 Task: Go to Program & Features. Select Whole Food Market. Add to cart Organic Bagels-2. Place order for Joel Lee, _x000D_
80 Blair Hollow Rd_x000D_
Dillsburg, Pennsylvania(PA), 17019, Cell Number (717) 432-9341
Action: Mouse moved to (273, 229)
Screenshot: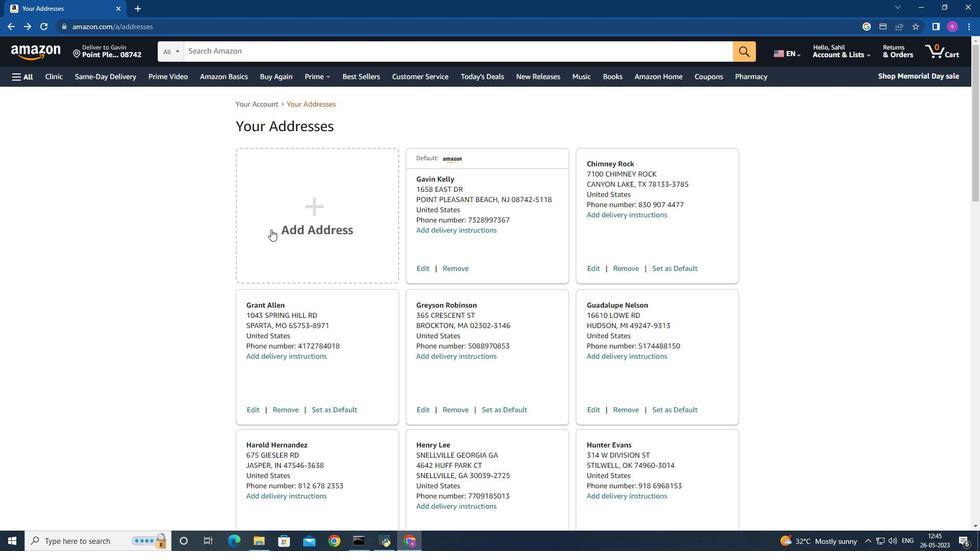 
Action: Mouse pressed left at (273, 229)
Screenshot: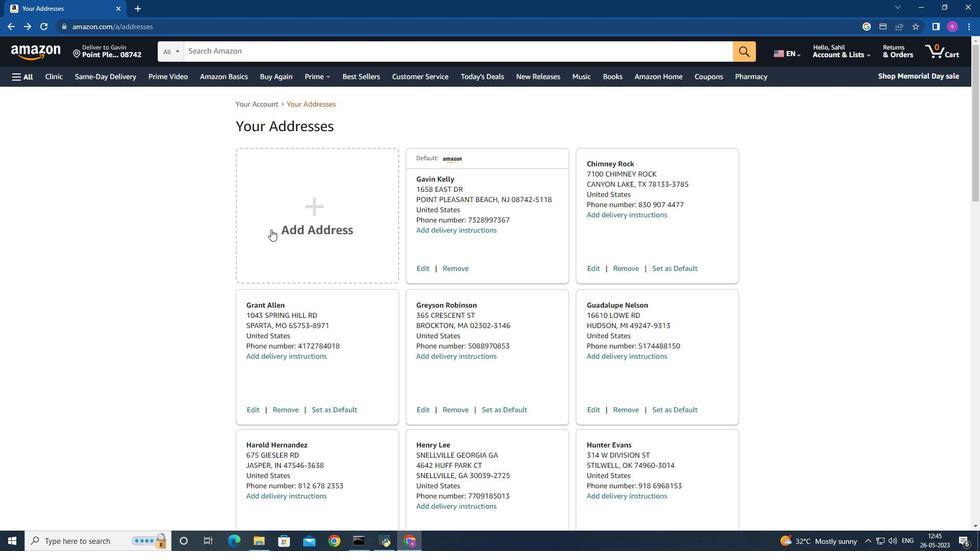
Action: Mouse moved to (426, 251)
Screenshot: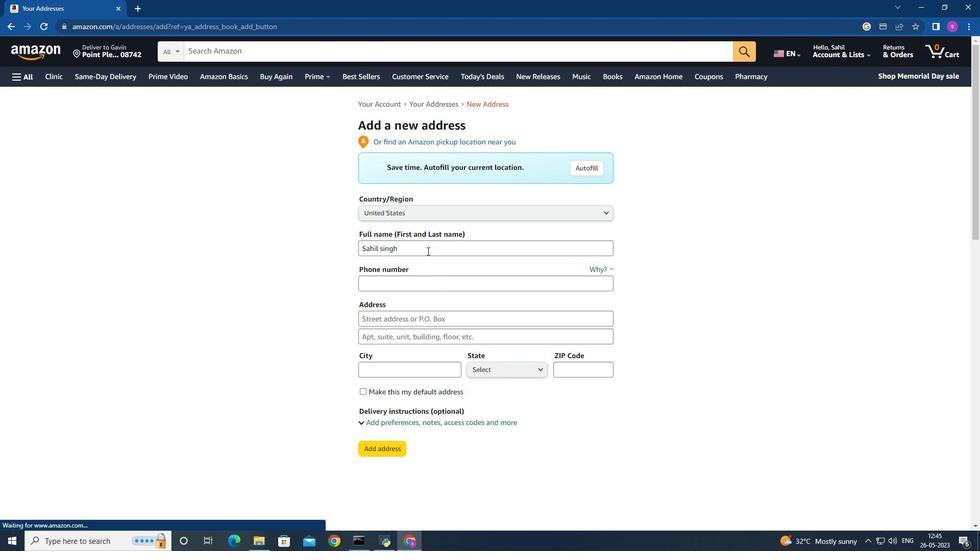 
Action: Mouse pressed left at (426, 251)
Screenshot: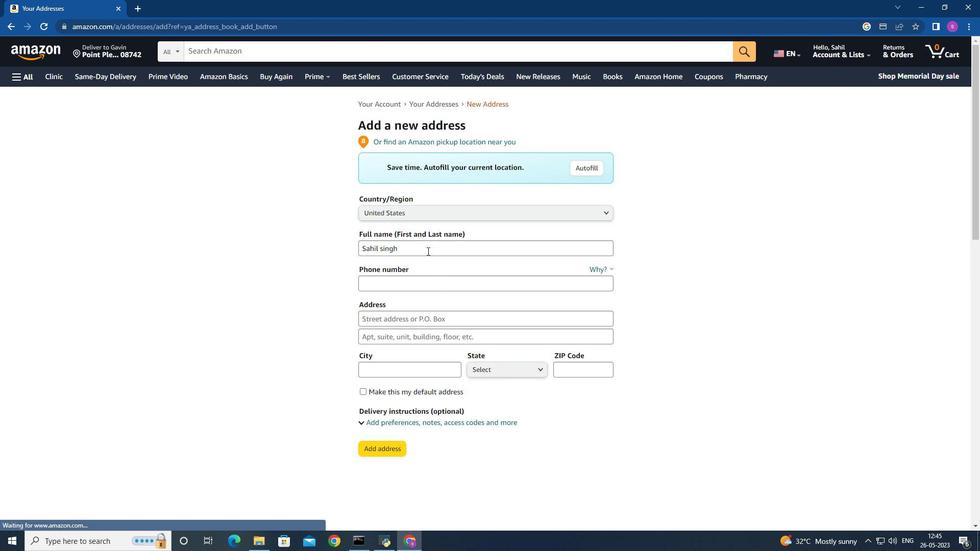 
Action: Mouse moved to (297, 252)
Screenshot: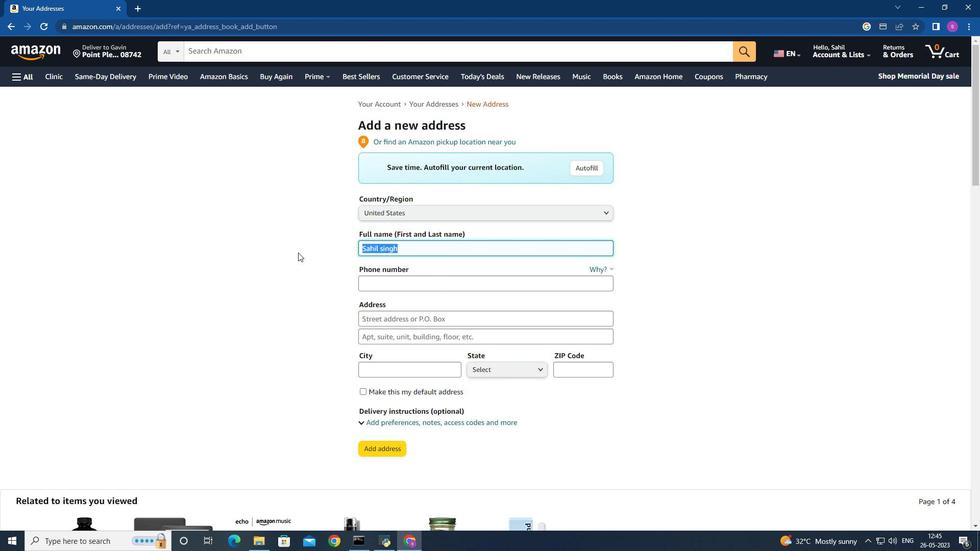 
Action: Key pressed <Key.shift>Jio<Key.backspace><Key.backspace>oel<Key.space><Key.shift>Lee
Screenshot: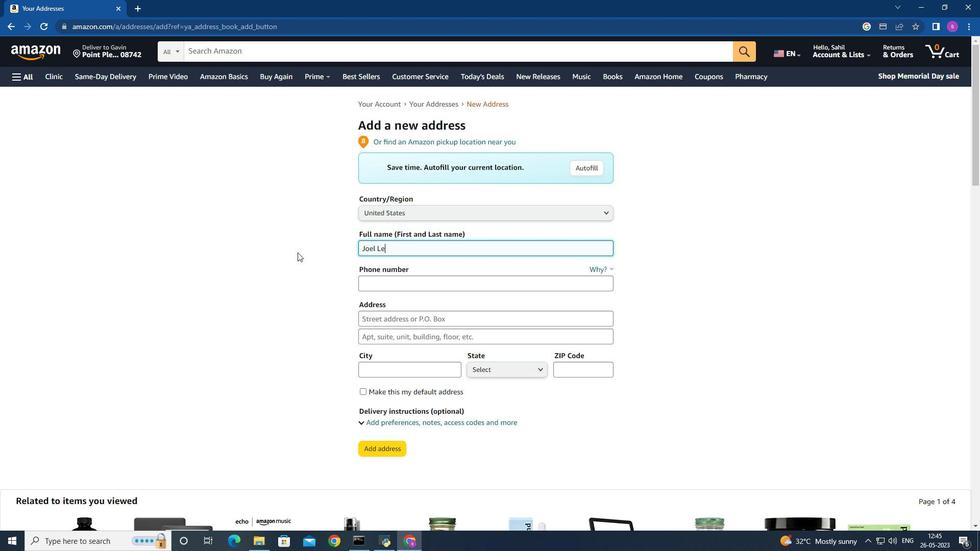 
Action: Mouse moved to (382, 284)
Screenshot: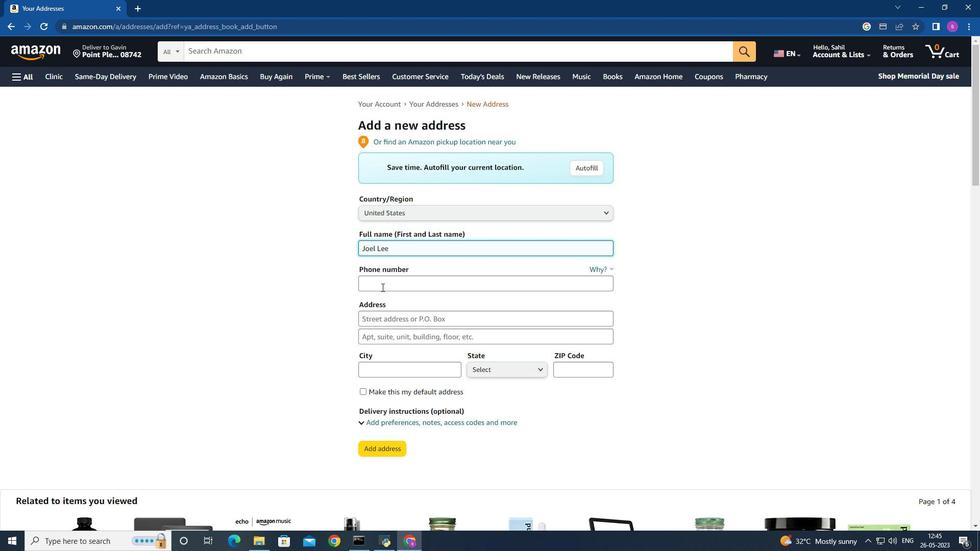 
Action: Mouse pressed left at (382, 284)
Screenshot: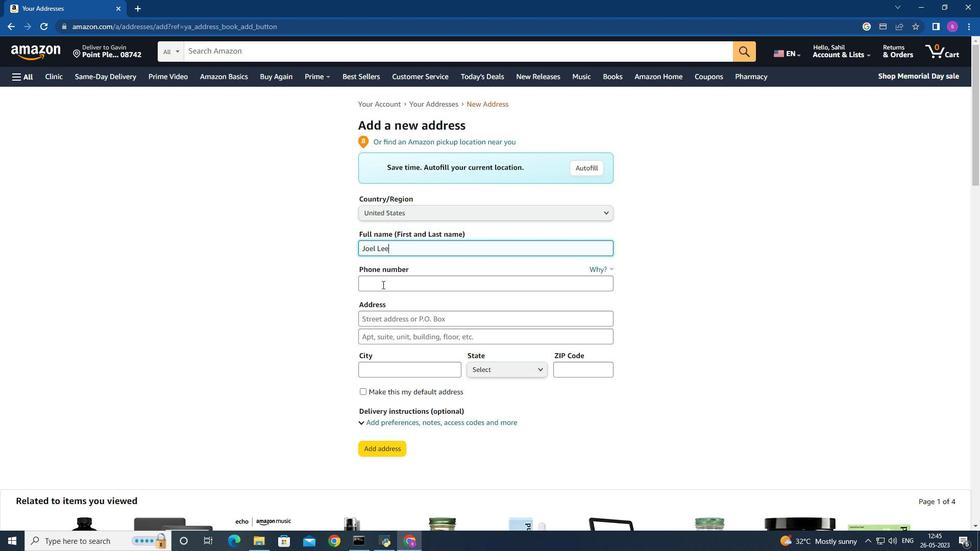 
Action: Key pressed 7174329341
Screenshot: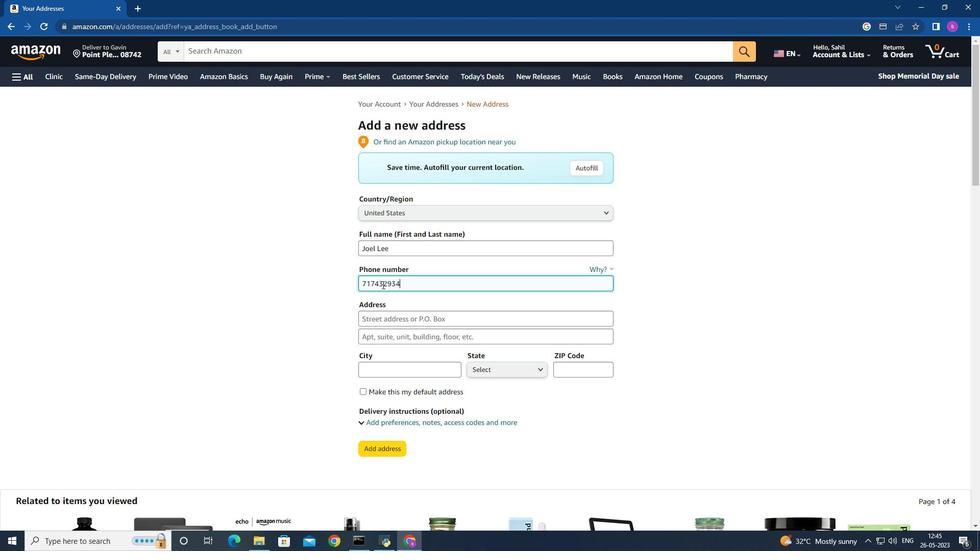 
Action: Mouse moved to (380, 320)
Screenshot: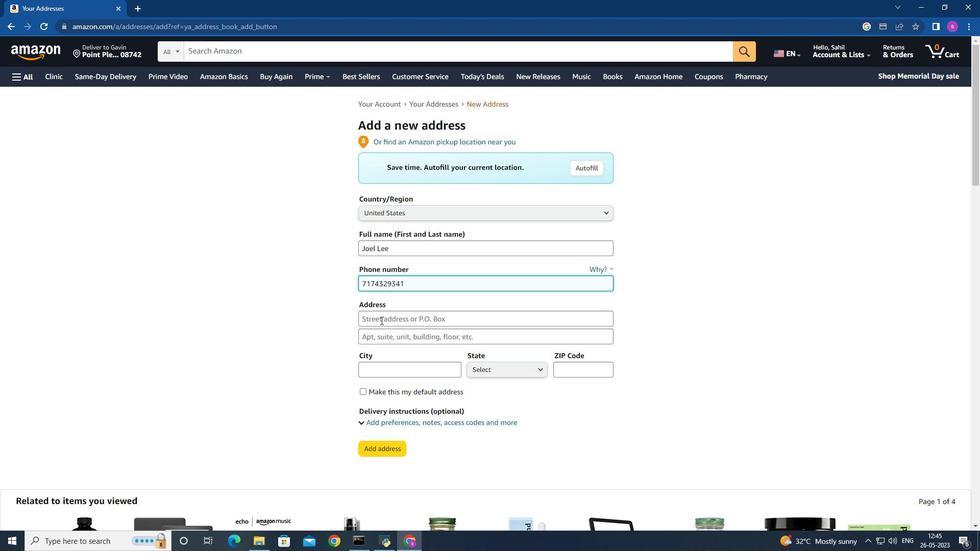 
Action: Mouse pressed left at (380, 320)
Screenshot: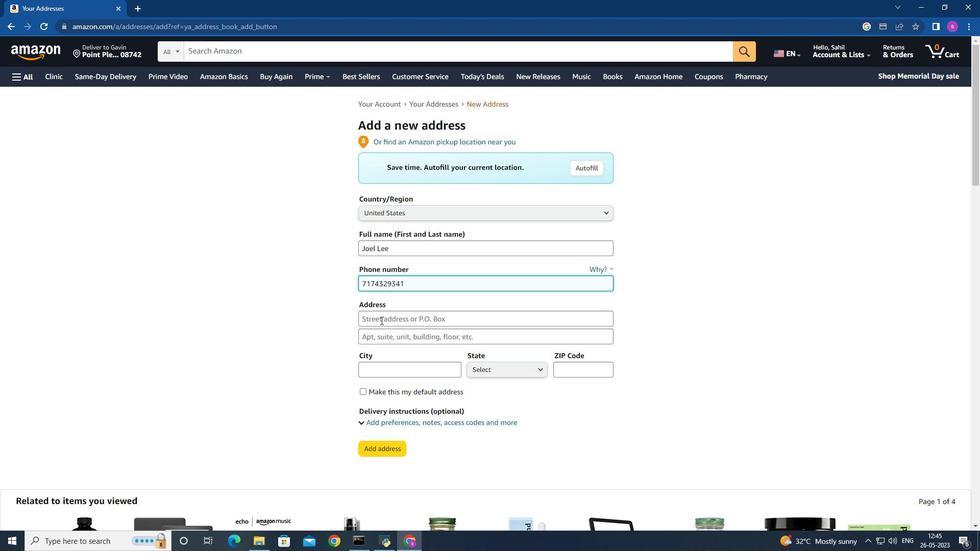 
Action: Mouse moved to (380, 320)
Screenshot: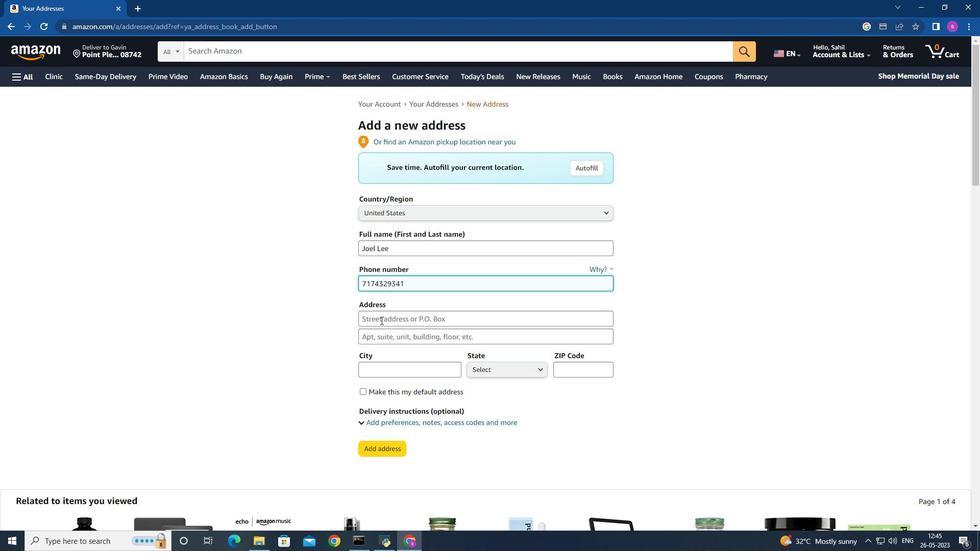 
Action: Key pressed 80<Key.space><Key.shift>Blair<Key.space><Key.shift>H
Screenshot: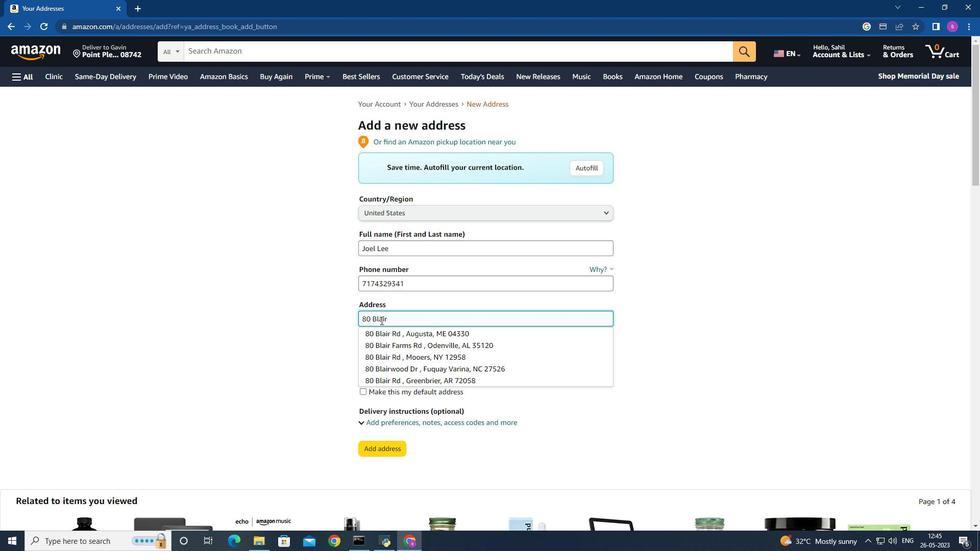 
Action: Mouse moved to (387, 343)
Screenshot: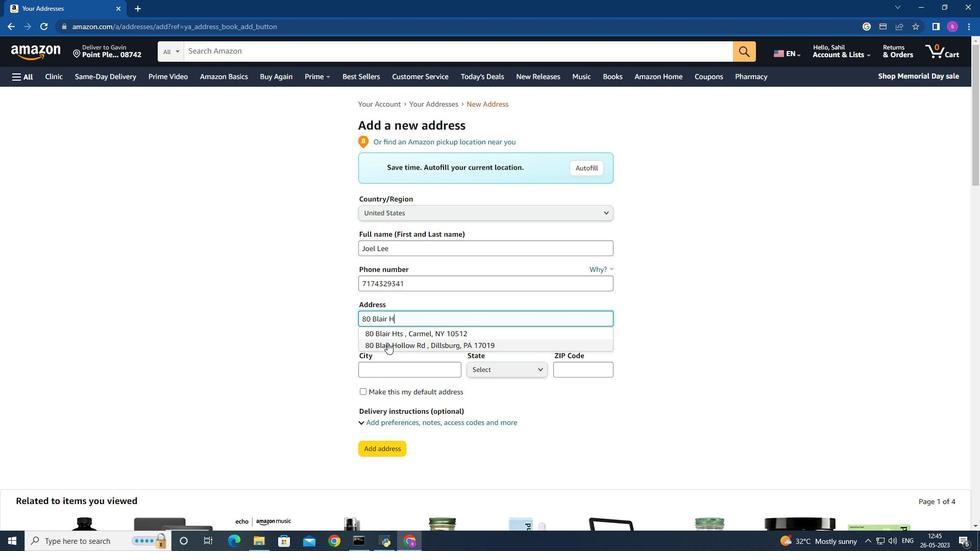 
Action: Mouse pressed left at (387, 343)
Screenshot: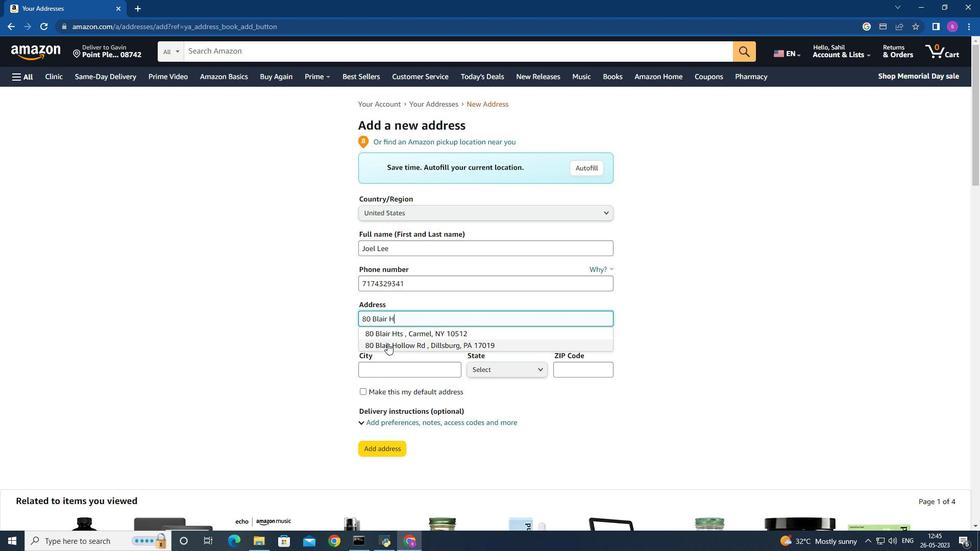 
Action: Mouse moved to (381, 450)
Screenshot: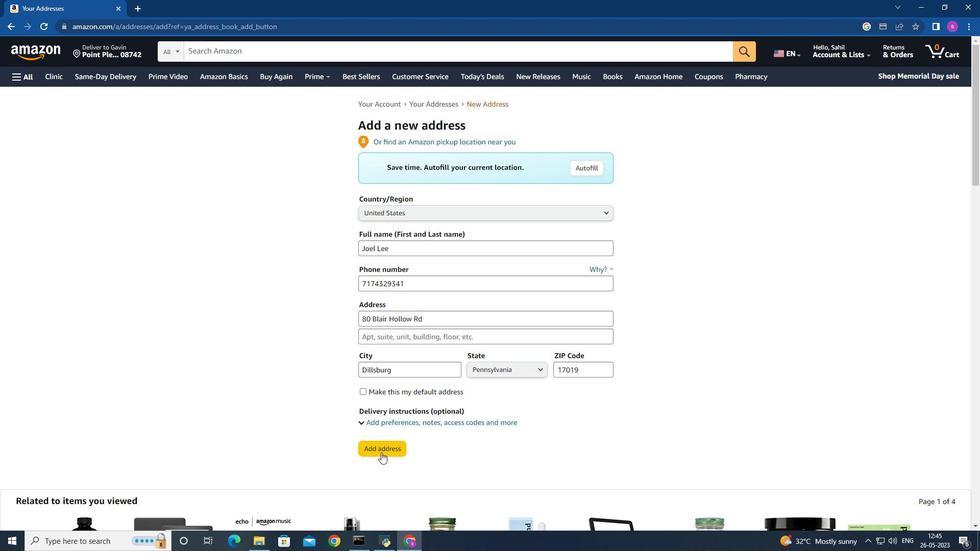 
Action: Mouse pressed left at (381, 450)
Screenshot: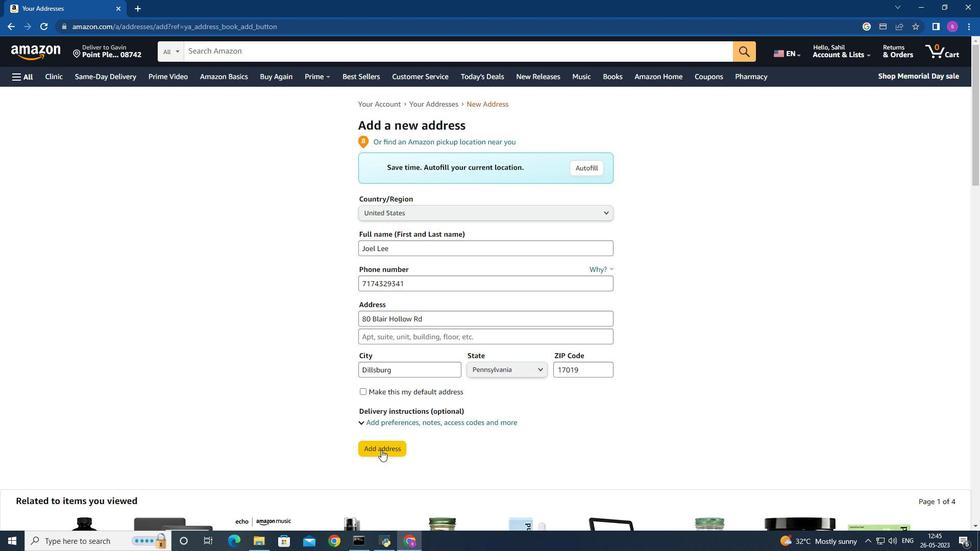 
Action: Mouse moved to (112, 51)
Screenshot: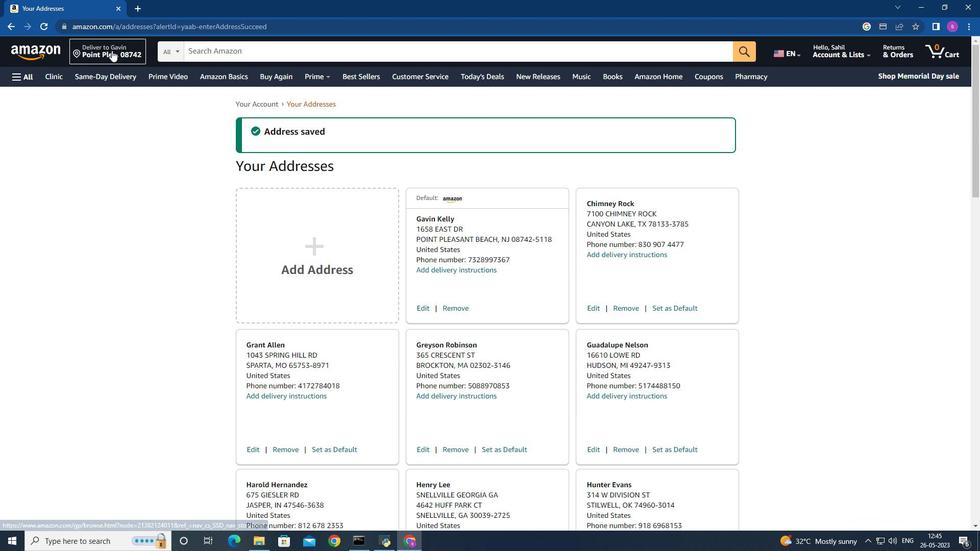 
Action: Mouse pressed left at (112, 51)
Screenshot: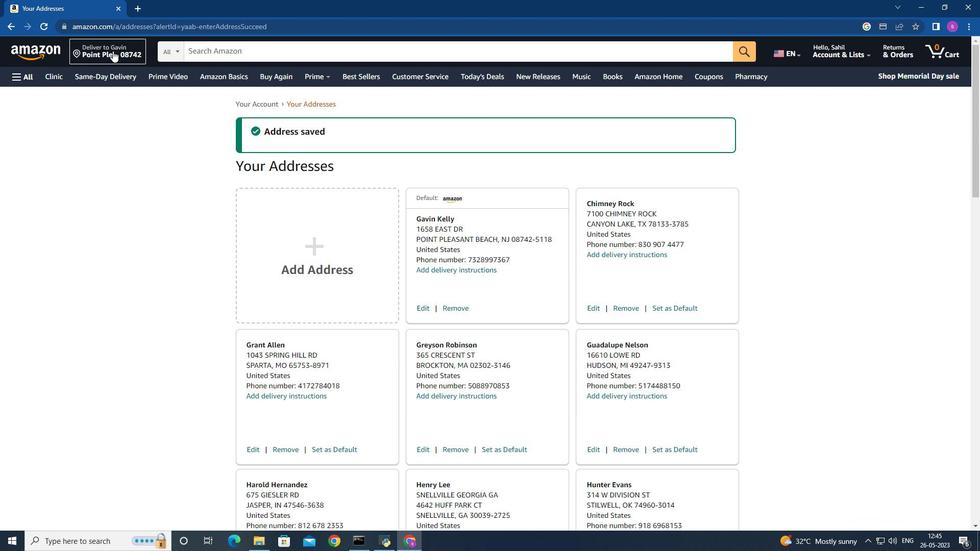 
Action: Mouse moved to (418, 317)
Screenshot: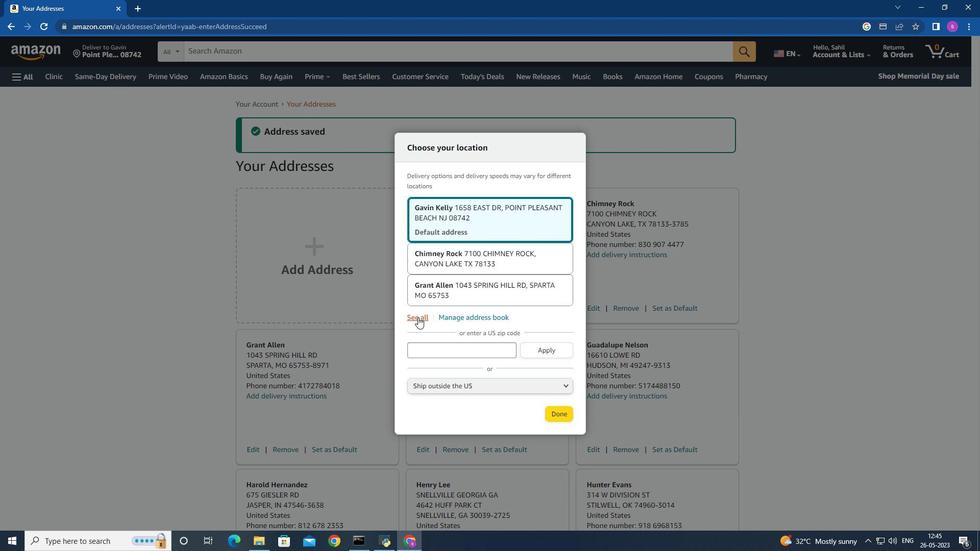 
Action: Mouse pressed left at (418, 317)
Screenshot: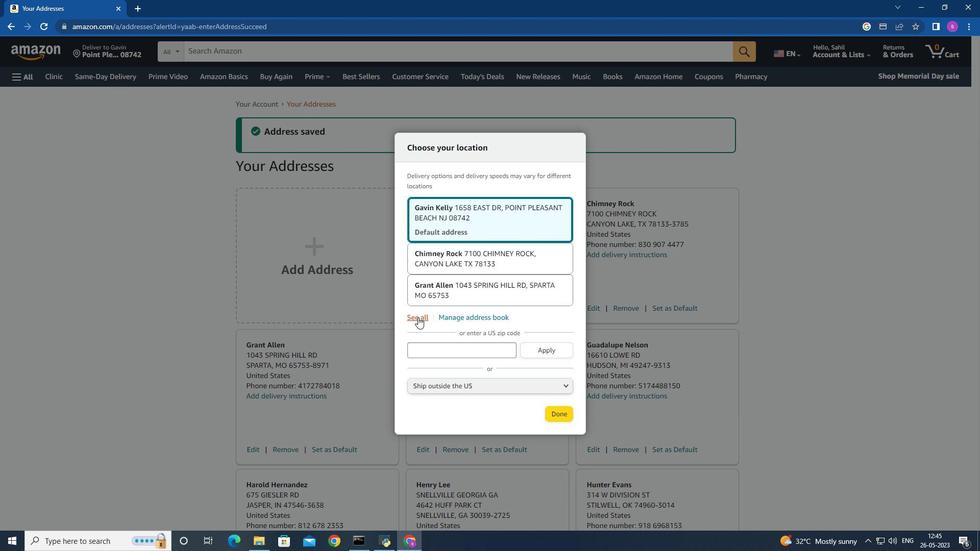 
Action: Mouse moved to (489, 330)
Screenshot: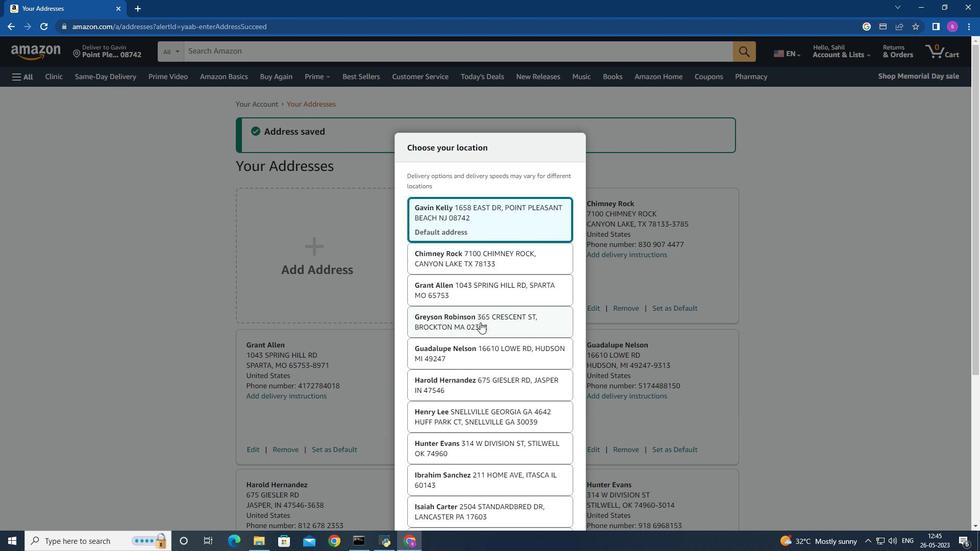 
Action: Mouse scrolled (489, 330) with delta (0, 0)
Screenshot: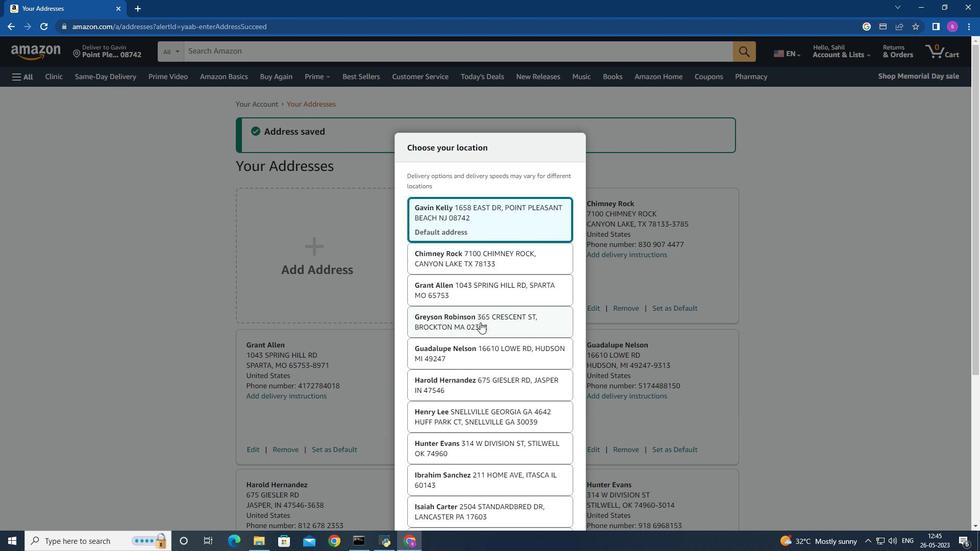 
Action: Mouse moved to (490, 333)
Screenshot: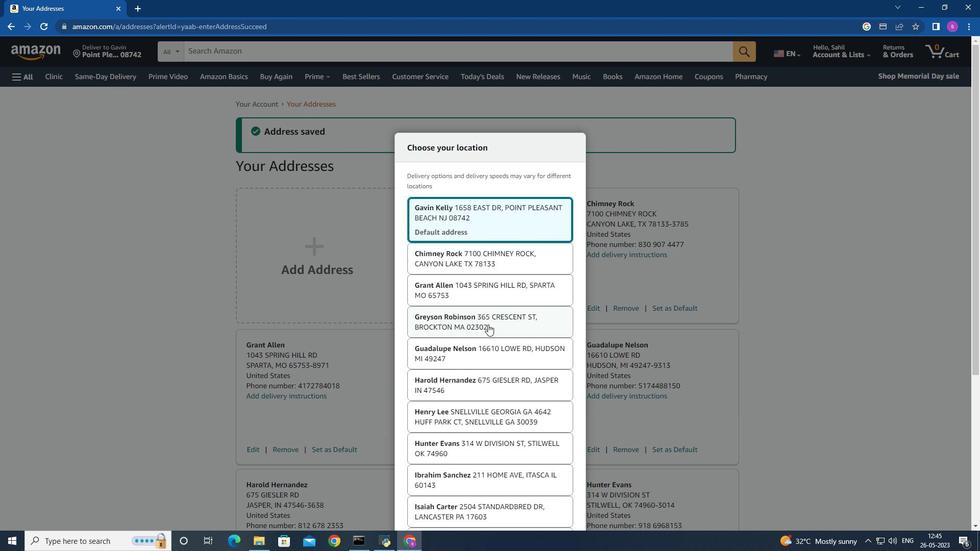 
Action: Mouse scrolled (490, 332) with delta (0, 0)
Screenshot: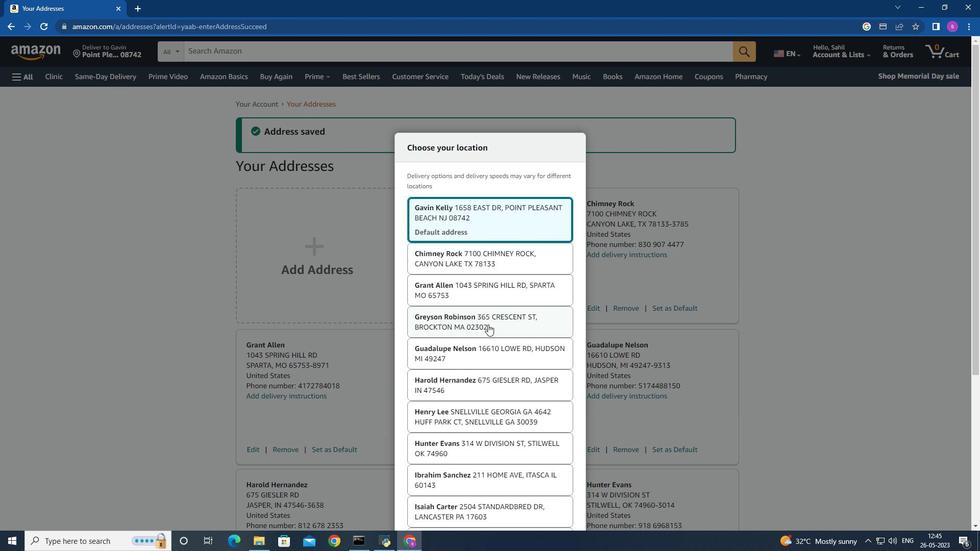 
Action: Mouse moved to (490, 334)
Screenshot: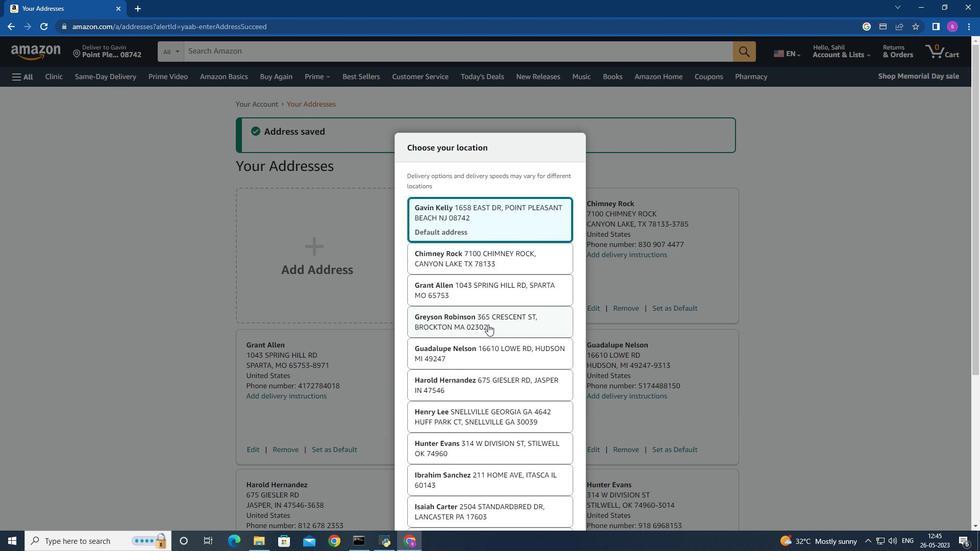 
Action: Mouse scrolled (490, 333) with delta (0, 0)
Screenshot: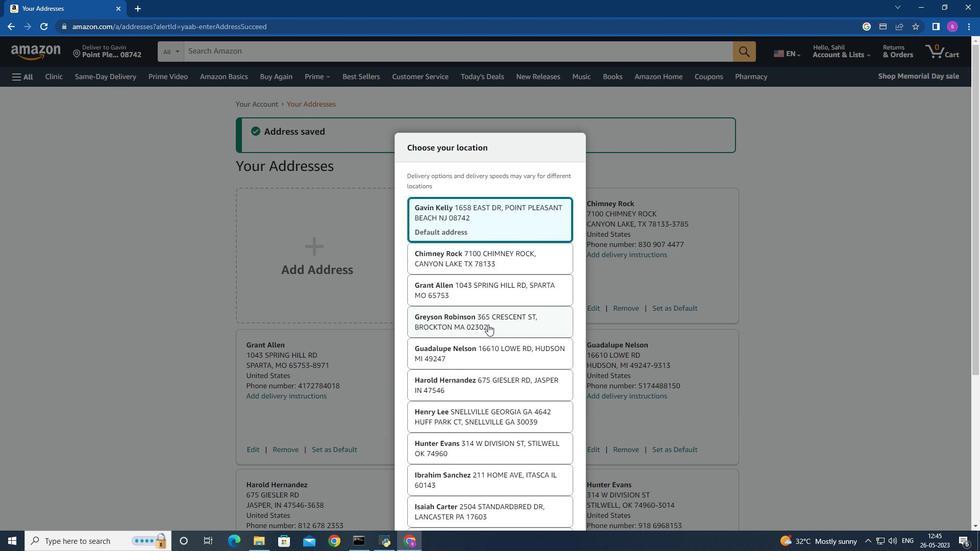 
Action: Mouse moved to (491, 335)
Screenshot: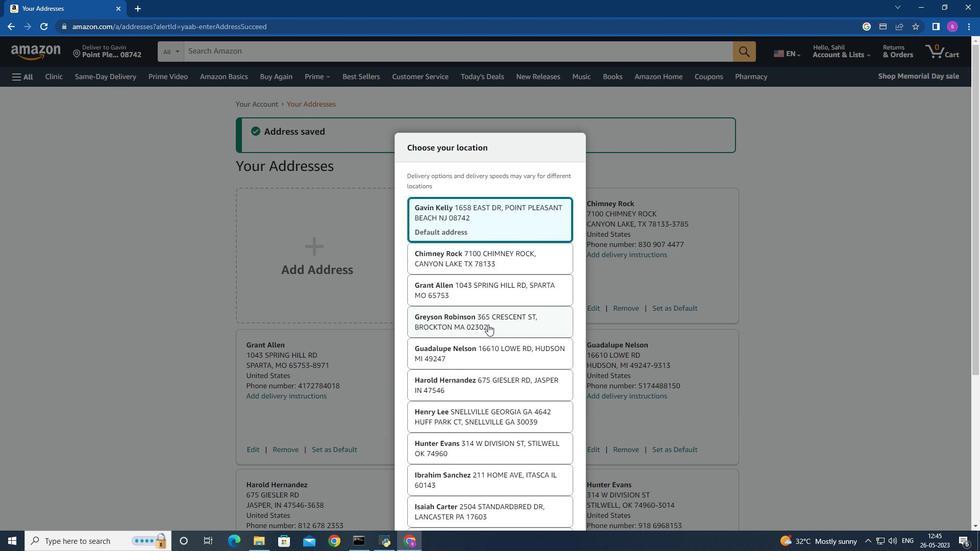 
Action: Mouse scrolled (491, 334) with delta (0, 0)
Screenshot: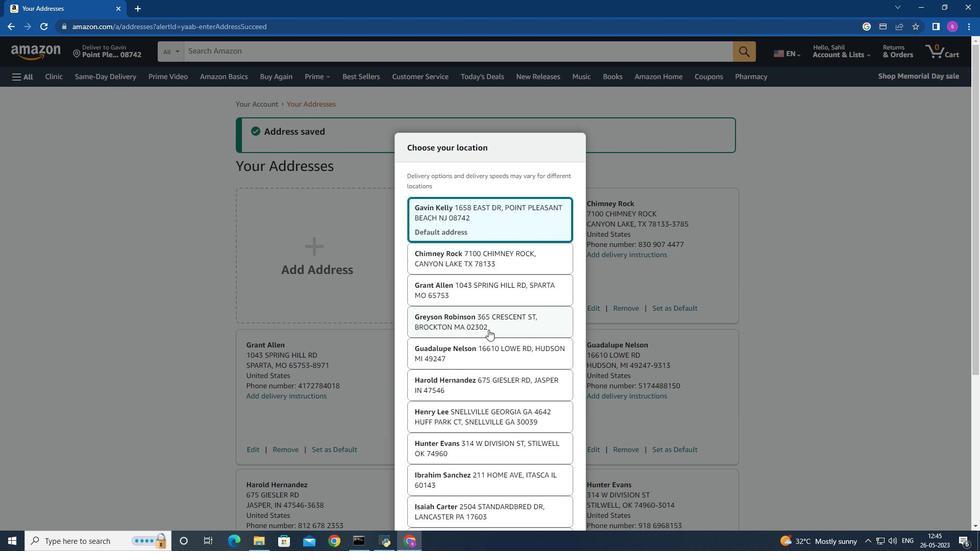 
Action: Mouse moved to (491, 335)
Screenshot: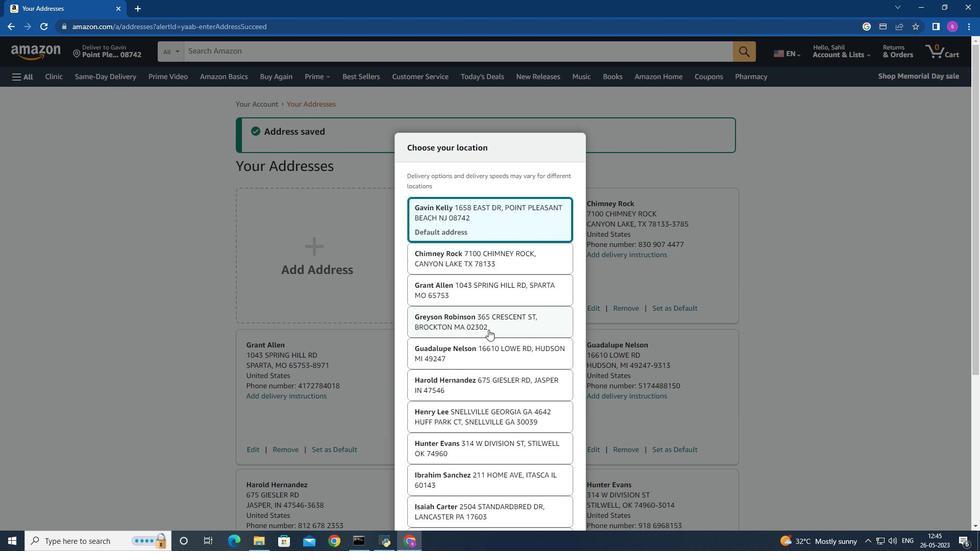
Action: Mouse scrolled (491, 334) with delta (0, 0)
Screenshot: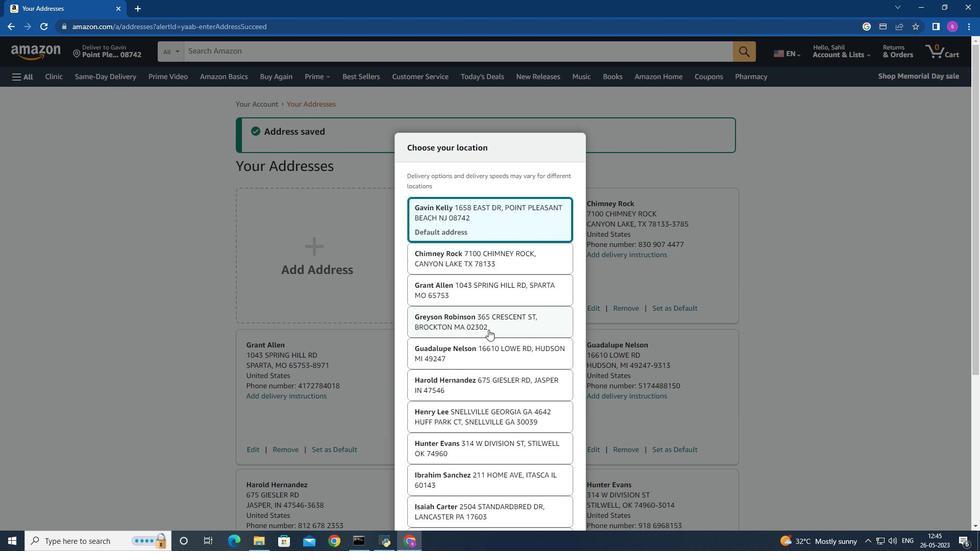 
Action: Mouse scrolled (491, 334) with delta (0, 0)
Screenshot: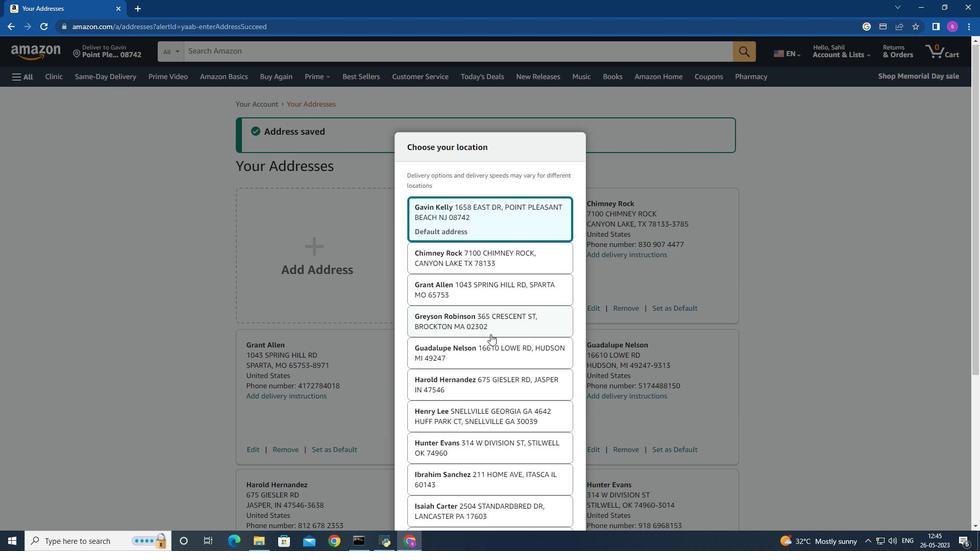 
Action: Mouse scrolled (491, 334) with delta (0, 0)
Screenshot: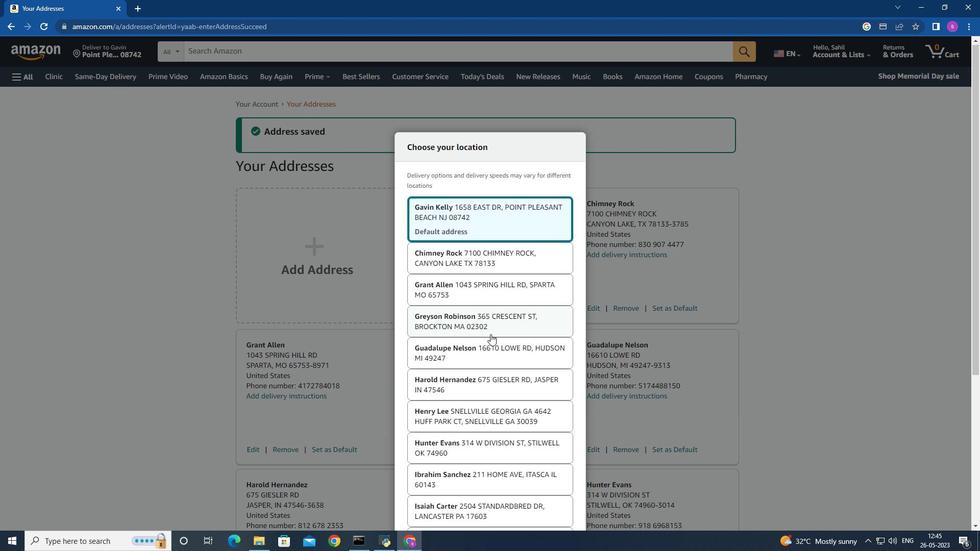 
Action: Mouse moved to (439, 380)
Screenshot: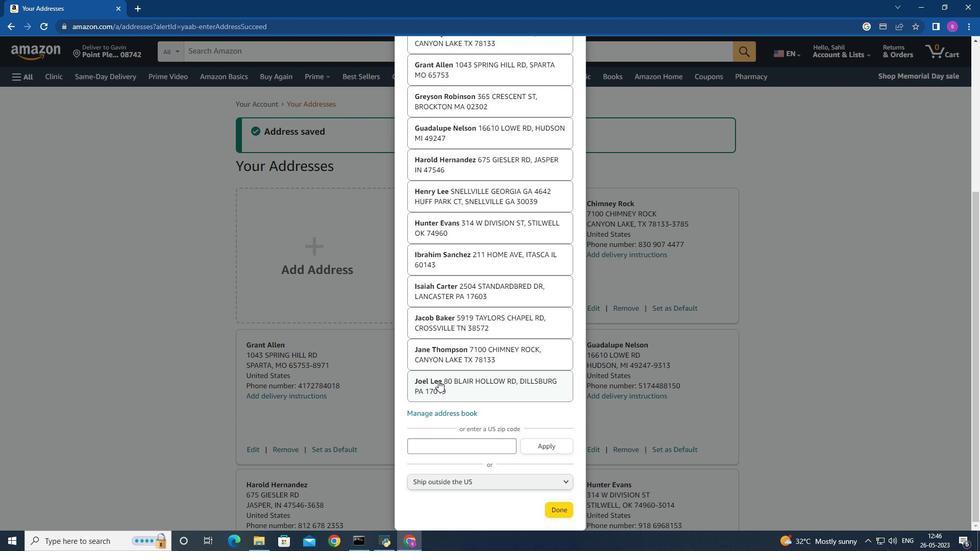 
Action: Mouse pressed left at (439, 380)
Screenshot: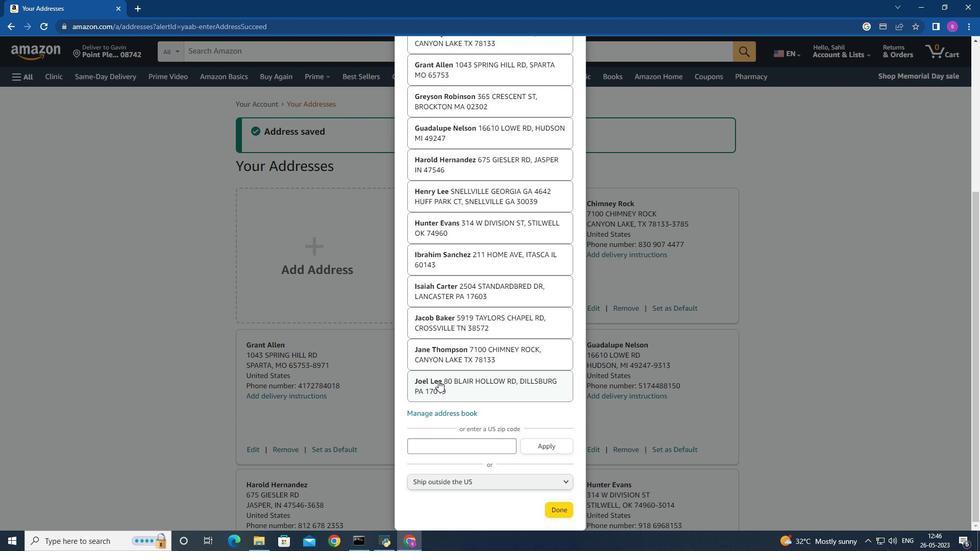
Action: Mouse moved to (552, 507)
Screenshot: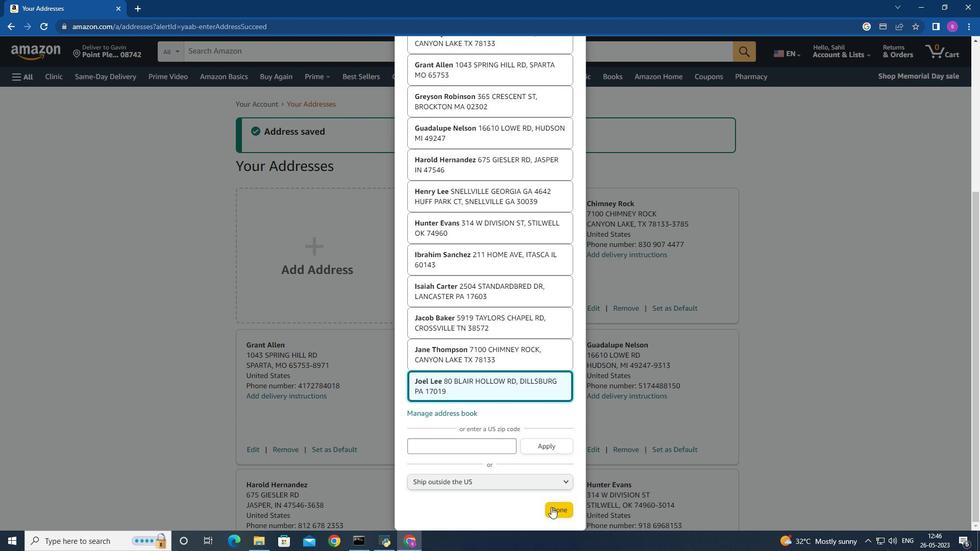 
Action: Mouse pressed left at (552, 507)
Screenshot: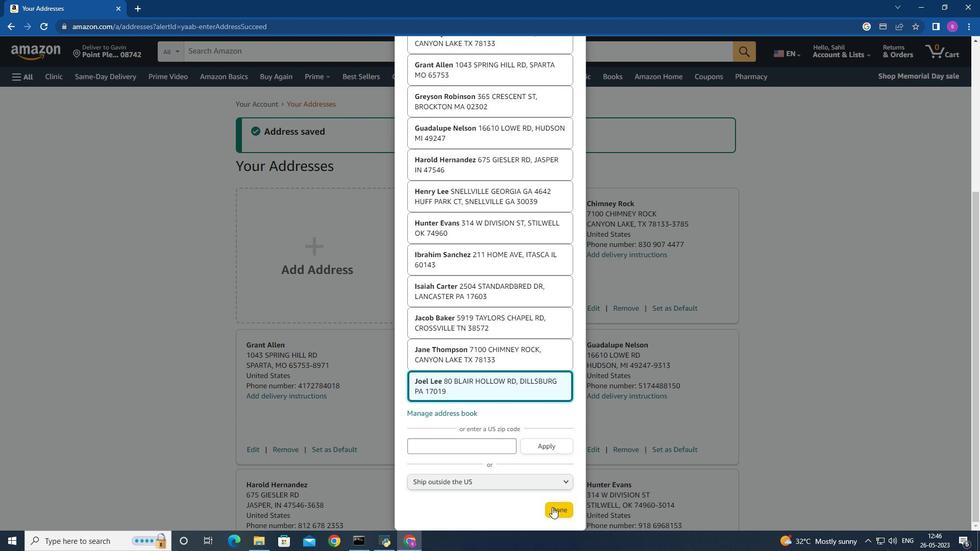 
Action: Mouse moved to (16, 75)
Screenshot: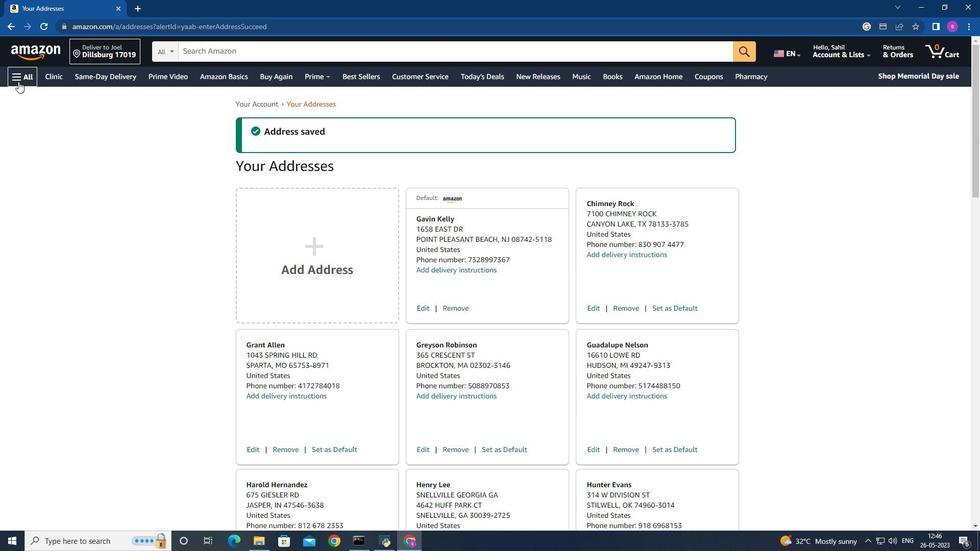 
Action: Mouse pressed left at (16, 75)
Screenshot: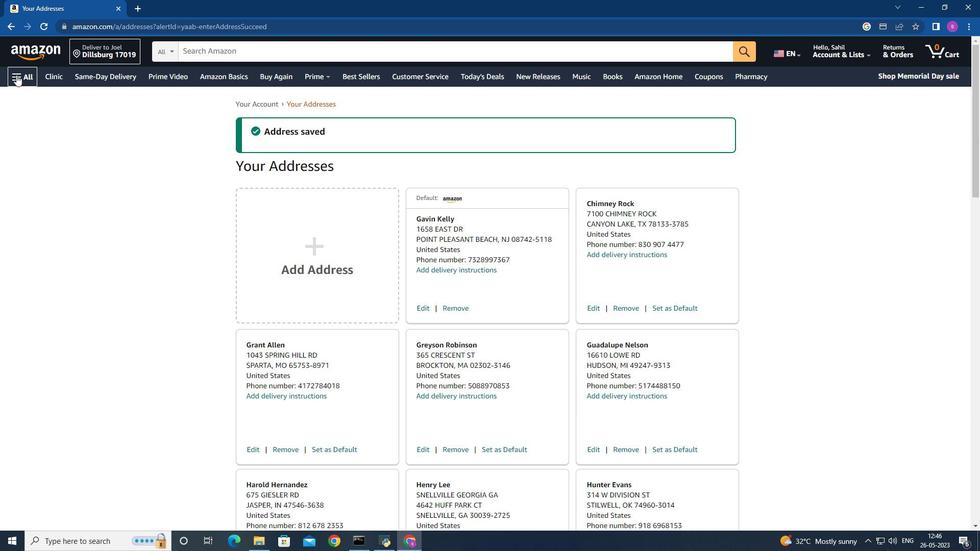 
Action: Mouse moved to (139, 320)
Screenshot: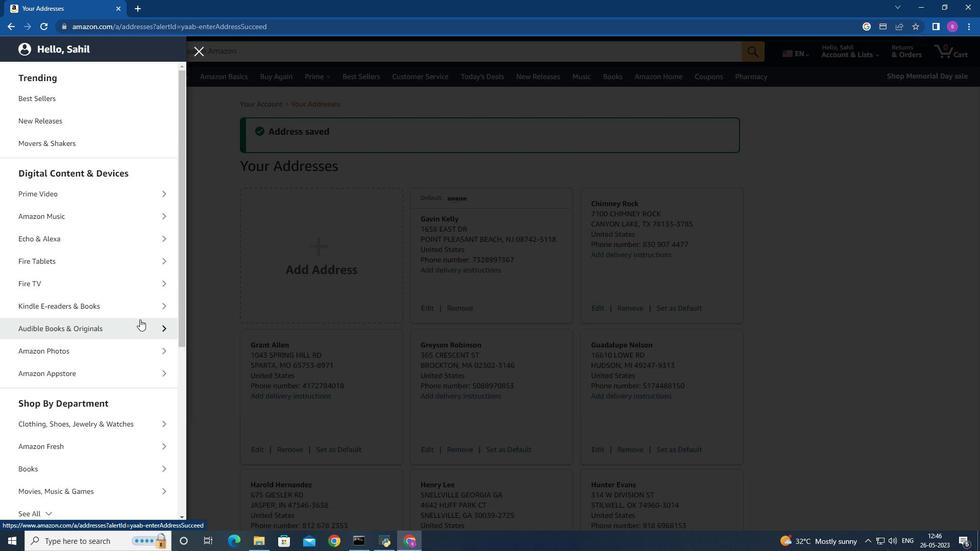 
Action: Mouse scrolled (139, 319) with delta (0, 0)
Screenshot: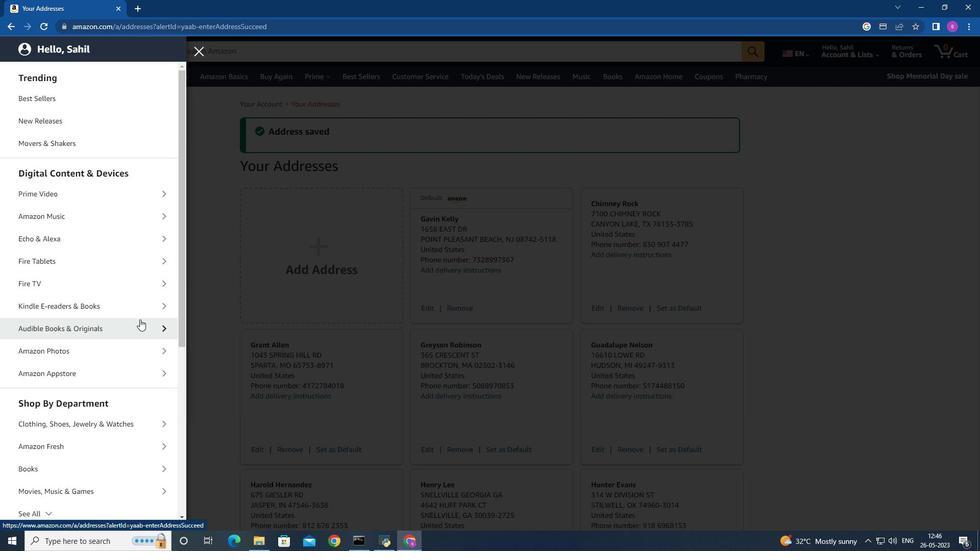 
Action: Mouse scrolled (139, 319) with delta (0, 0)
Screenshot: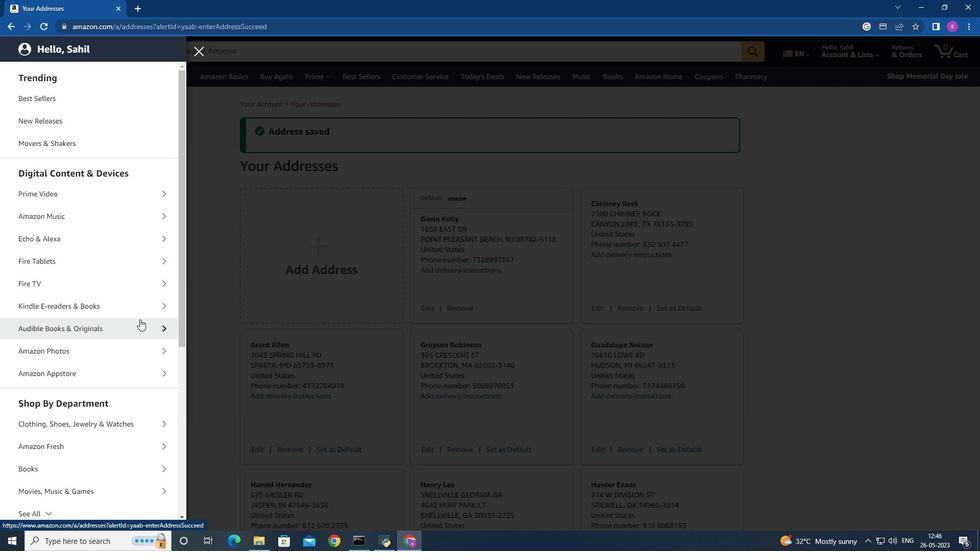 
Action: Mouse moved to (138, 320)
Screenshot: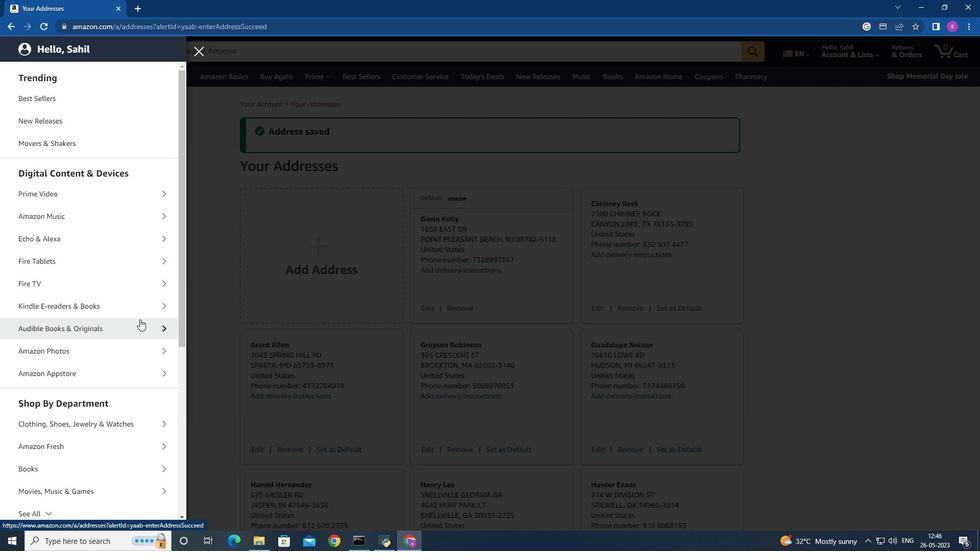 
Action: Mouse scrolled (138, 319) with delta (0, 0)
Screenshot: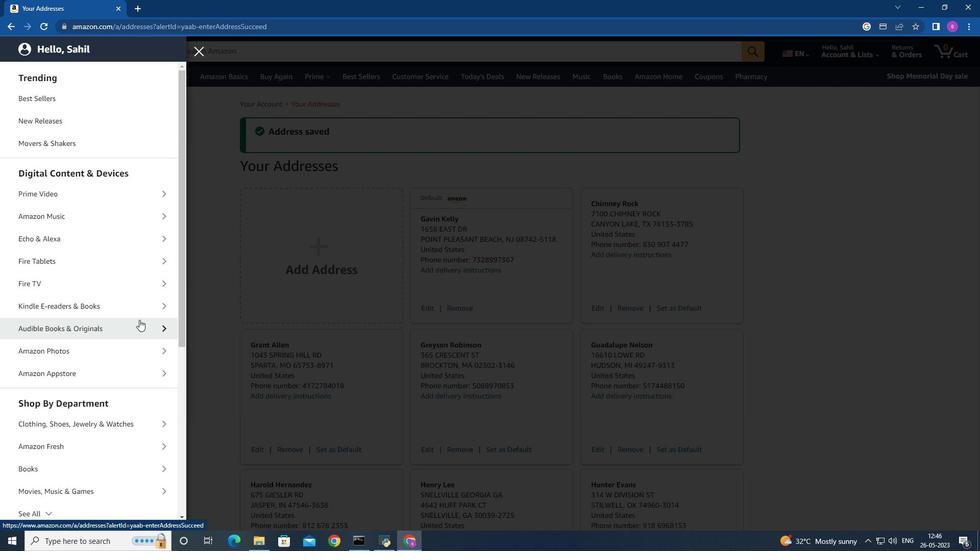 
Action: Mouse moved to (136, 318)
Screenshot: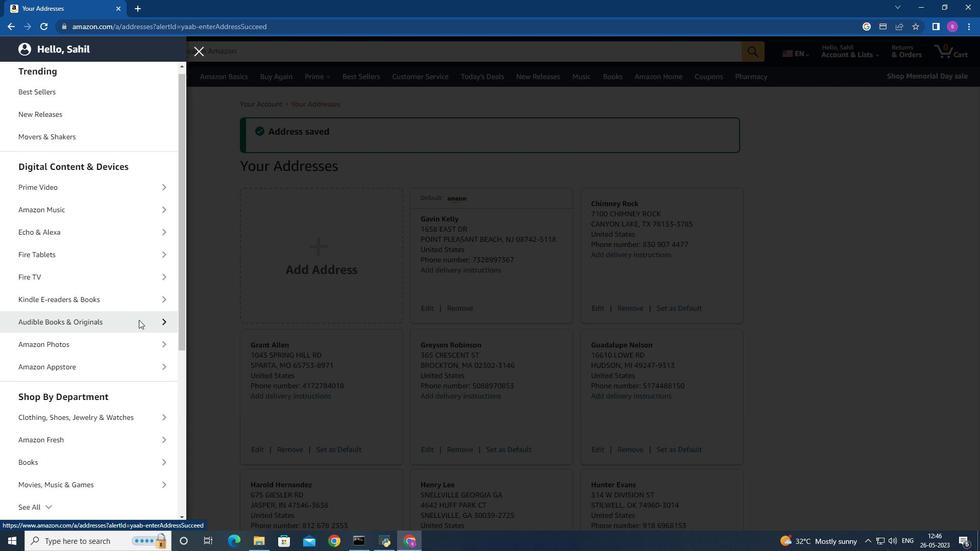 
Action: Mouse scrolled (136, 318) with delta (0, 0)
Screenshot: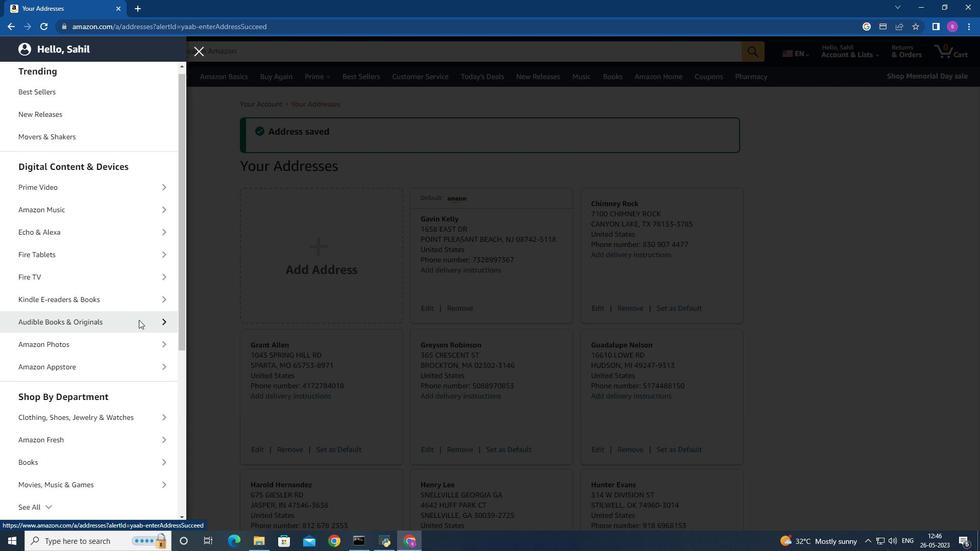 
Action: Mouse moved to (87, 386)
Screenshot: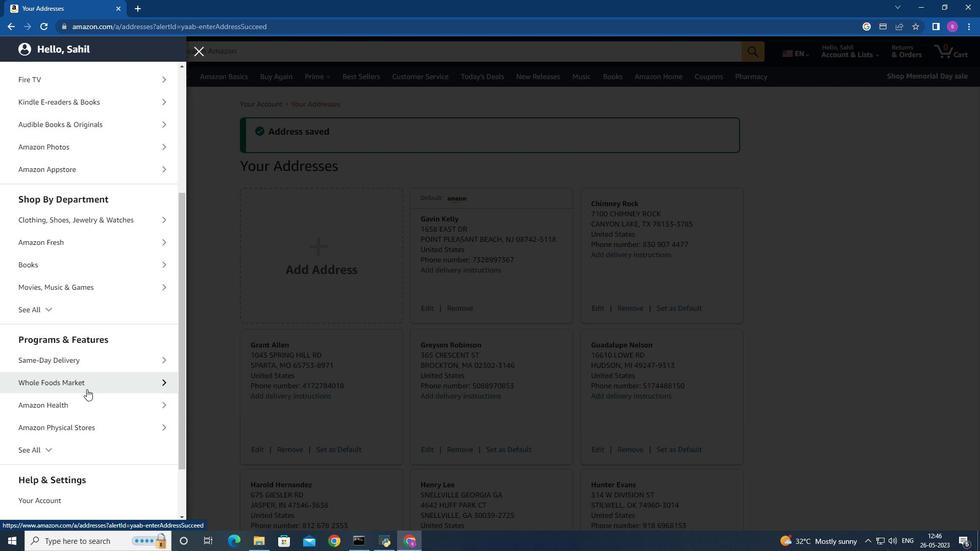 
Action: Mouse pressed left at (87, 386)
Screenshot: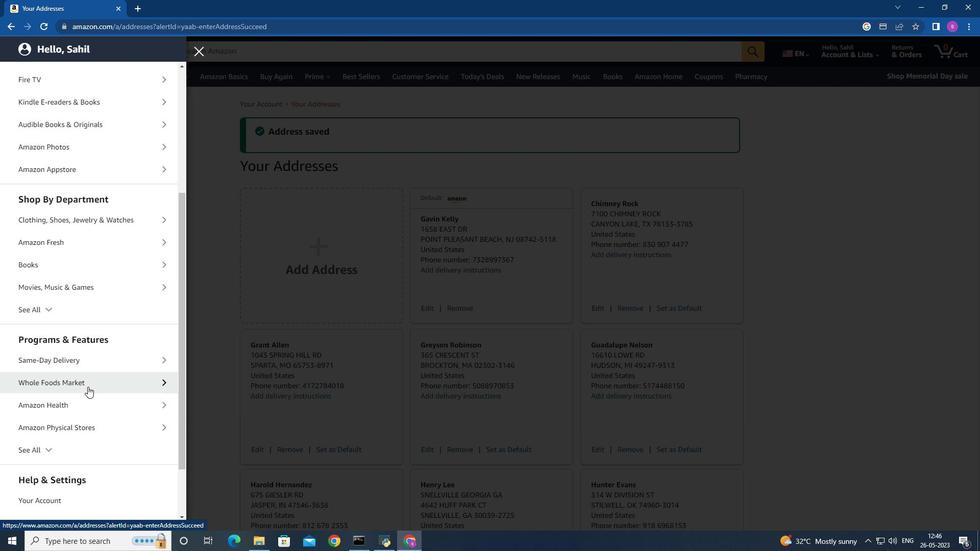 
Action: Mouse moved to (94, 122)
Screenshot: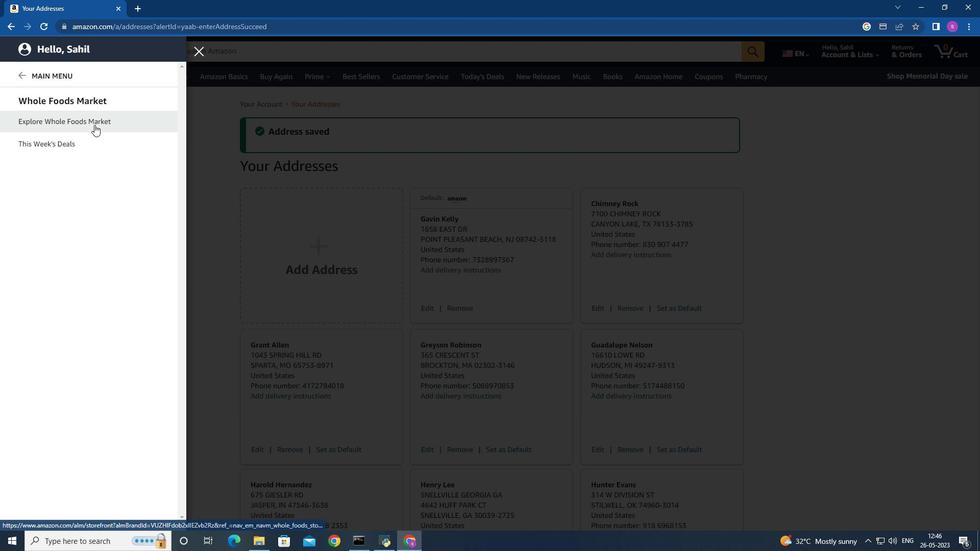 
Action: Mouse pressed left at (94, 122)
Screenshot: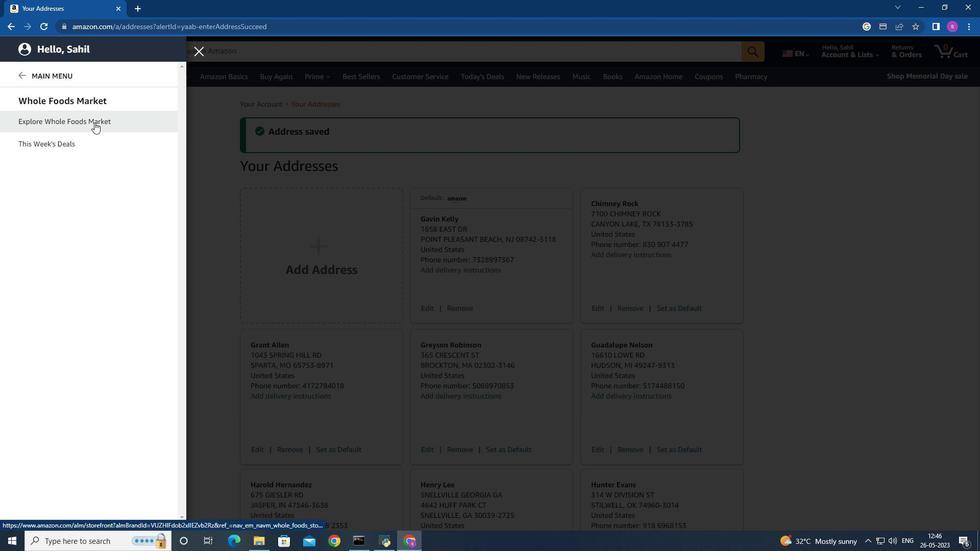 
Action: Mouse moved to (293, 50)
Screenshot: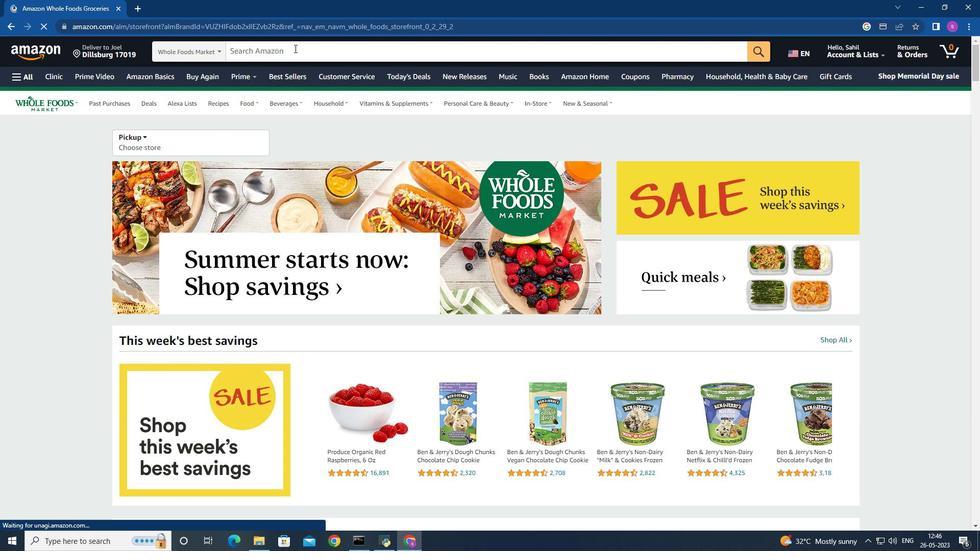 
Action: Mouse pressed left at (293, 50)
Screenshot: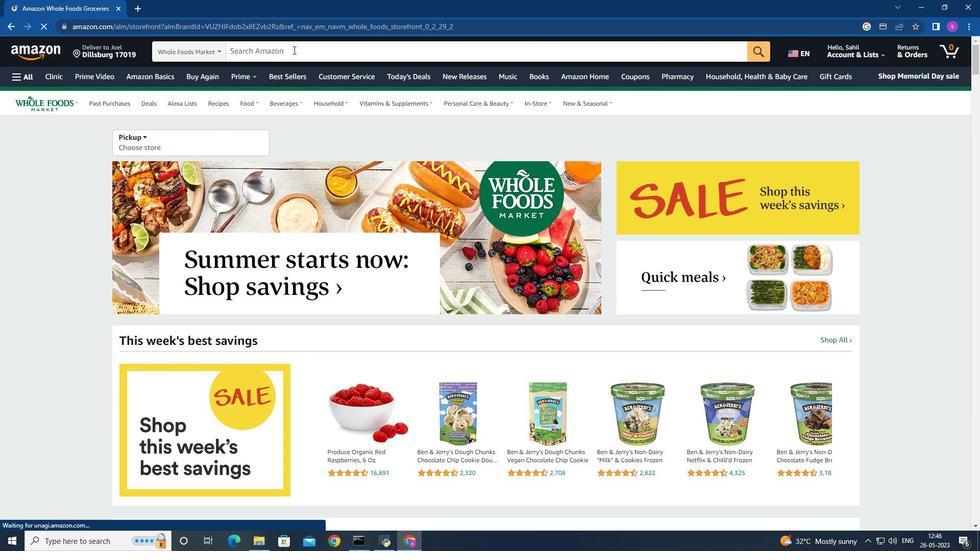 
Action: Key pressed <Key.shift>Organic<Key.space><Key.shift>Bagels<Key.space><Key.enter>
Screenshot: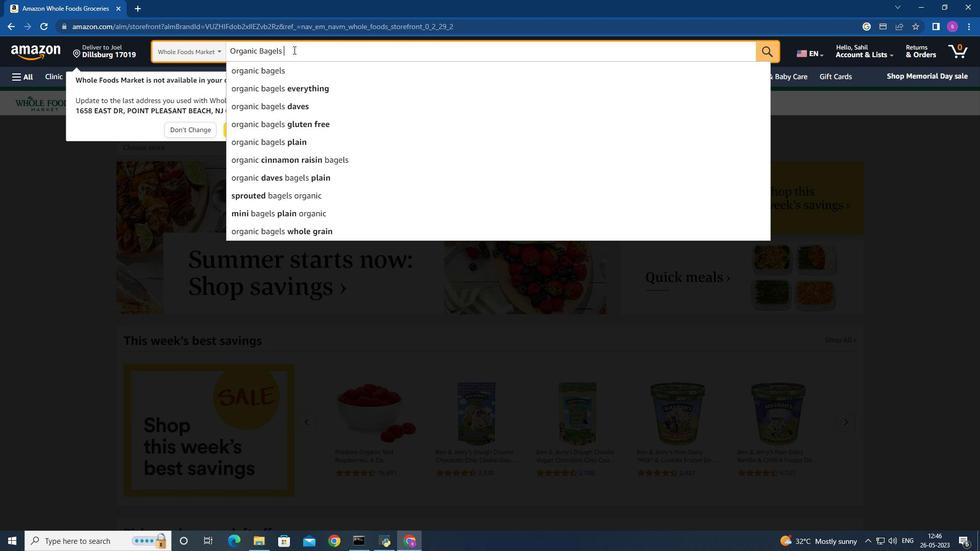 
Action: Mouse moved to (157, 213)
Screenshot: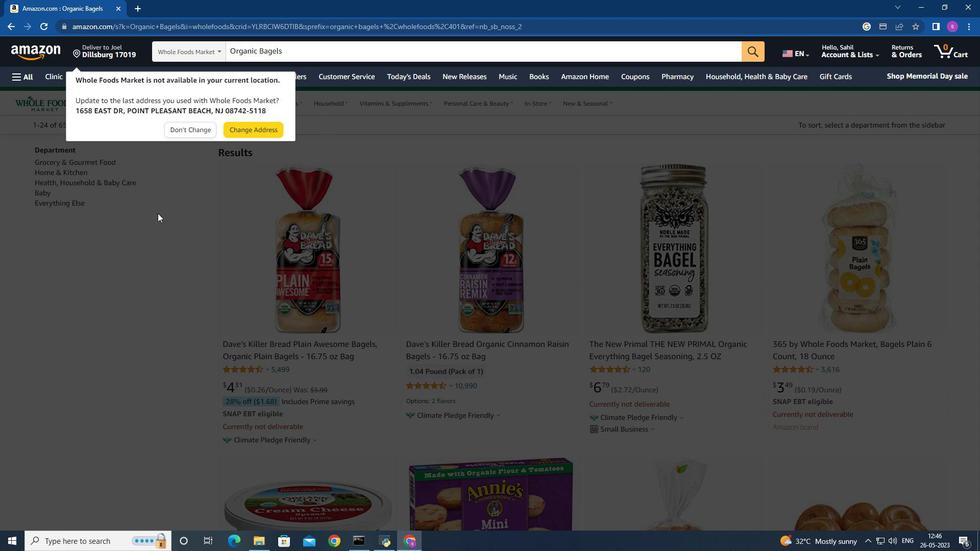 
Action: Mouse pressed left at (157, 213)
Screenshot: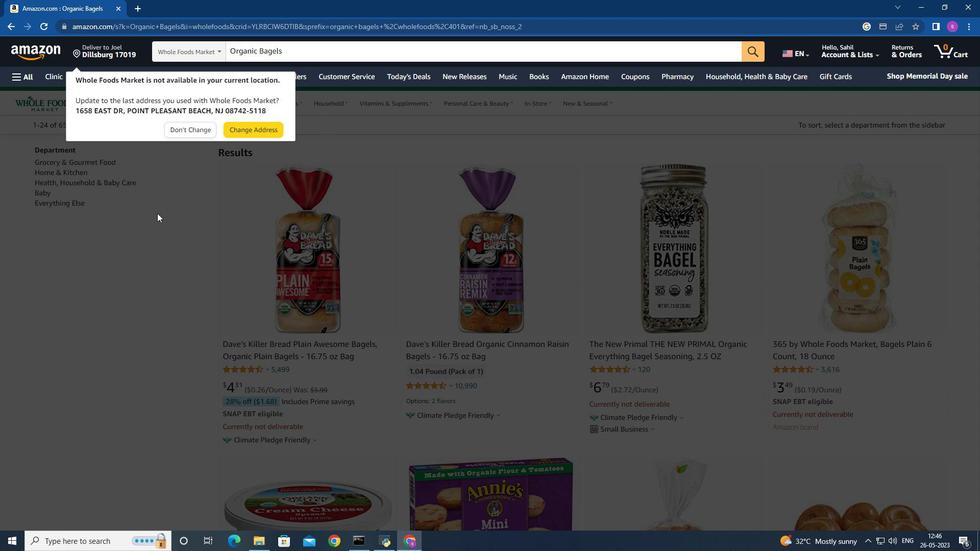 
Action: Mouse moved to (76, 54)
Screenshot: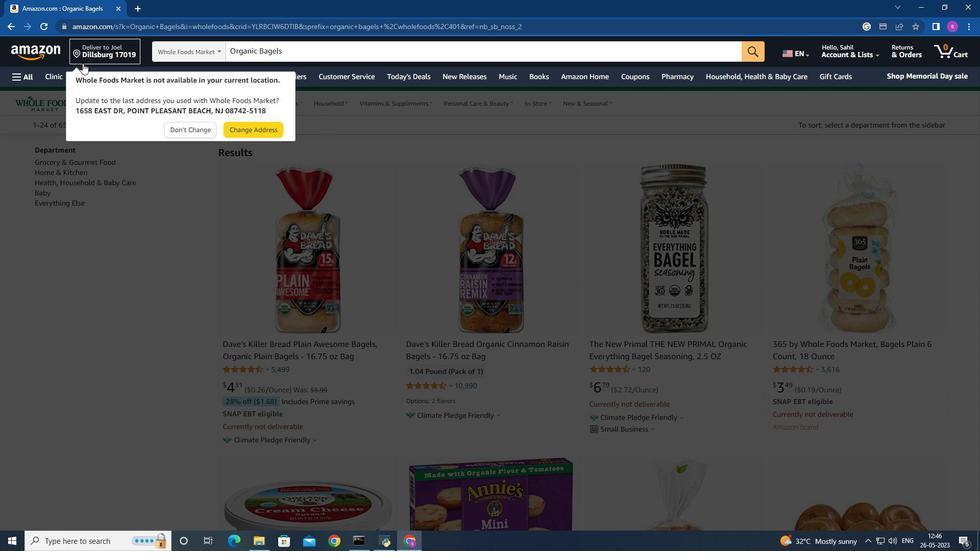 
Action: Mouse pressed left at (76, 54)
Screenshot: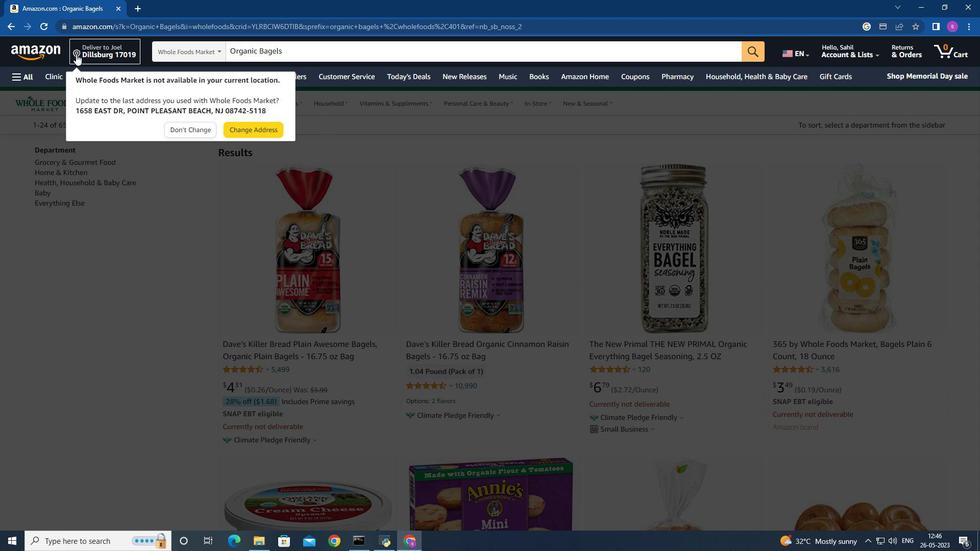 
Action: Mouse moved to (129, 284)
Screenshot: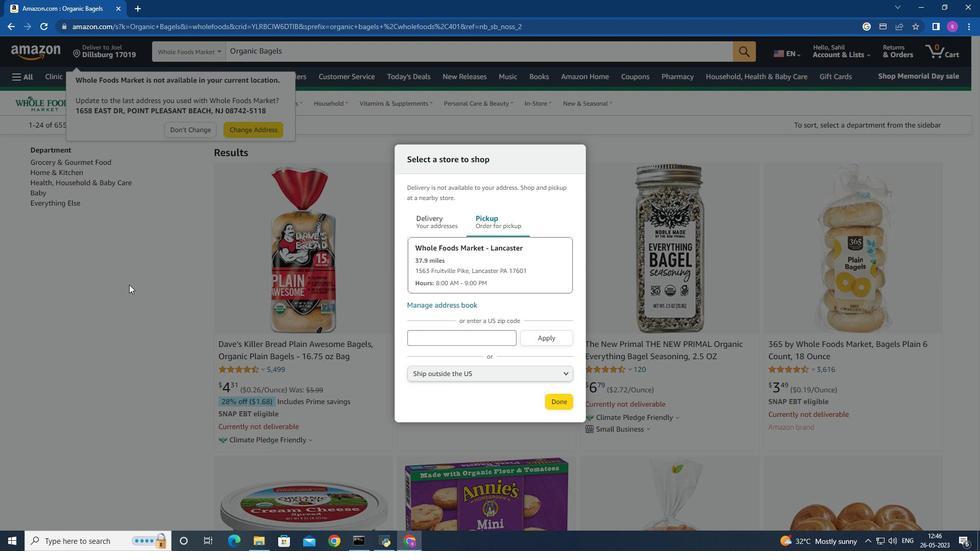 
Action: Mouse pressed left at (129, 284)
Screenshot: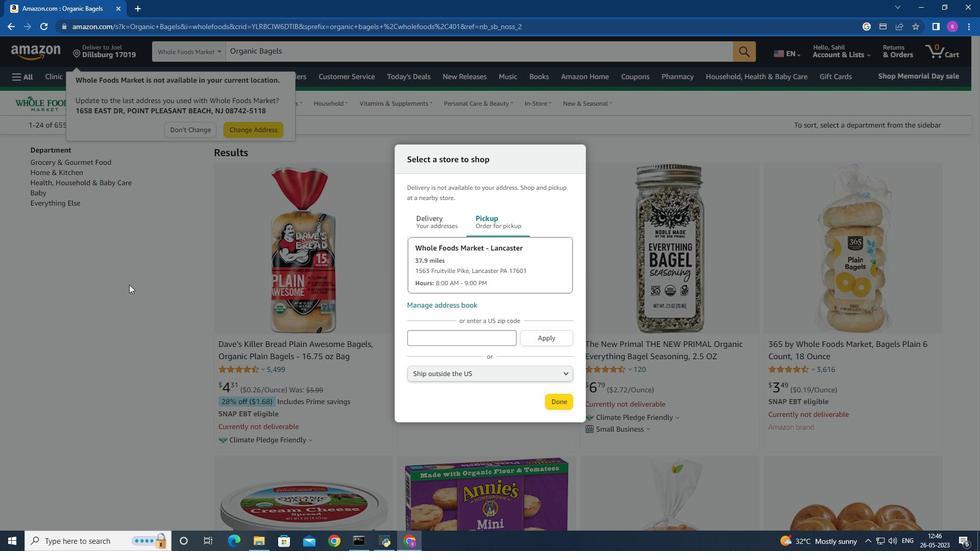 
Action: Mouse moved to (76, 54)
Screenshot: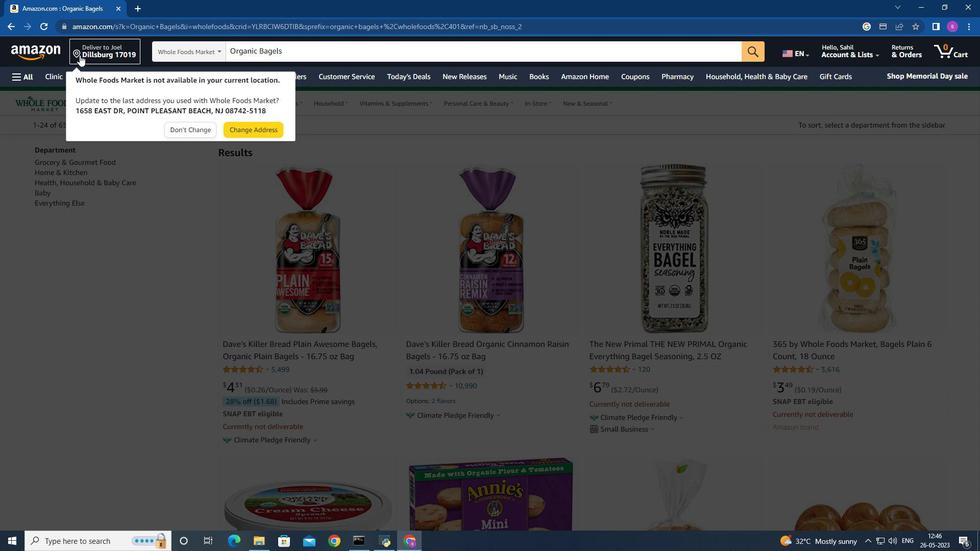 
Action: Mouse pressed left at (76, 54)
Screenshot: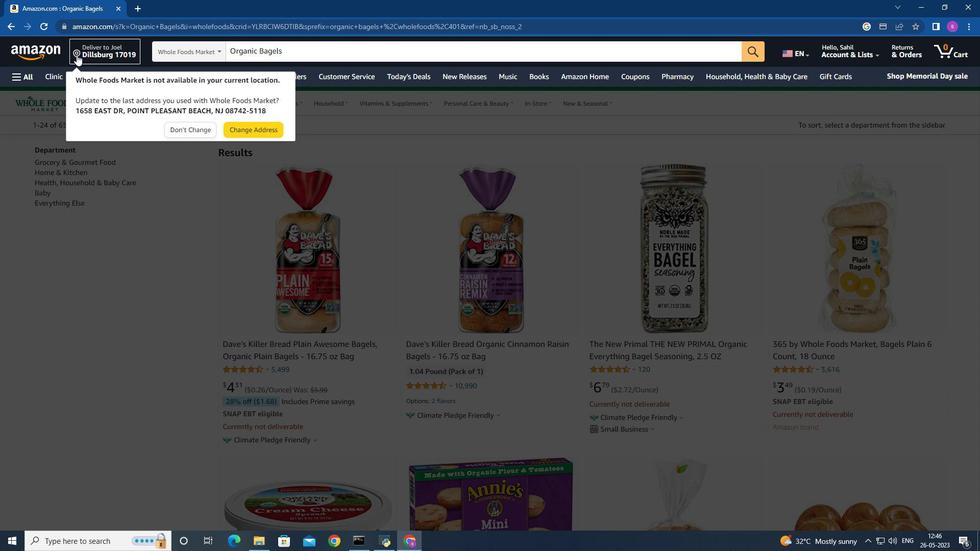 
Action: Mouse moved to (551, 403)
Screenshot: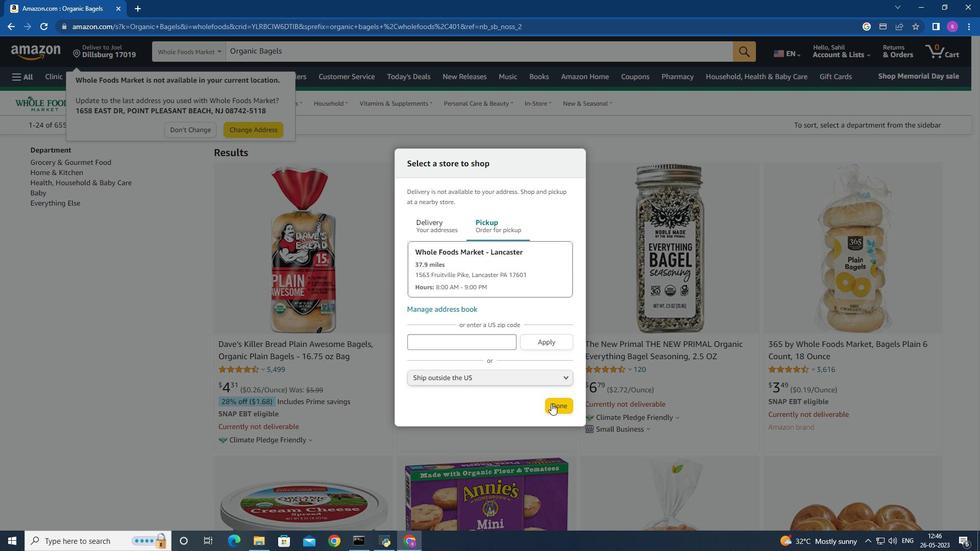 
Action: Mouse pressed left at (551, 403)
Screenshot: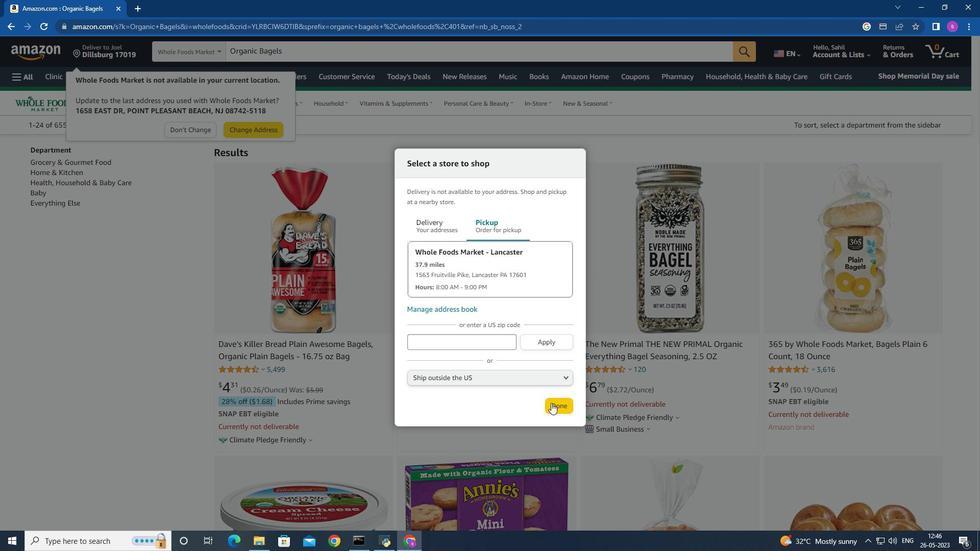 
Action: Mouse moved to (174, 131)
Screenshot: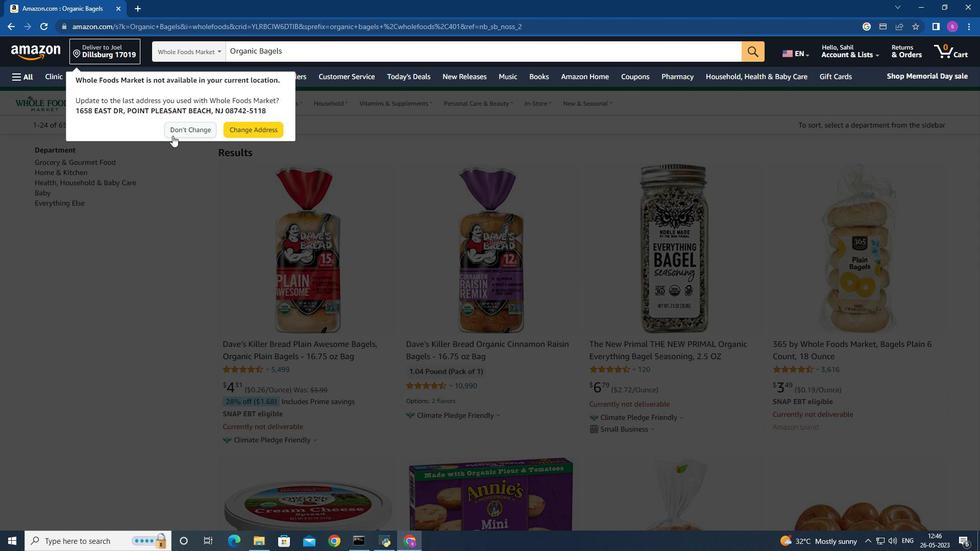 
Action: Mouse pressed left at (174, 131)
Screenshot: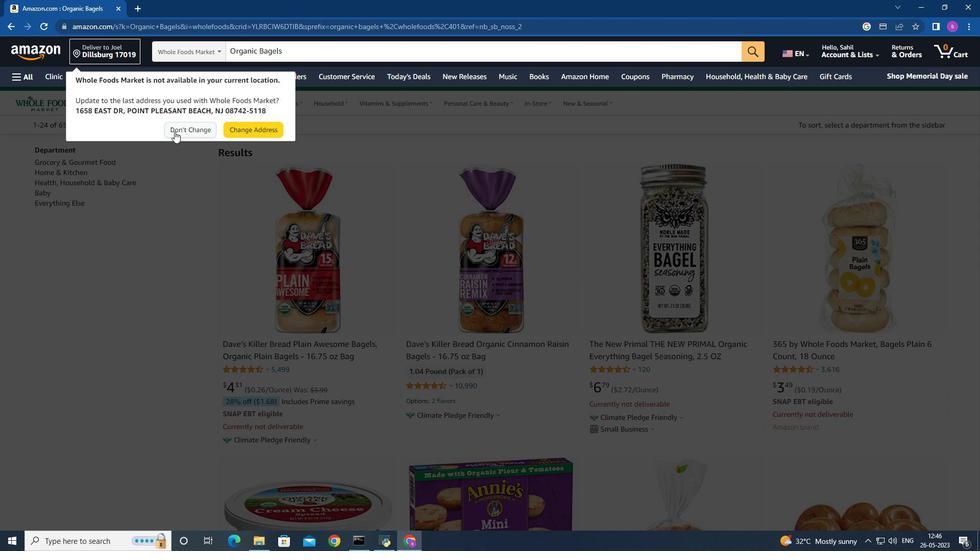 
Action: Mouse moved to (263, 243)
Screenshot: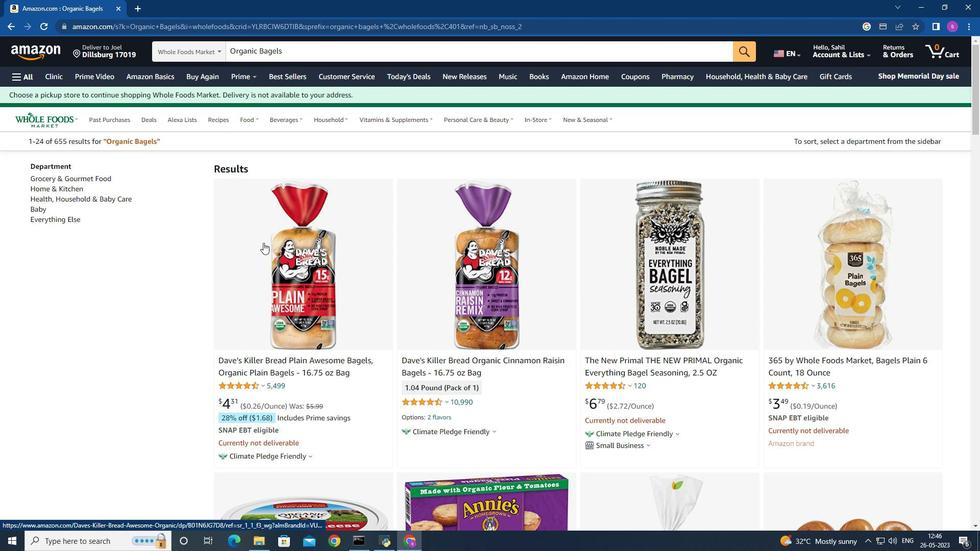 
Action: Mouse scrolled (263, 242) with delta (0, 0)
Screenshot: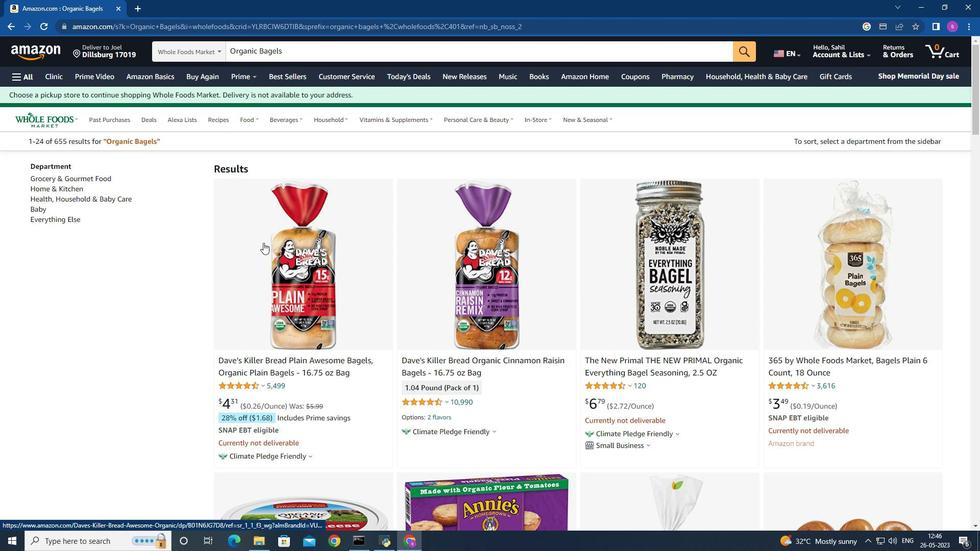 
Action: Mouse moved to (263, 244)
Screenshot: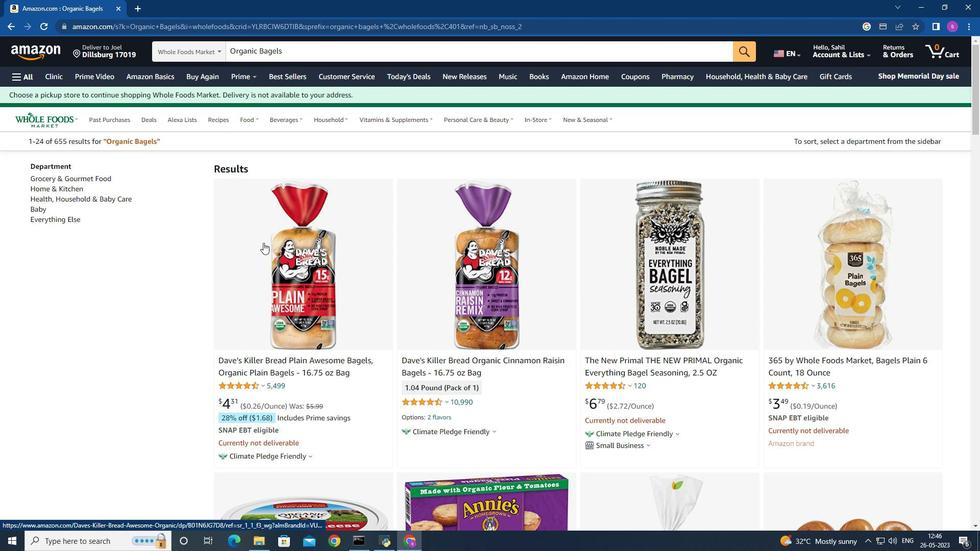 
Action: Mouse scrolled (263, 244) with delta (0, 0)
Screenshot: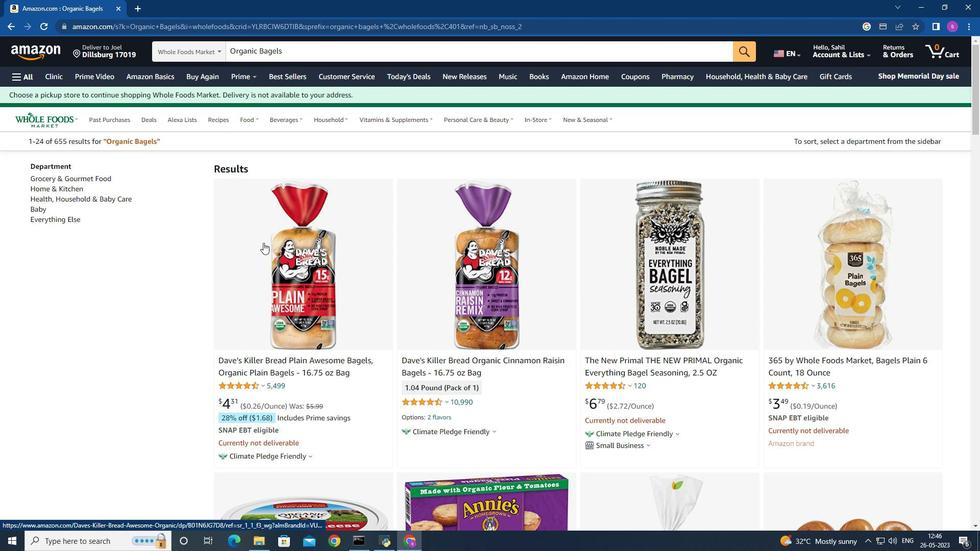 
Action: Mouse moved to (263, 244)
Screenshot: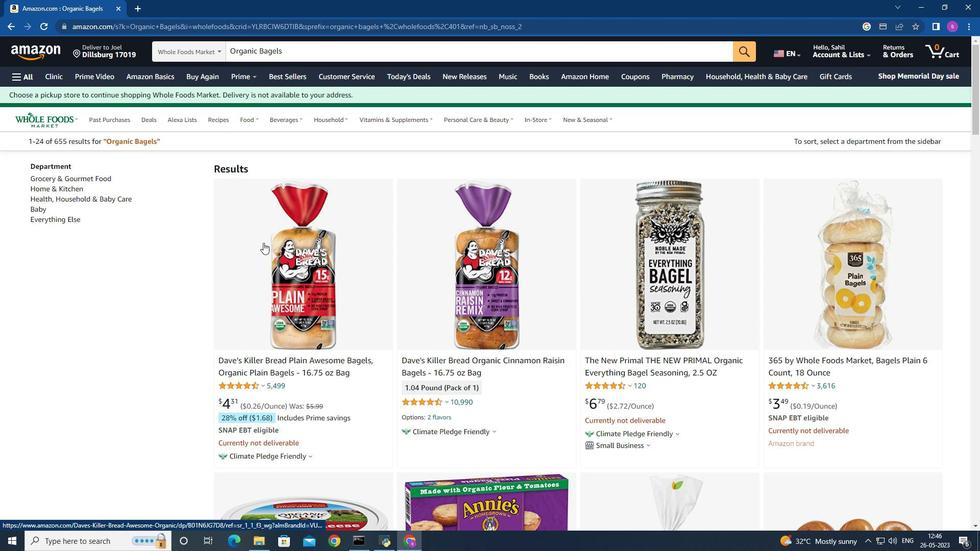 
Action: Mouse scrolled (263, 244) with delta (0, 0)
Screenshot: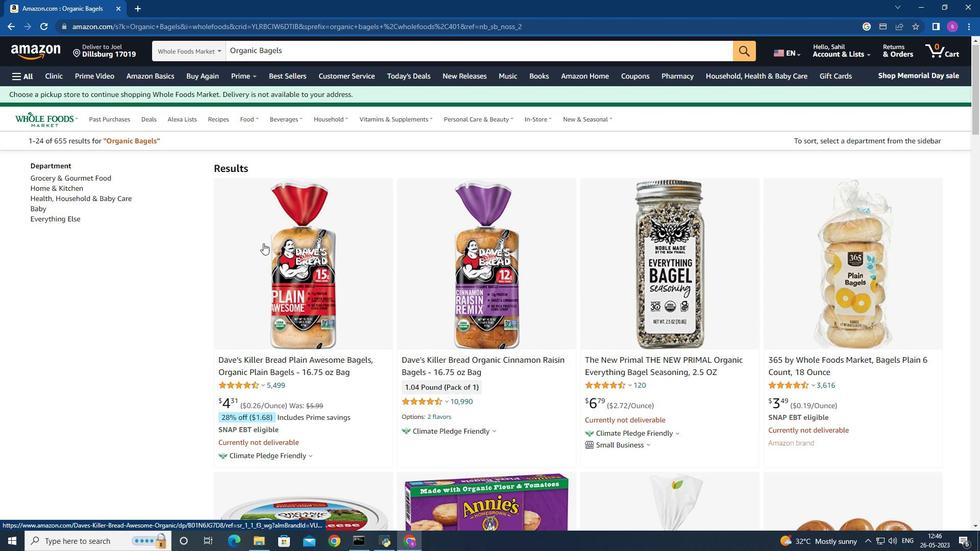 
Action: Mouse scrolled (263, 244) with delta (0, 0)
Screenshot: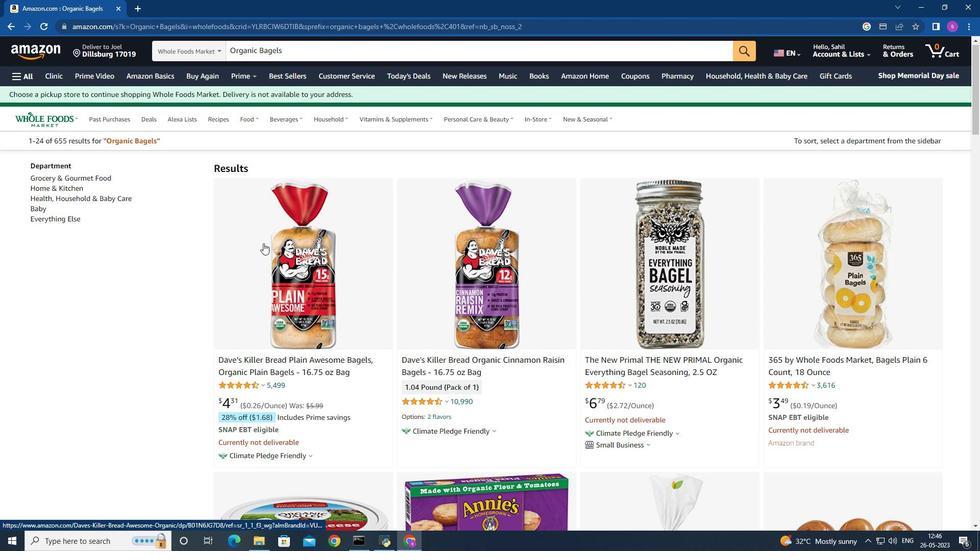 
Action: Mouse moved to (302, 228)
Screenshot: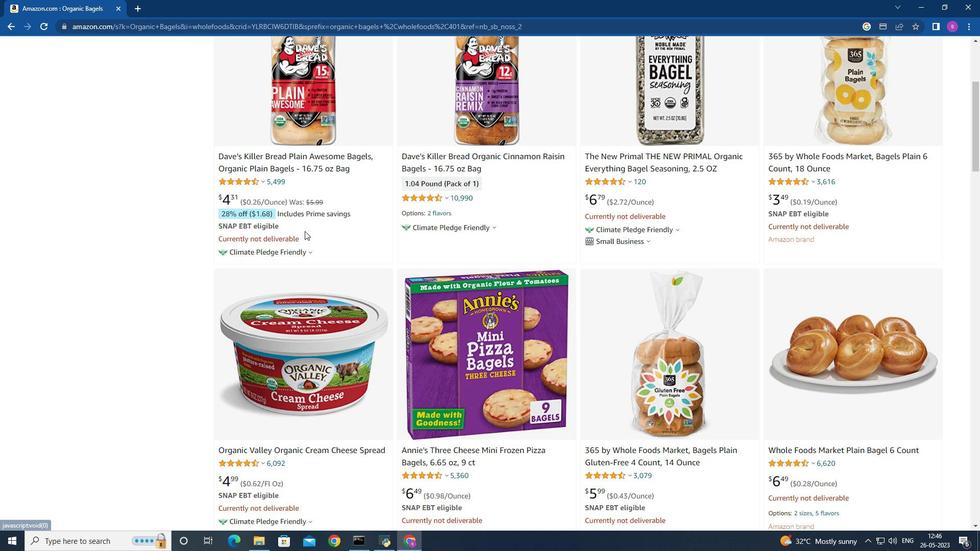 
Action: Mouse scrolled (302, 228) with delta (0, 0)
Screenshot: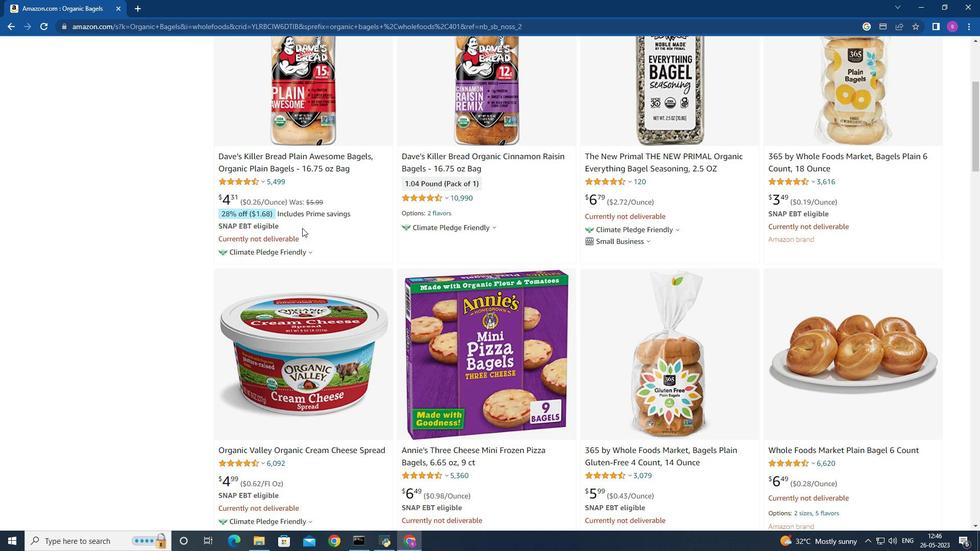 
Action: Mouse scrolled (302, 228) with delta (0, 0)
Screenshot: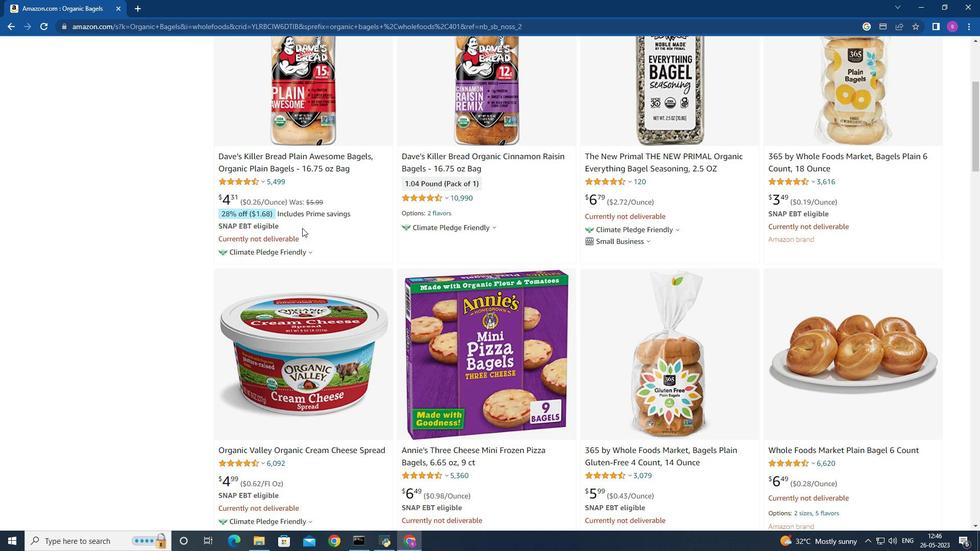 
Action: Mouse moved to (286, 190)
Screenshot: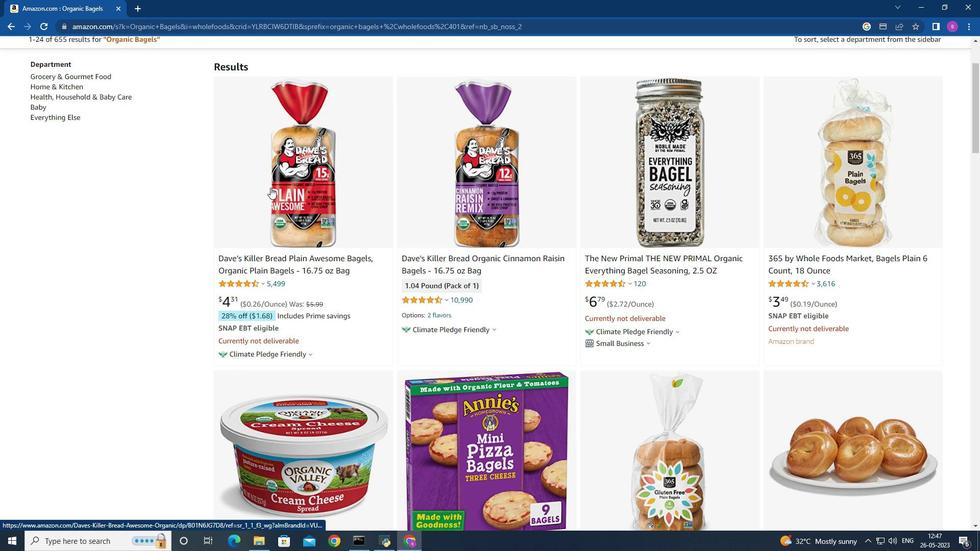 
Action: Mouse pressed left at (286, 190)
Screenshot: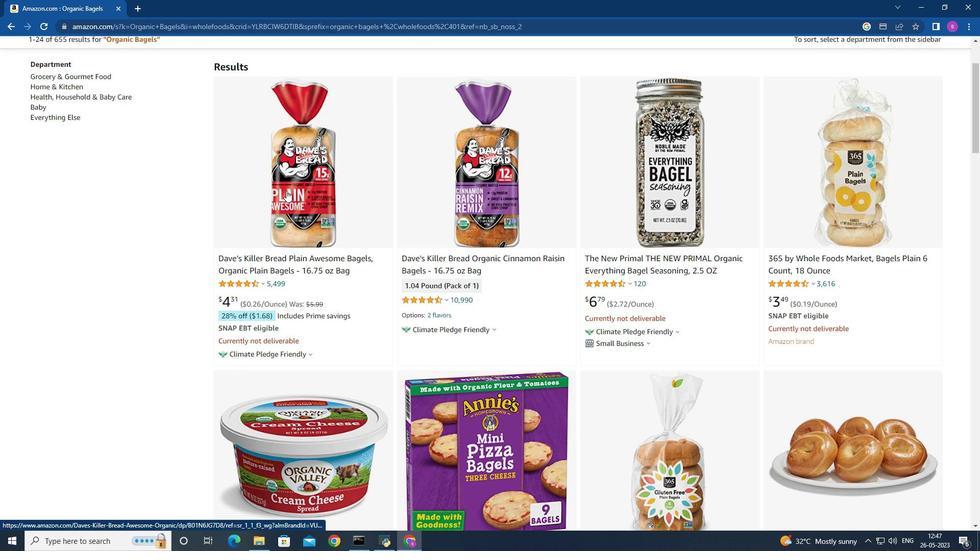 
Action: Mouse moved to (641, 287)
Screenshot: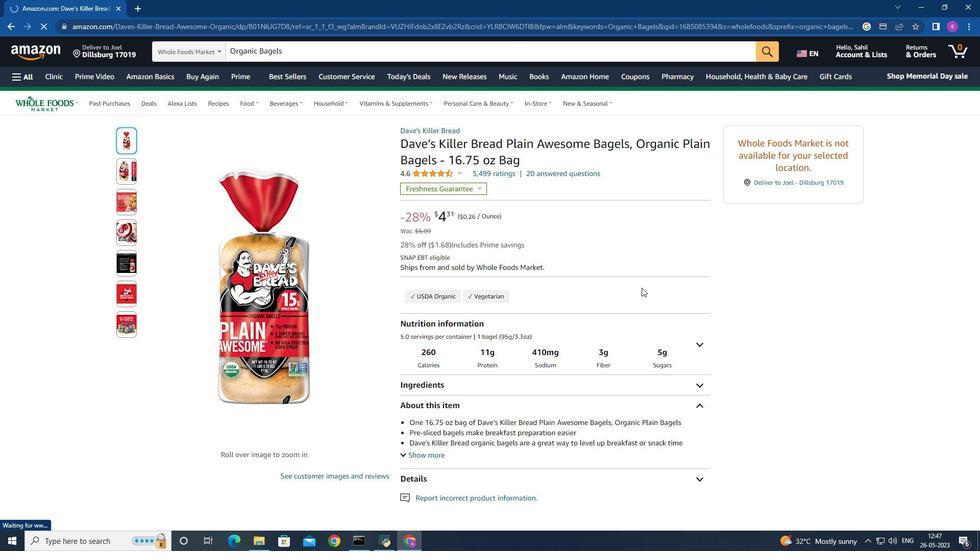 
Action: Mouse scrolled (641, 287) with delta (0, 0)
Screenshot: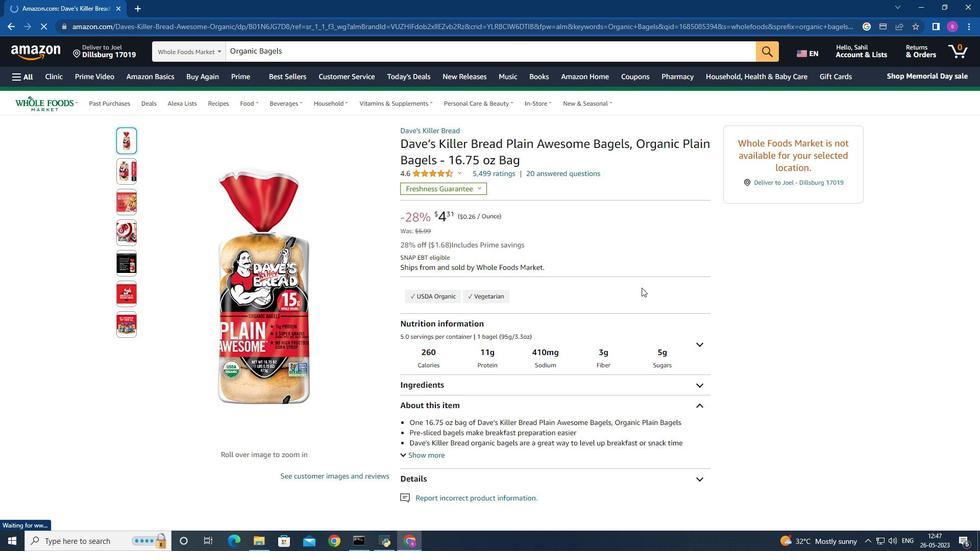
Action: Mouse scrolled (641, 287) with delta (0, 0)
Screenshot: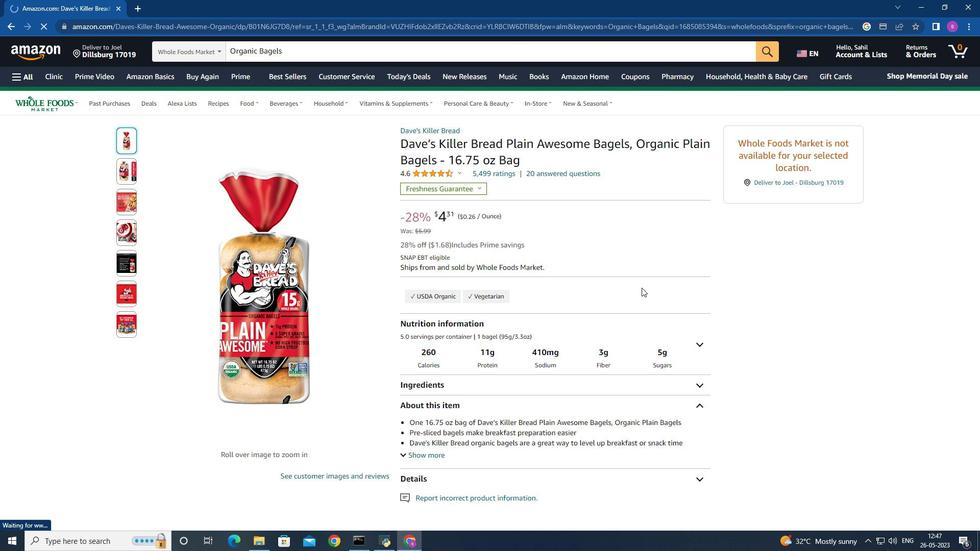 
Action: Mouse scrolled (641, 287) with delta (0, 0)
Screenshot: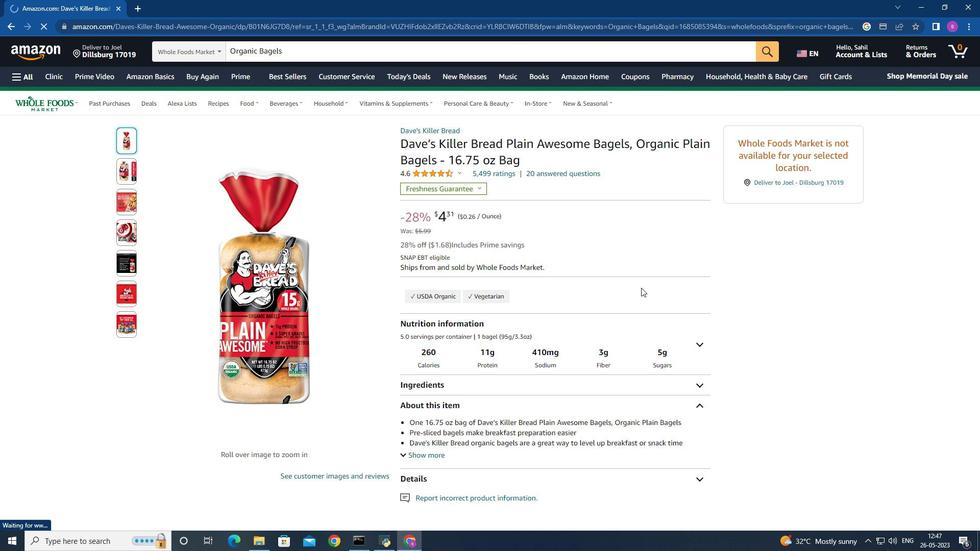
Action: Mouse scrolled (641, 287) with delta (0, 0)
Screenshot: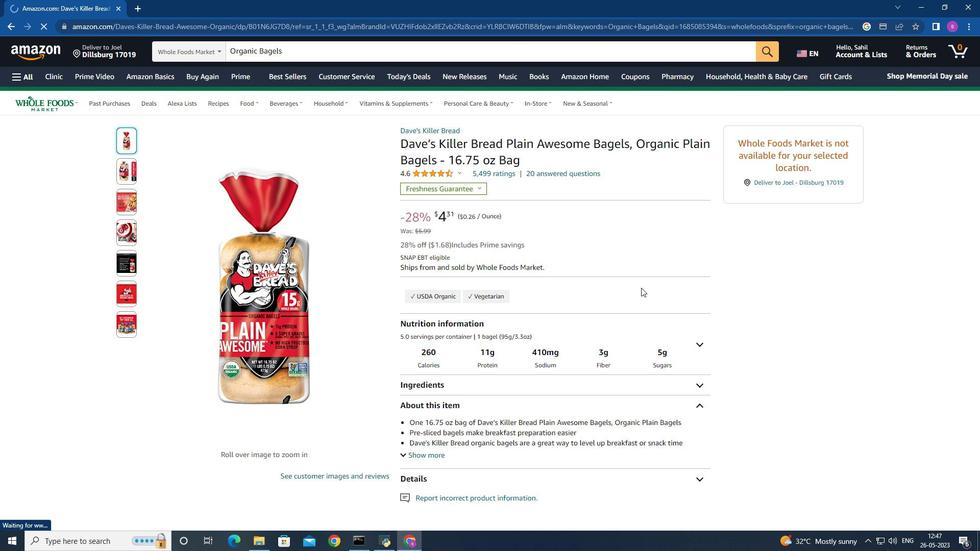
Action: Mouse moved to (721, 284)
Screenshot: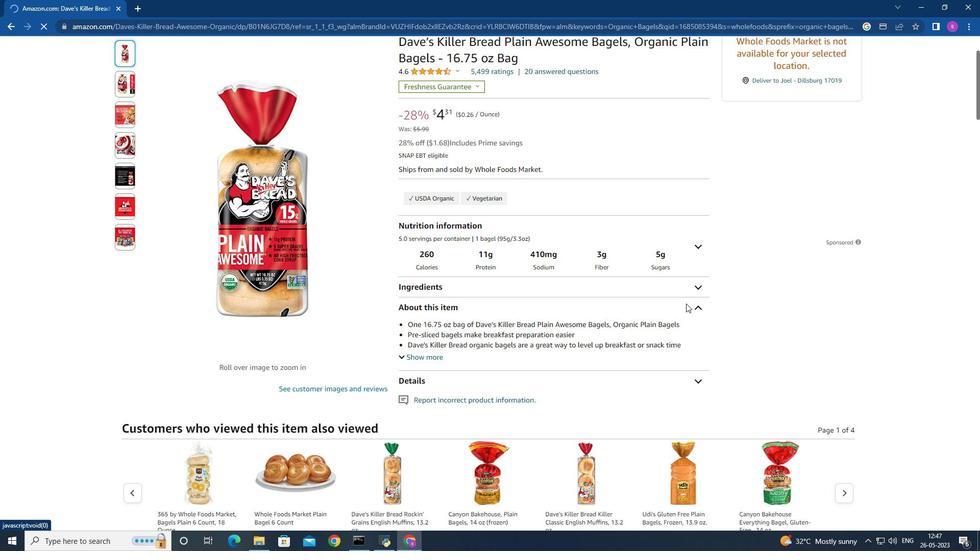 
Action: Mouse scrolled (721, 284) with delta (0, 0)
Screenshot: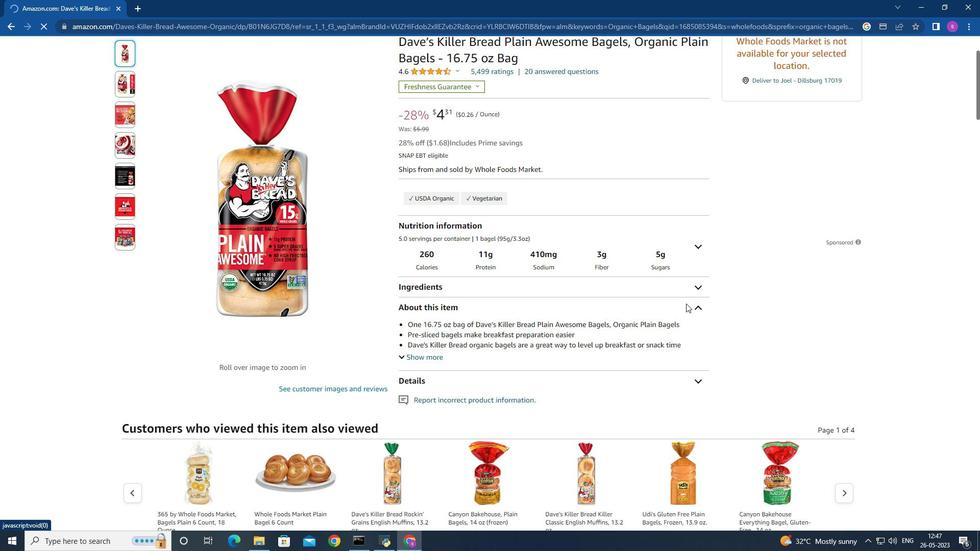 
Action: Mouse moved to (722, 284)
Screenshot: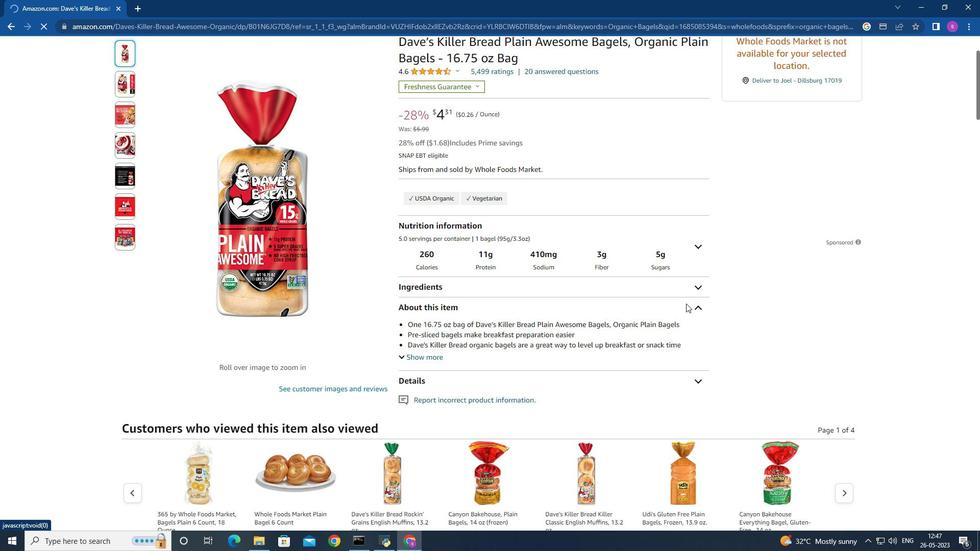 
Action: Mouse scrolled (722, 284) with delta (0, 0)
Screenshot: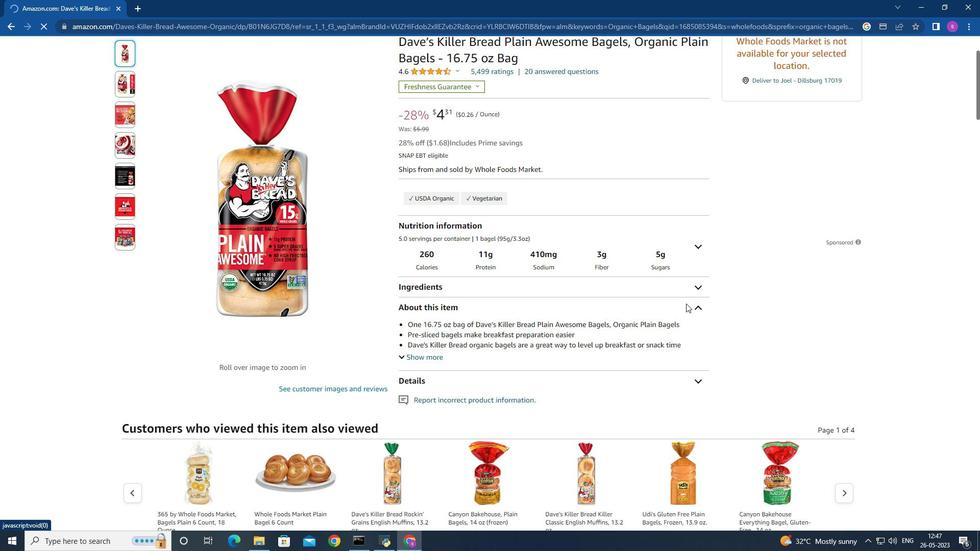 
Action: Mouse scrolled (722, 284) with delta (0, 0)
Screenshot: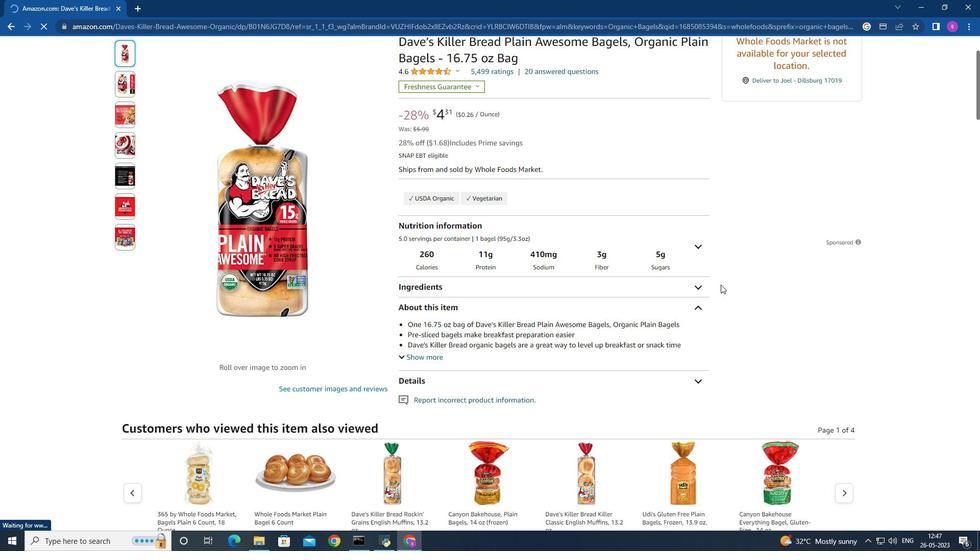 
Action: Mouse scrolled (722, 284) with delta (0, 0)
Screenshot: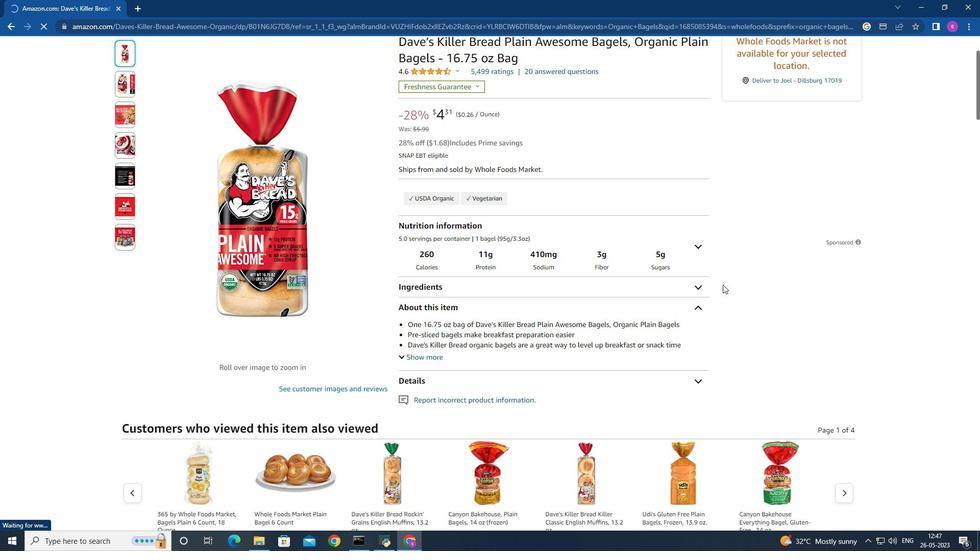 
Action: Mouse scrolled (722, 284) with delta (0, 0)
Screenshot: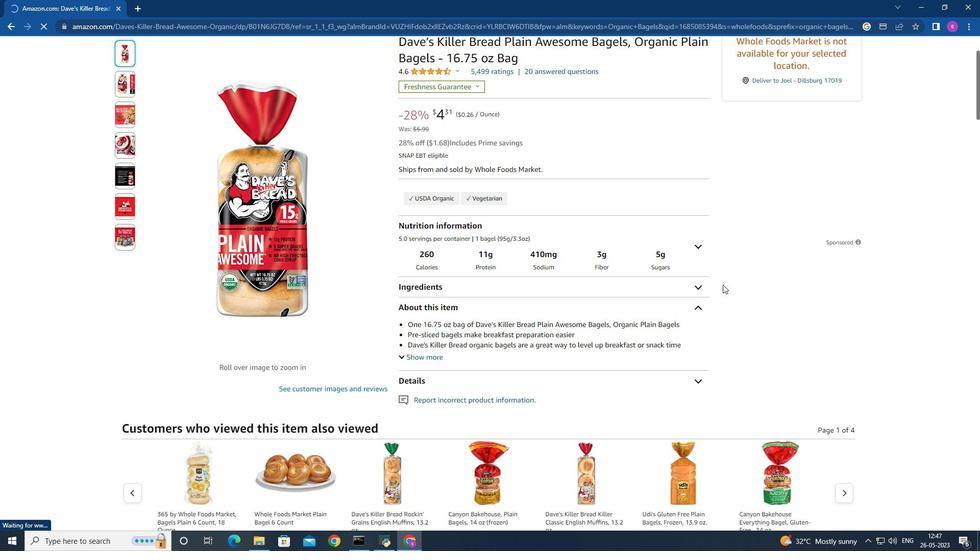 
Action: Mouse moved to (440, 283)
Screenshot: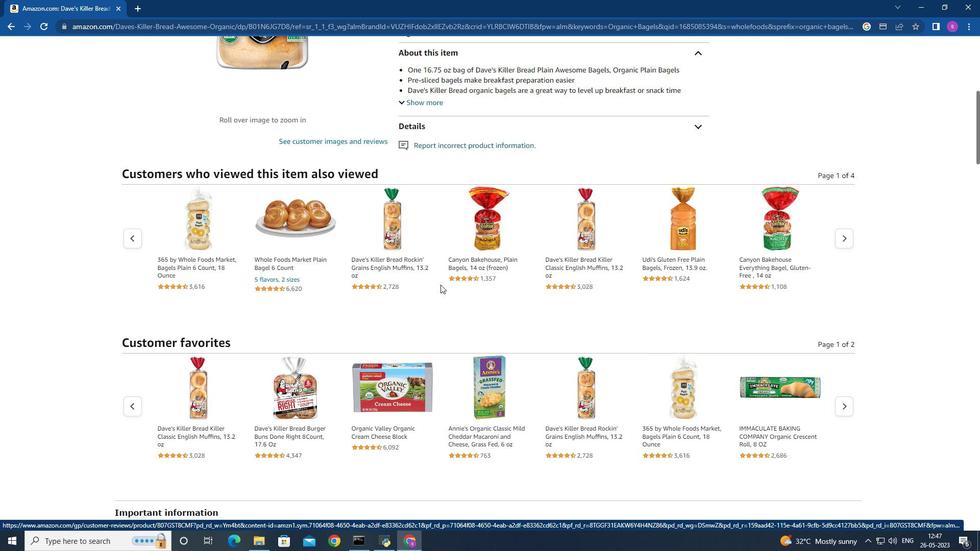 
Action: Mouse scrolled (440, 283) with delta (0, 0)
Screenshot: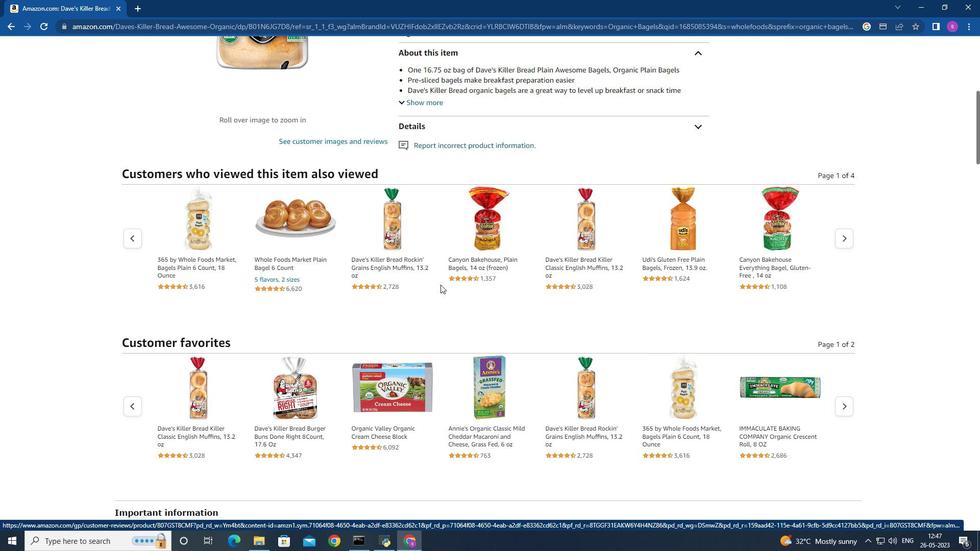 
Action: Mouse moved to (440, 283)
Screenshot: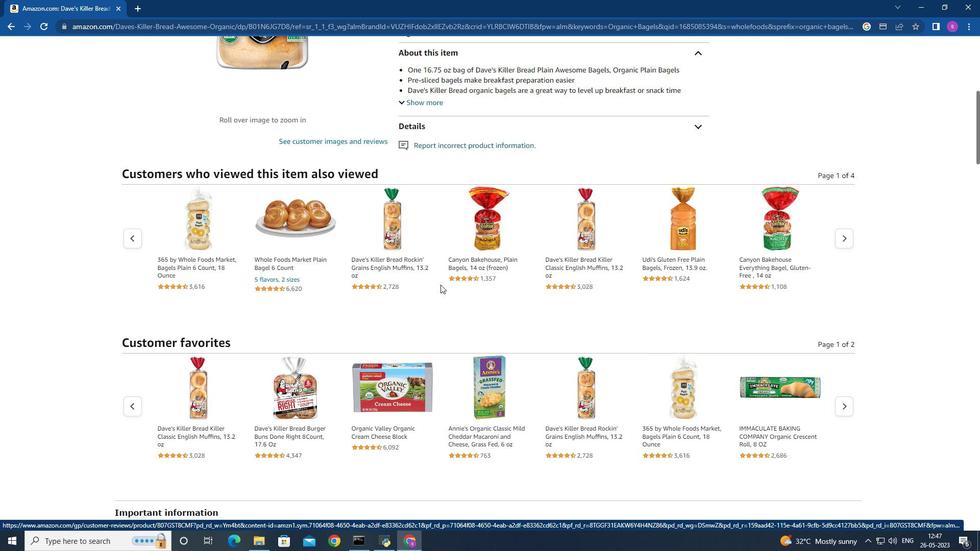 
Action: Mouse scrolled (440, 283) with delta (0, 0)
Screenshot: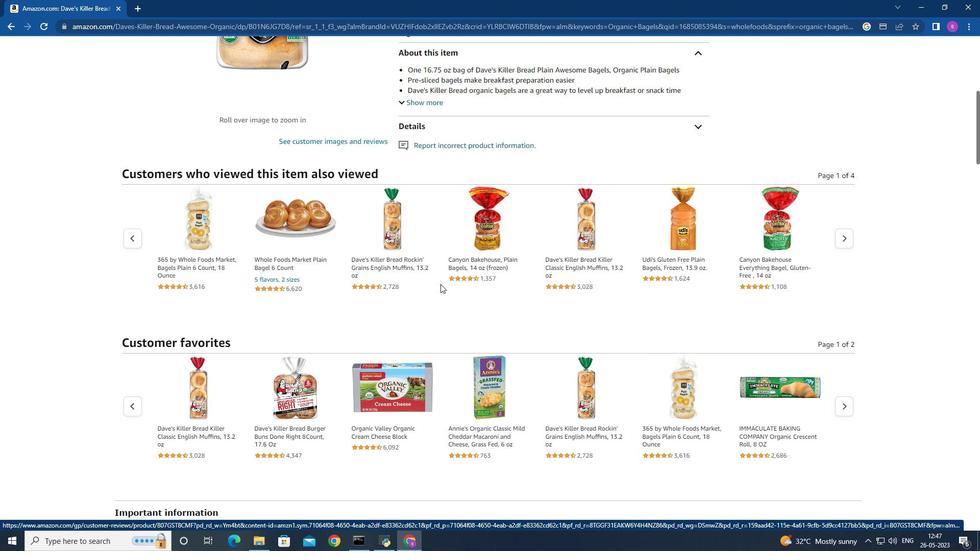 
Action: Mouse scrolled (440, 283) with delta (0, 0)
Screenshot: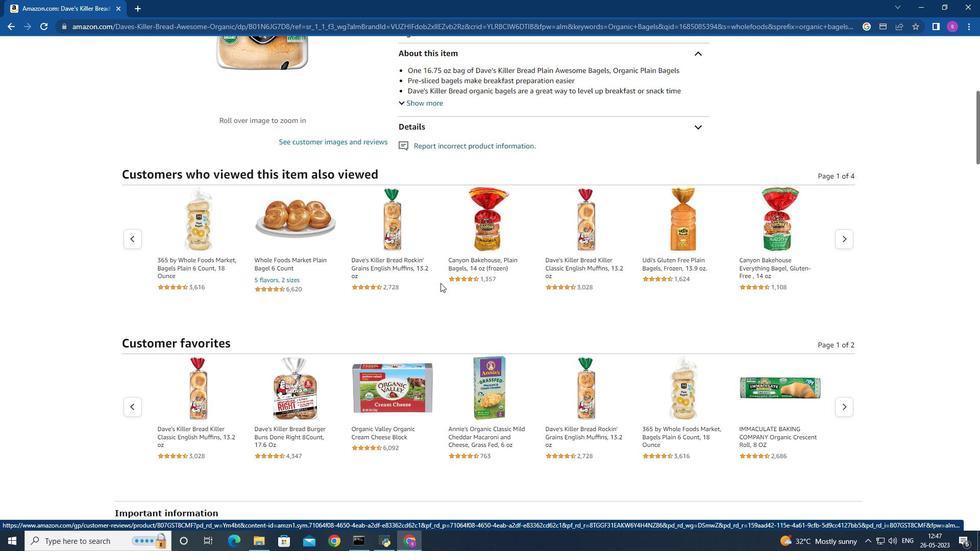 
Action: Mouse scrolled (440, 283) with delta (0, 0)
Screenshot: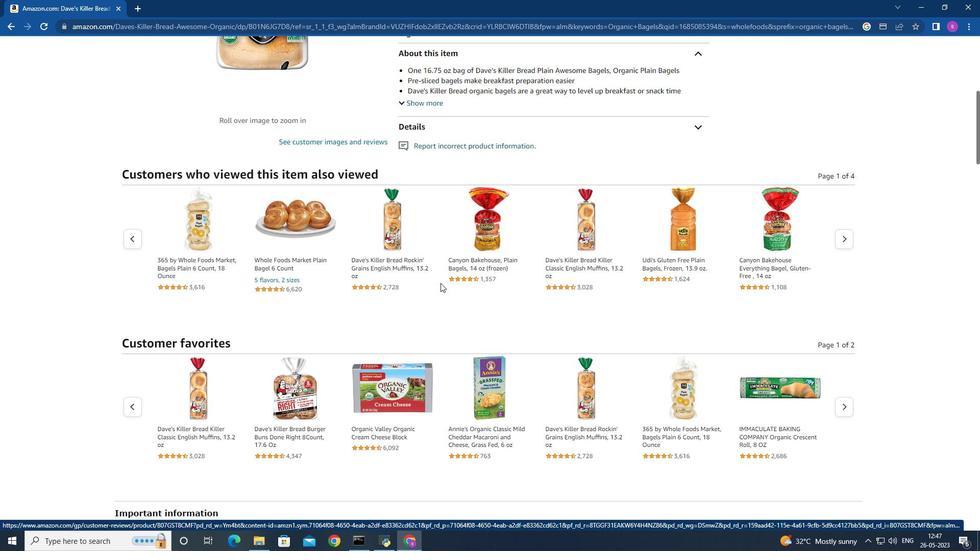 
Action: Mouse moved to (423, 319)
Screenshot: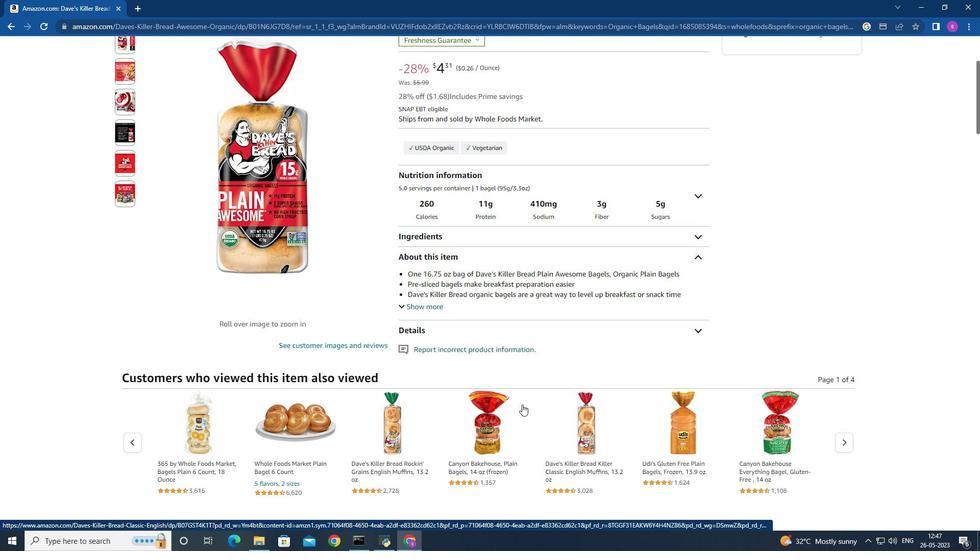 
Action: Mouse scrolled (423, 319) with delta (0, 0)
Screenshot: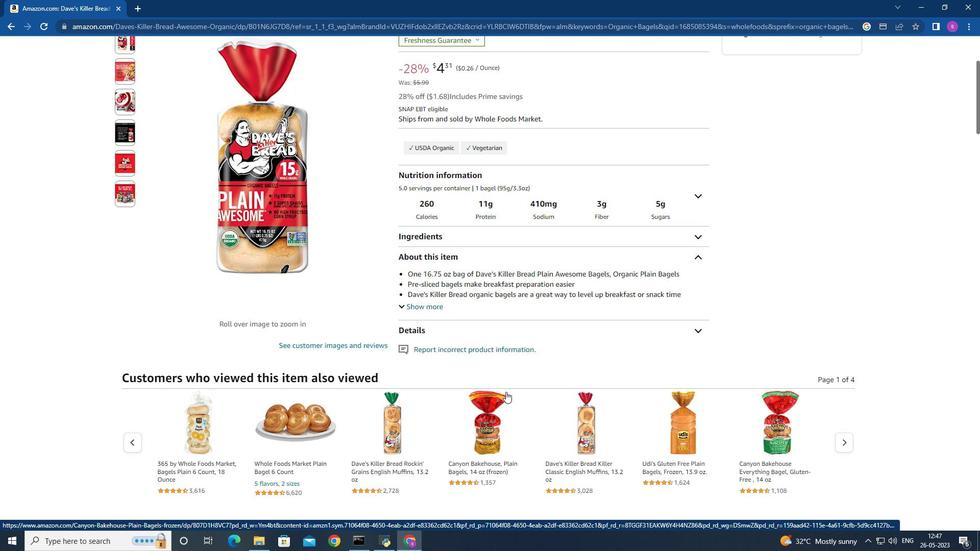 
Action: Mouse scrolled (423, 319) with delta (0, 0)
Screenshot: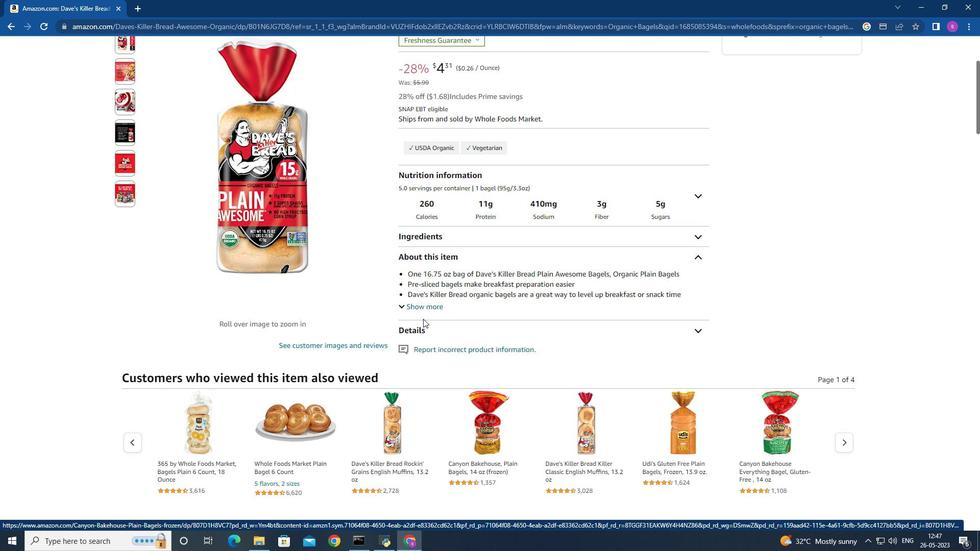 
Action: Mouse moved to (424, 322)
Screenshot: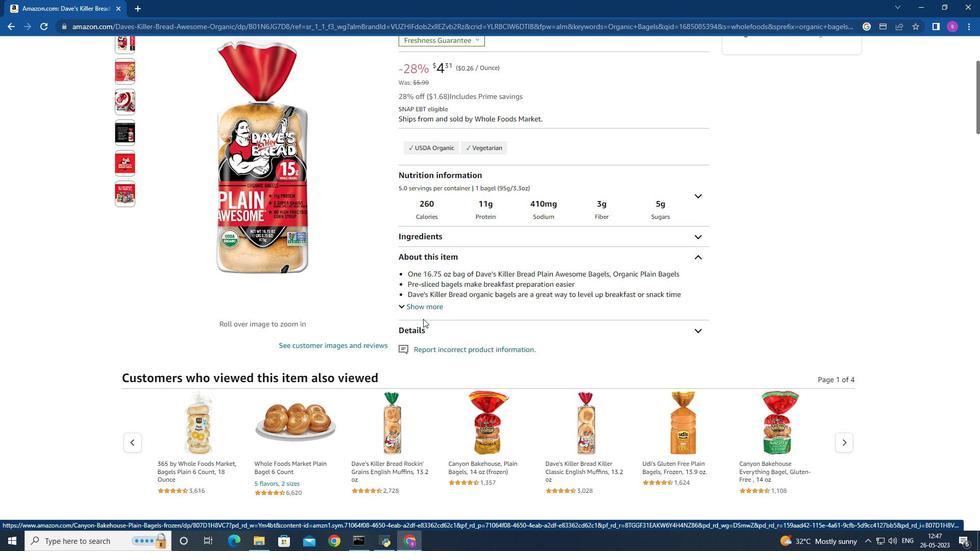 
Action: Mouse scrolled (424, 323) with delta (0, 0)
Screenshot: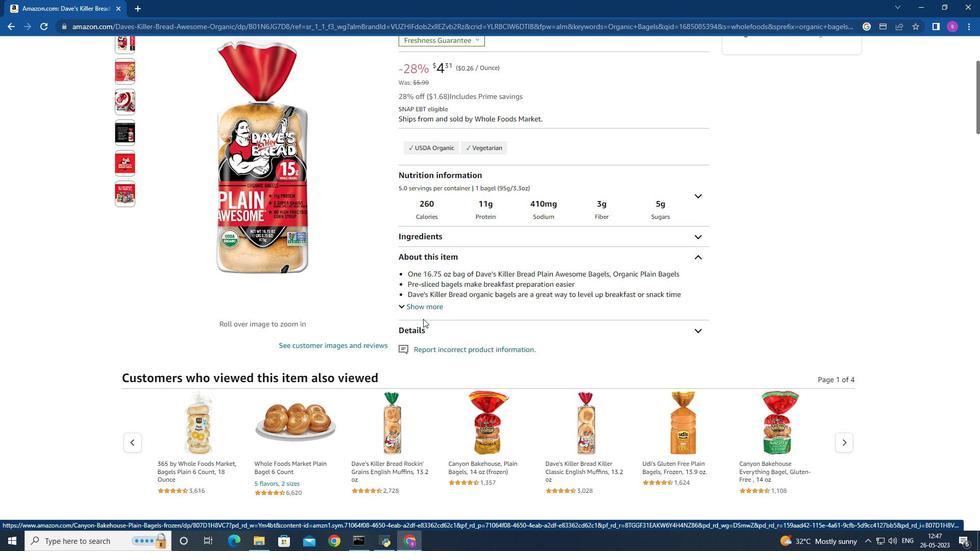 
Action: Mouse moved to (427, 331)
Screenshot: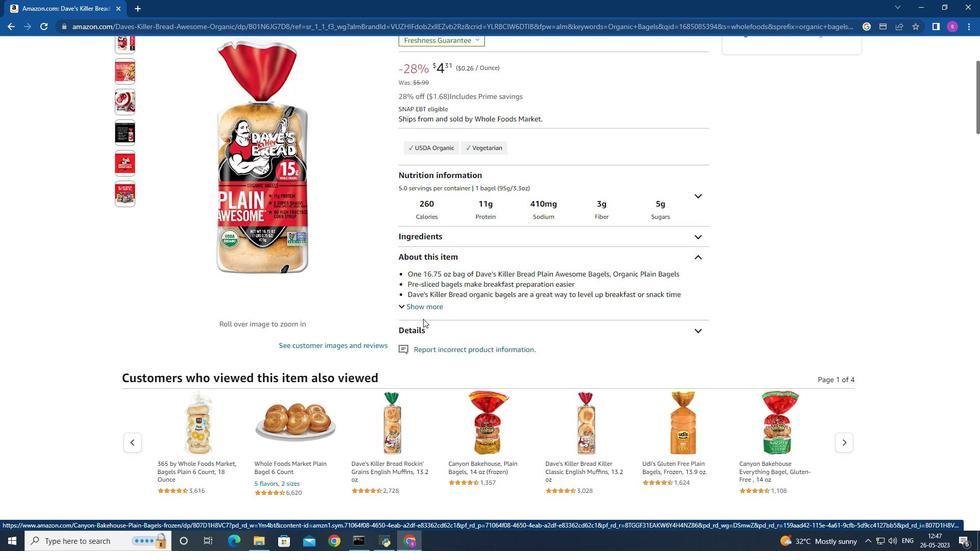 
Action: Mouse scrolled (427, 332) with delta (0, 0)
Screenshot: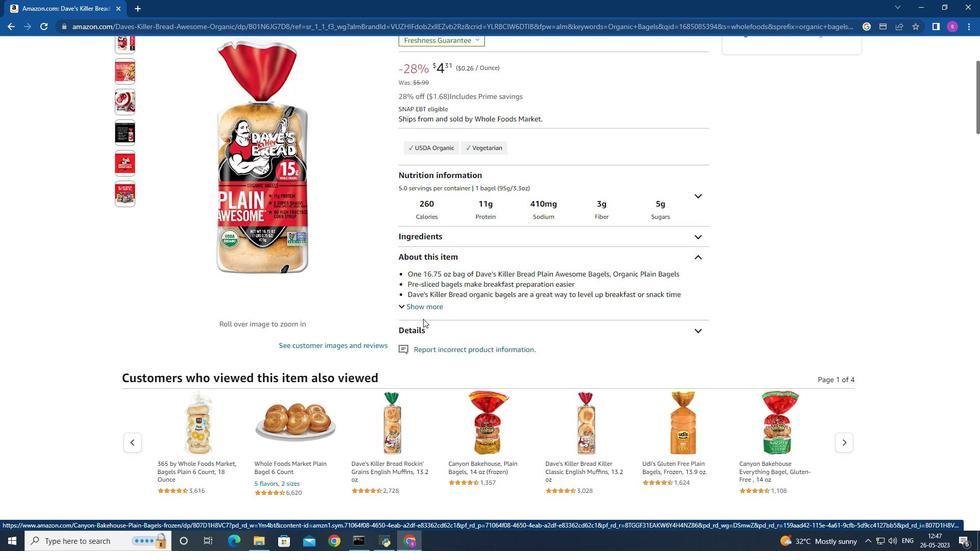 
Action: Mouse moved to (9, 28)
Screenshot: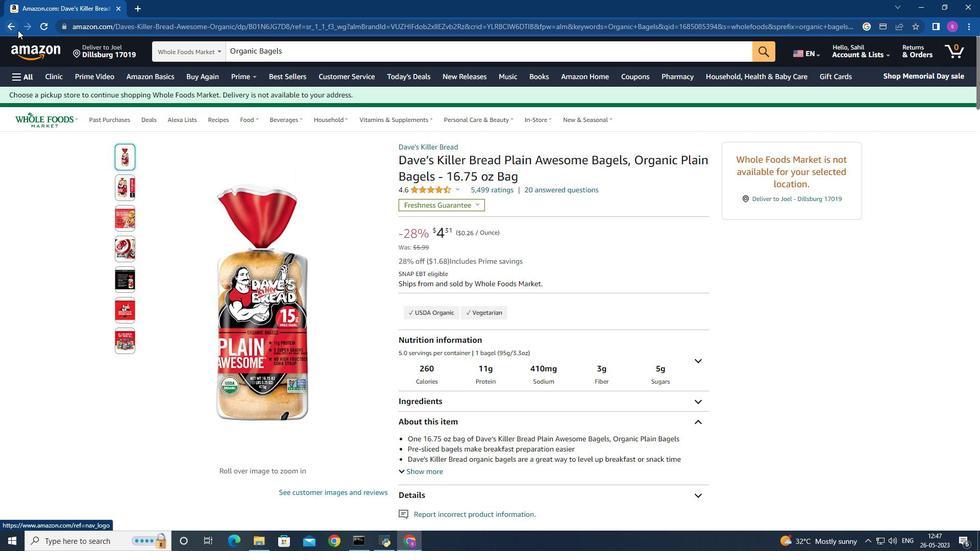 
Action: Mouse pressed left at (9, 28)
Screenshot: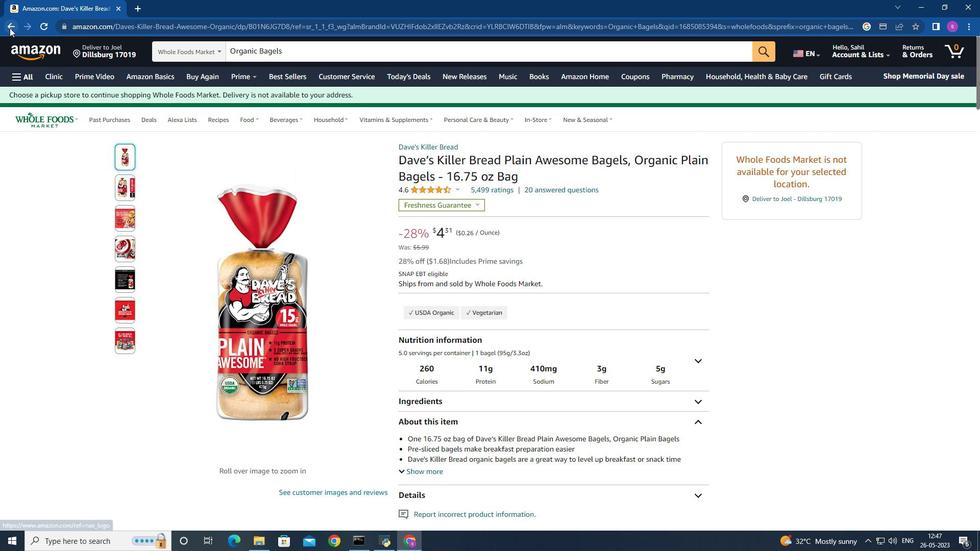 
Action: Mouse moved to (508, 176)
Screenshot: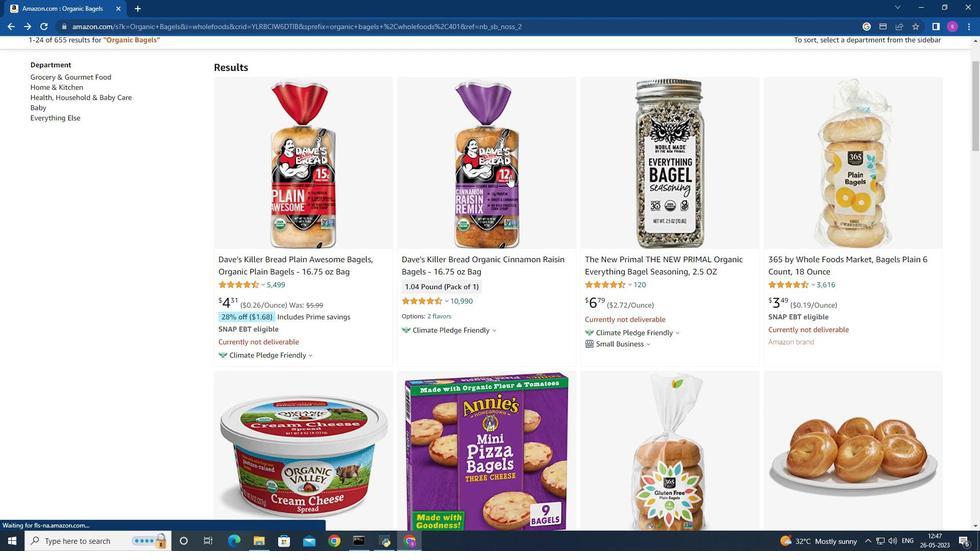 
Action: Mouse pressed left at (508, 176)
Screenshot: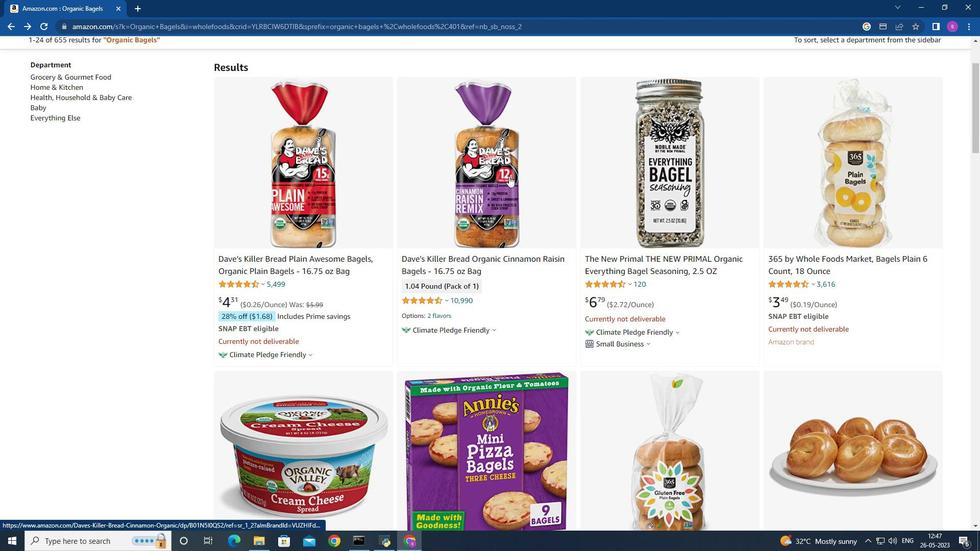 
Action: Mouse moved to (462, 233)
Screenshot: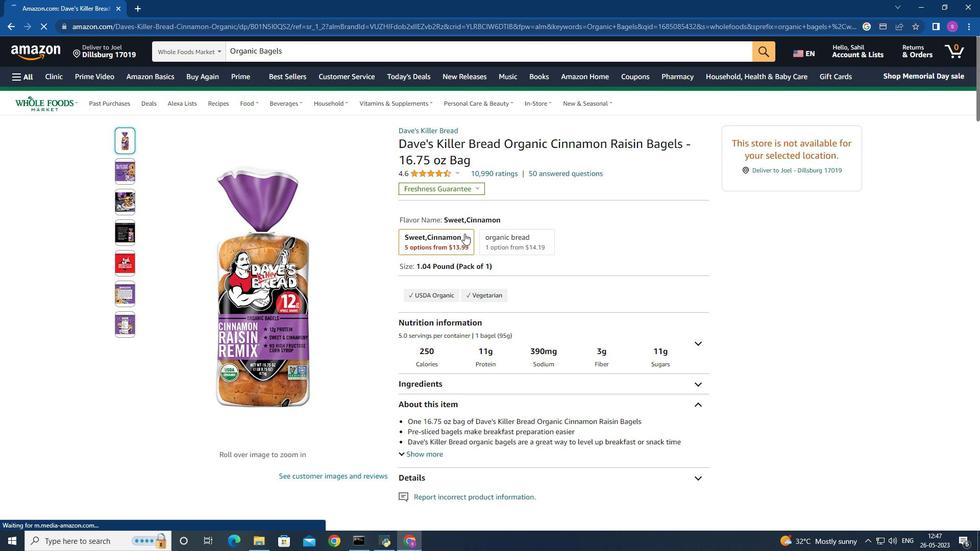 
Action: Mouse scrolled (462, 233) with delta (0, 0)
Screenshot: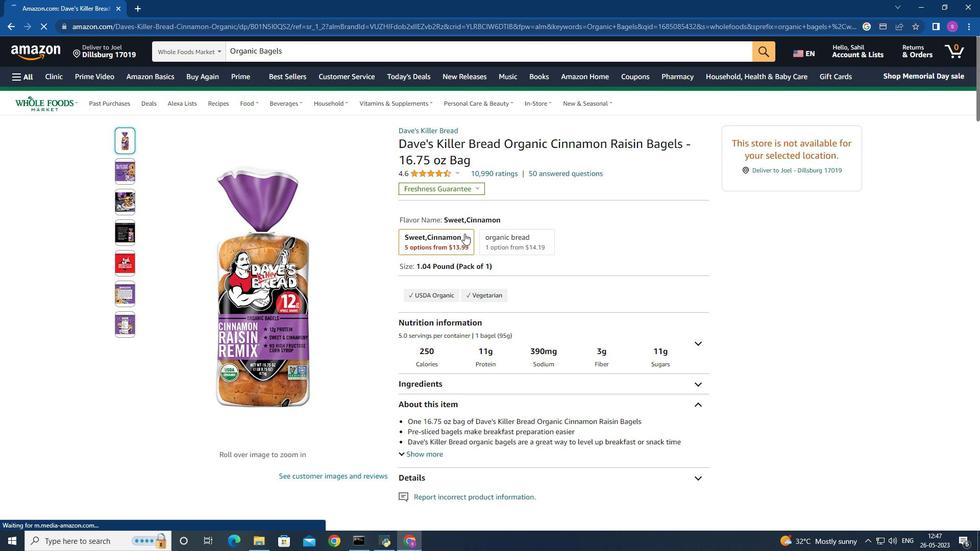 
Action: Mouse moved to (460, 233)
Screenshot: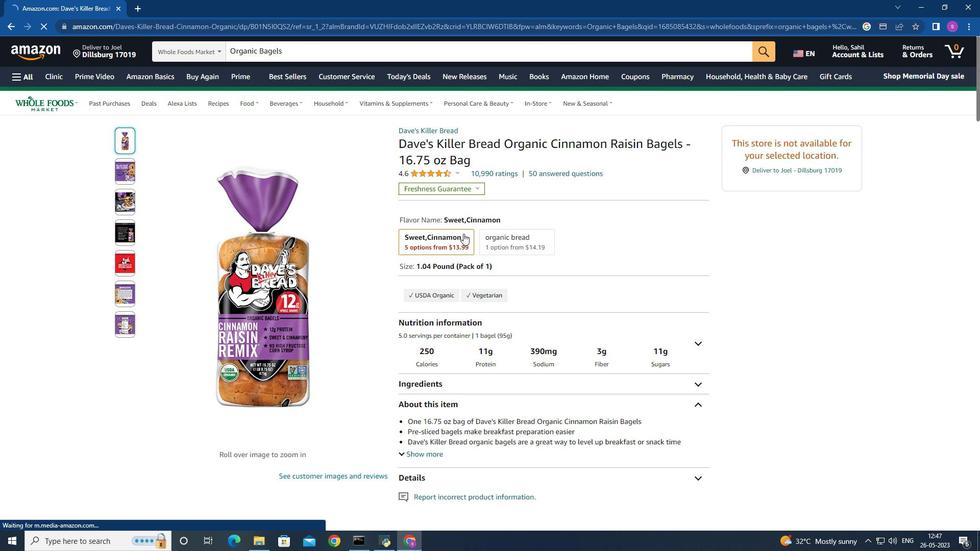 
Action: Mouse scrolled (460, 233) with delta (0, 0)
Screenshot: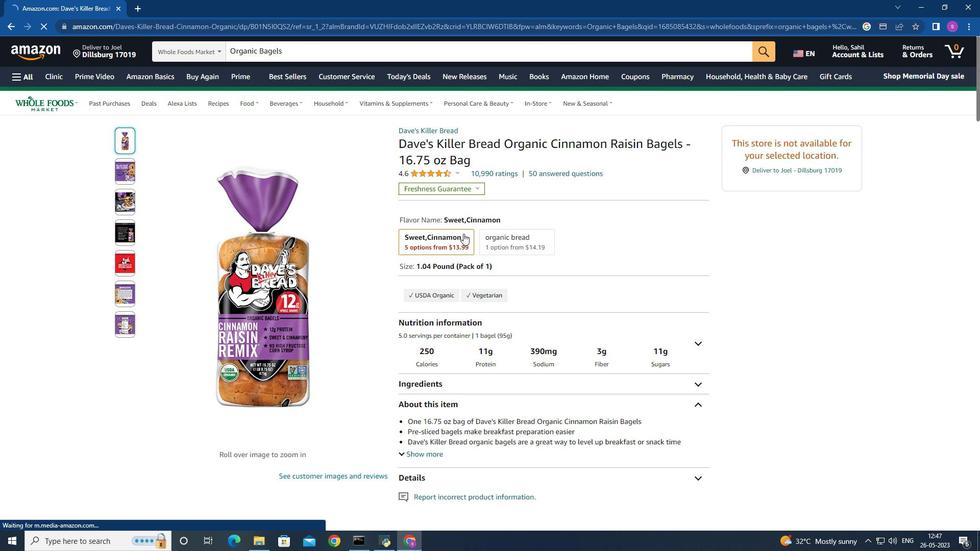 
Action: Mouse moved to (80, 325)
Screenshot: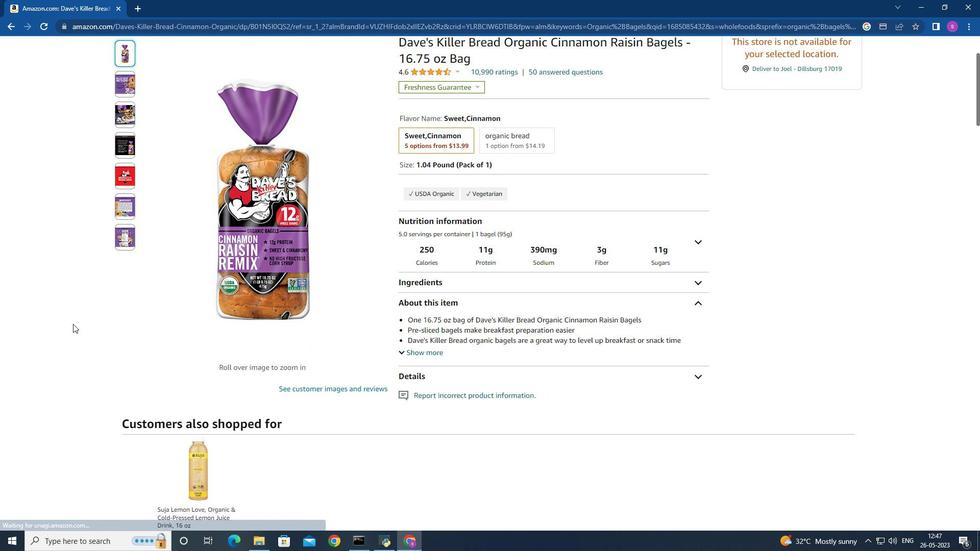
Action: Mouse scrolled (80, 324) with delta (0, 0)
Screenshot: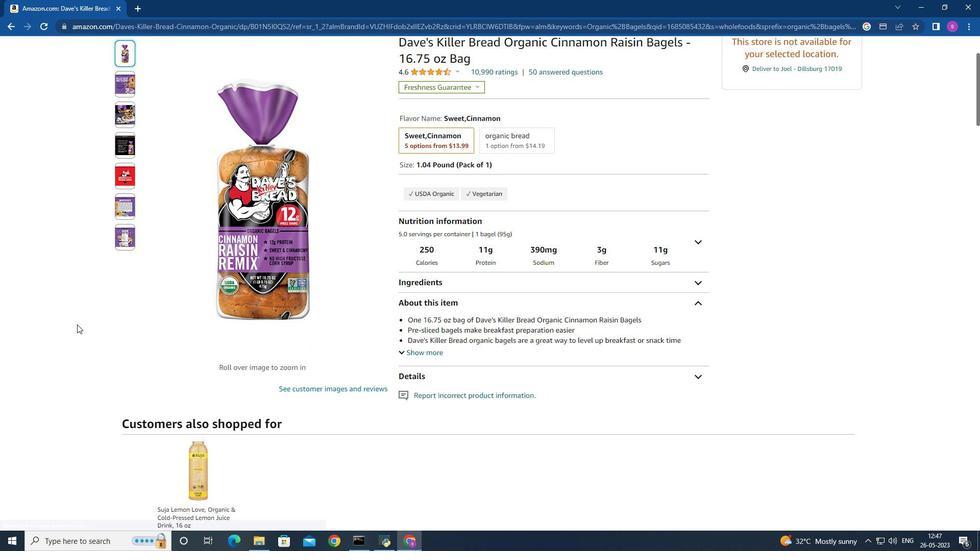 
Action: Mouse scrolled (80, 324) with delta (0, 0)
Screenshot: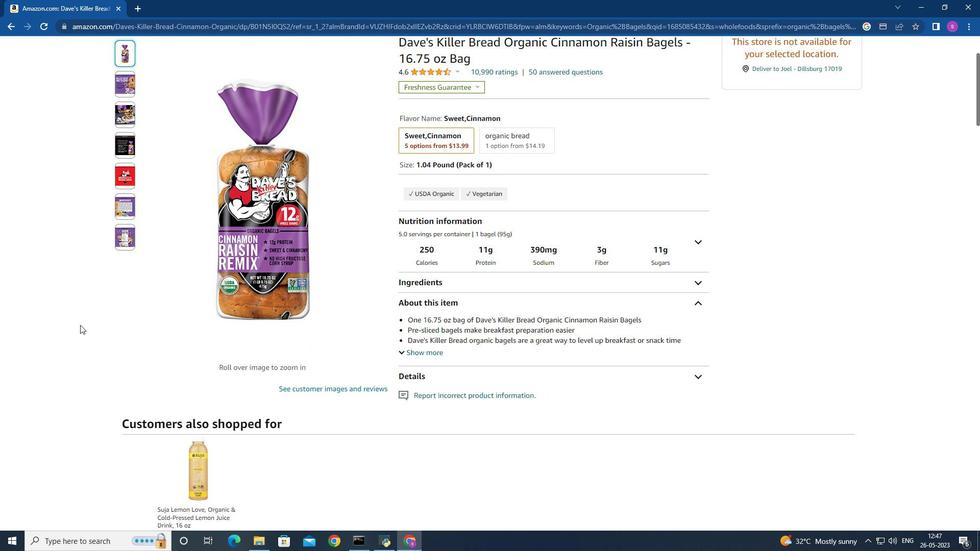 
Action: Mouse scrolled (80, 324) with delta (0, 0)
Screenshot: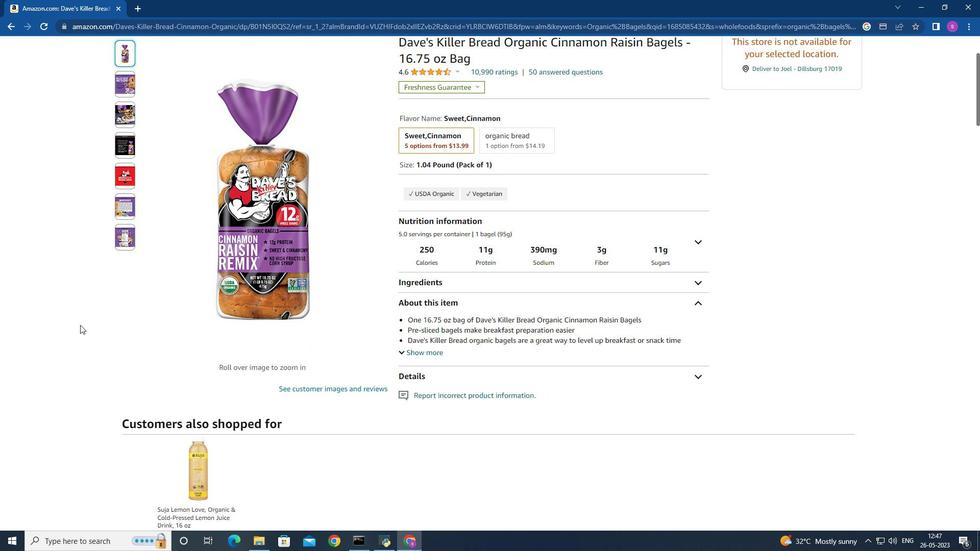 
Action: Mouse moved to (80, 325)
Screenshot: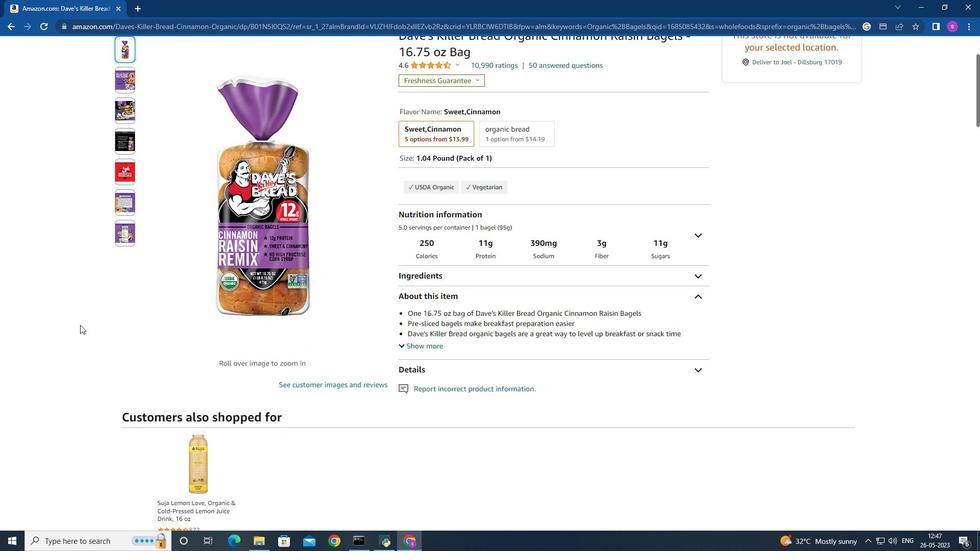 
Action: Mouse scrolled (80, 324) with delta (0, 0)
Screenshot: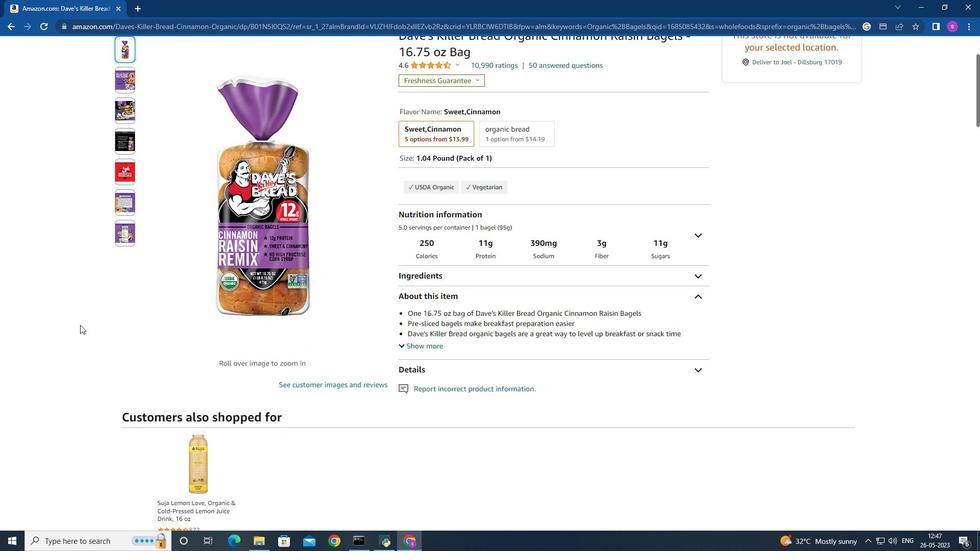 
Action: Mouse moved to (538, 279)
Screenshot: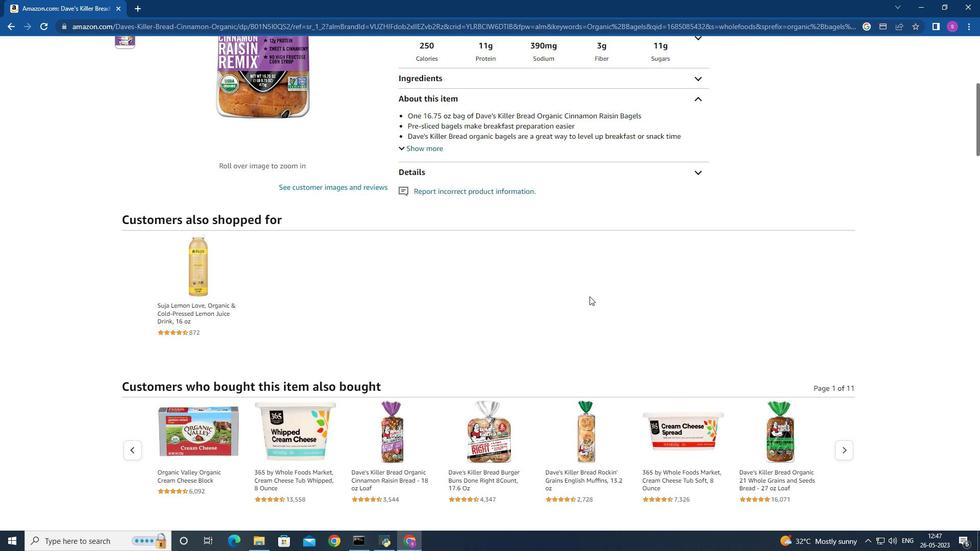 
Action: Mouse scrolled (538, 278) with delta (0, 0)
Screenshot: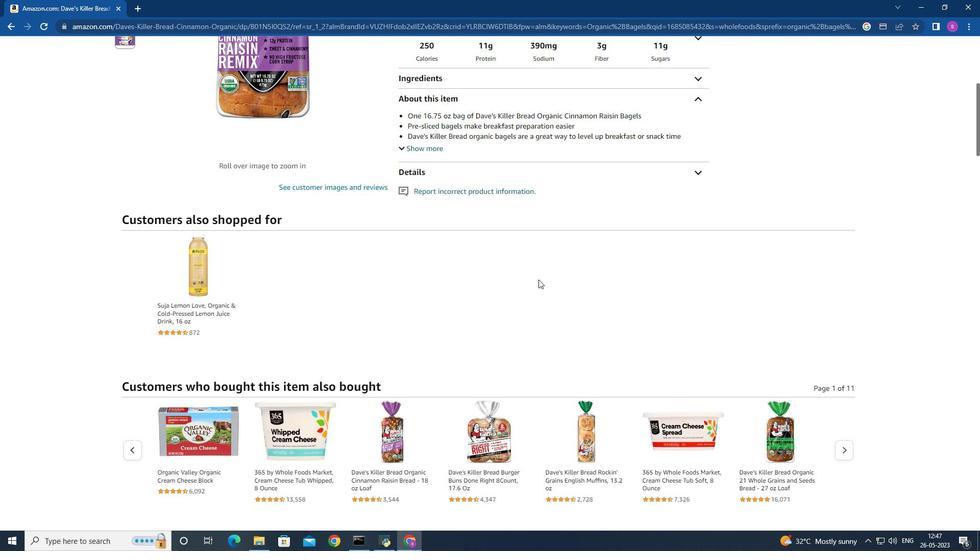 
Action: Mouse scrolled (538, 278) with delta (0, 0)
Screenshot: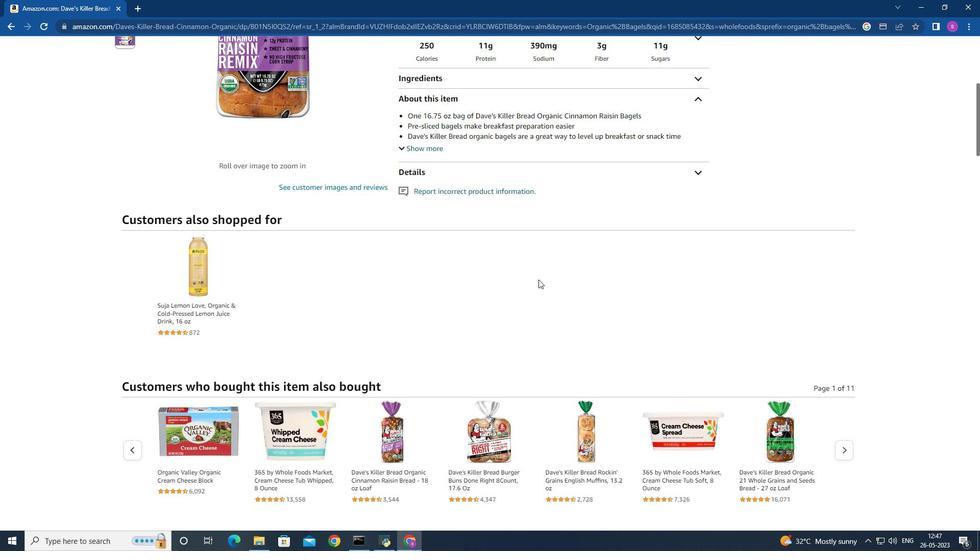 
Action: Mouse scrolled (538, 278) with delta (0, 0)
Screenshot: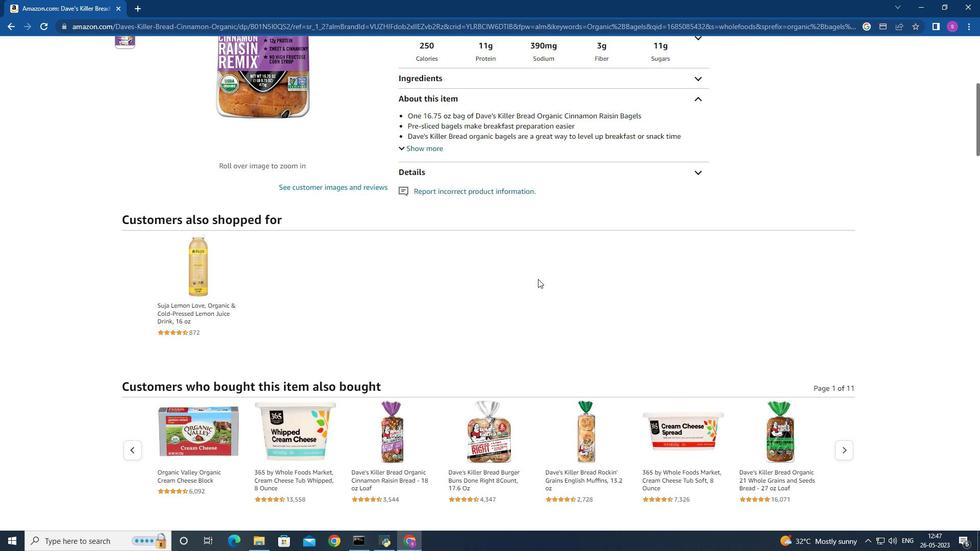 
Action: Mouse moved to (537, 279)
Screenshot: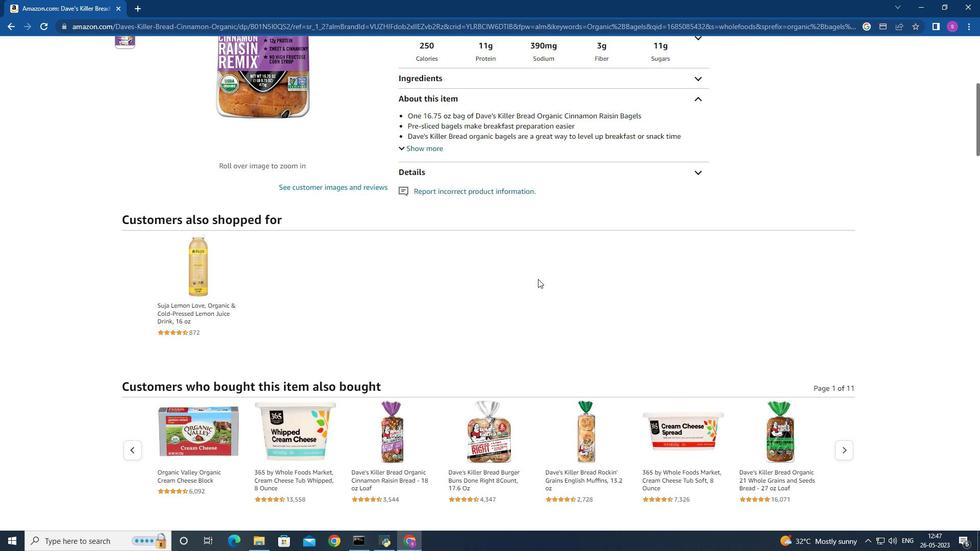 
Action: Mouse scrolled (537, 278) with delta (0, 0)
Screenshot: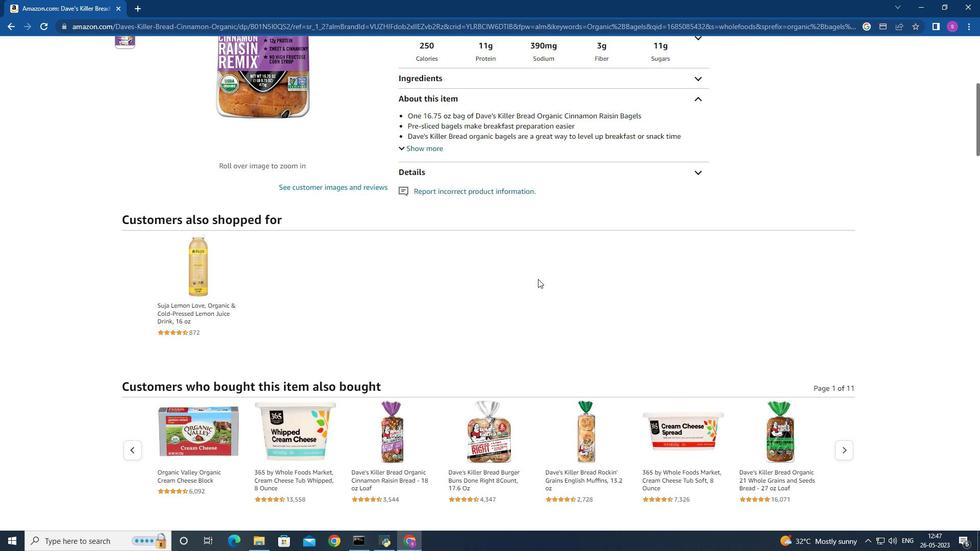 
Action: Mouse moved to (524, 264)
Screenshot: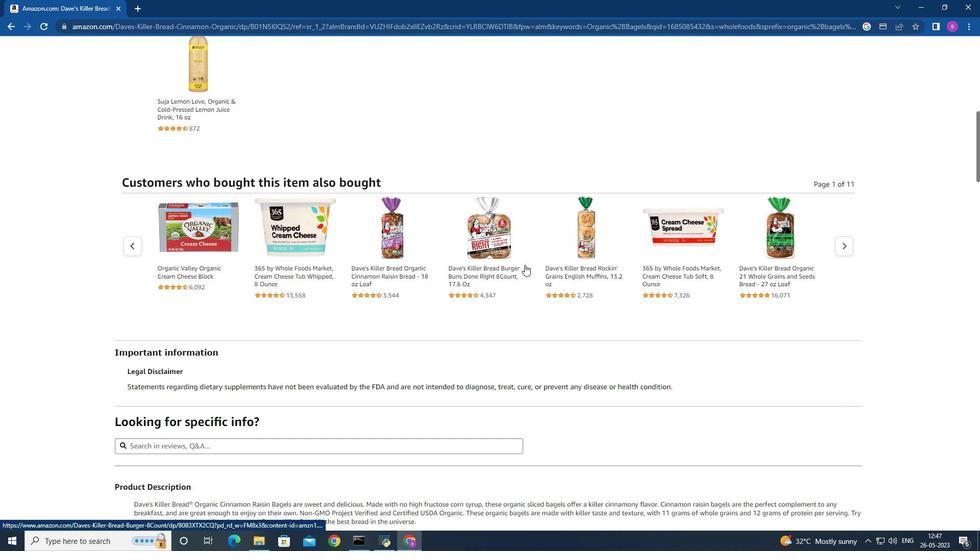 
Action: Mouse scrolled (524, 265) with delta (0, 0)
Screenshot: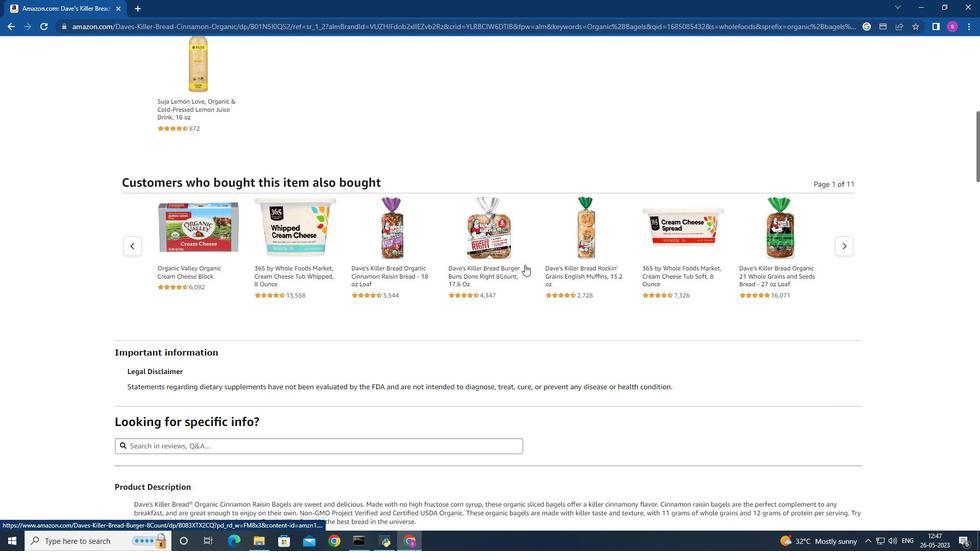 
Action: Mouse moved to (524, 264)
Screenshot: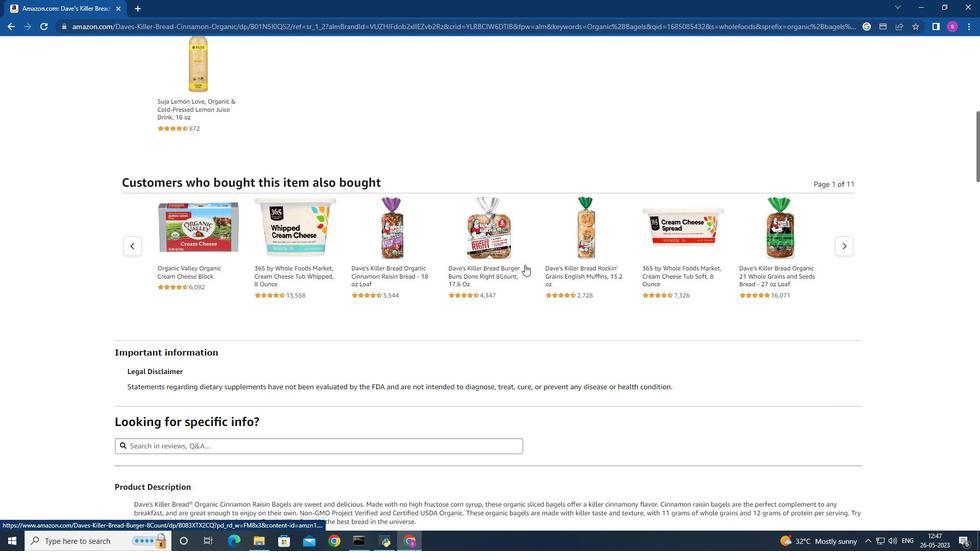 
Action: Mouse scrolled (524, 265) with delta (0, 0)
Screenshot: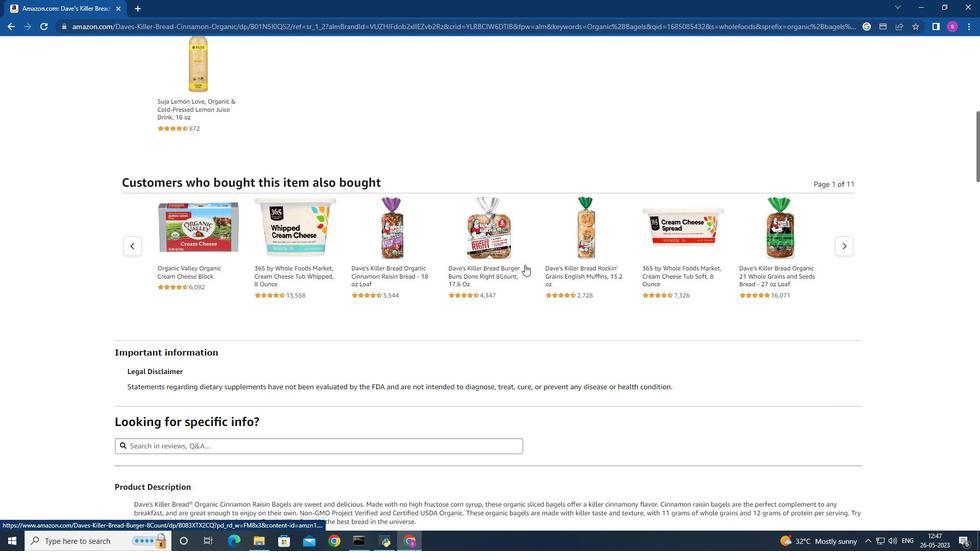 
Action: Mouse moved to (524, 264)
Screenshot: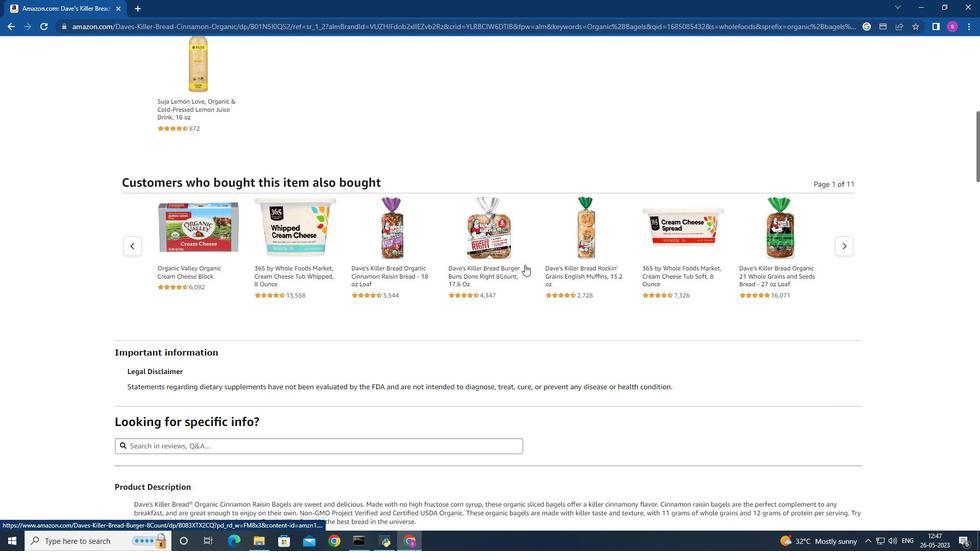 
Action: Mouse scrolled (524, 265) with delta (0, 0)
Screenshot: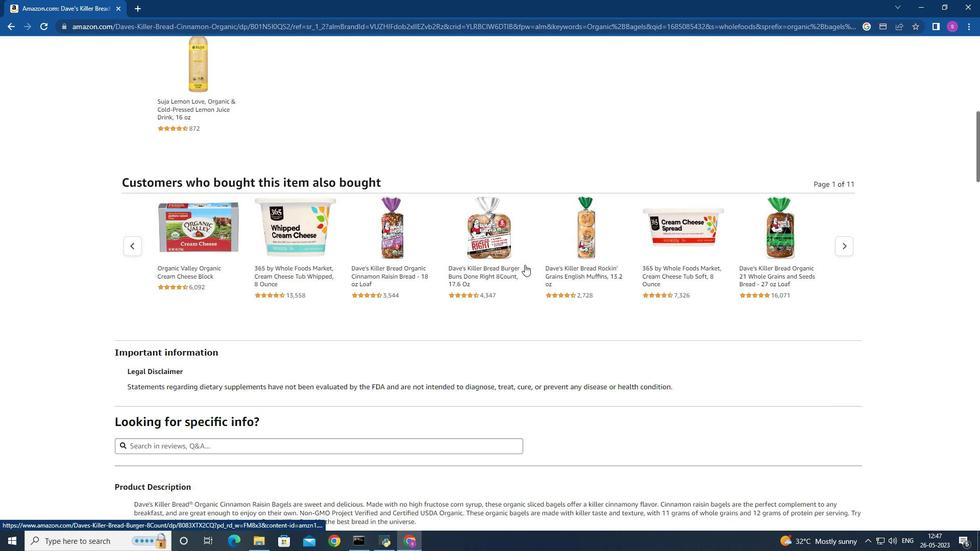
Action: Mouse scrolled (524, 265) with delta (0, 0)
Screenshot: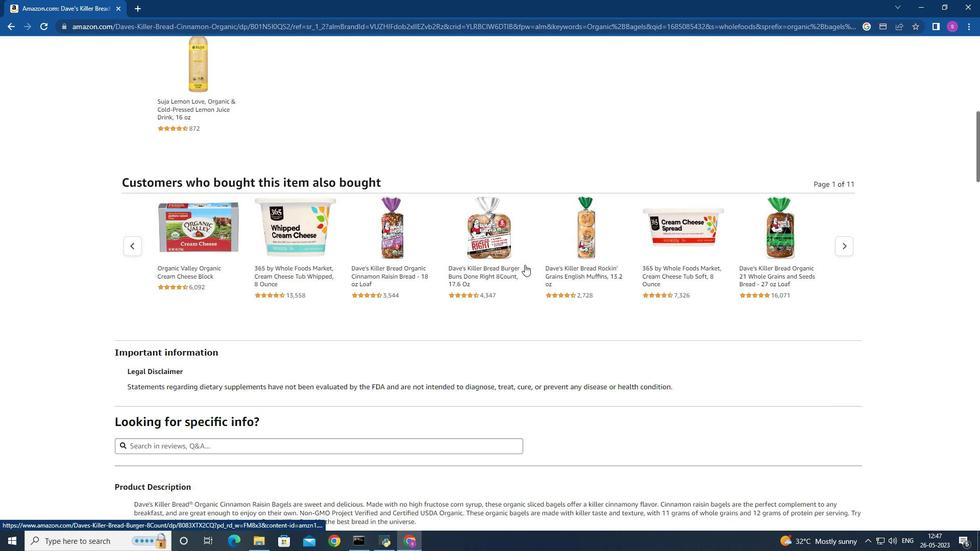 
Action: Mouse scrolled (524, 265) with delta (0, 0)
Screenshot: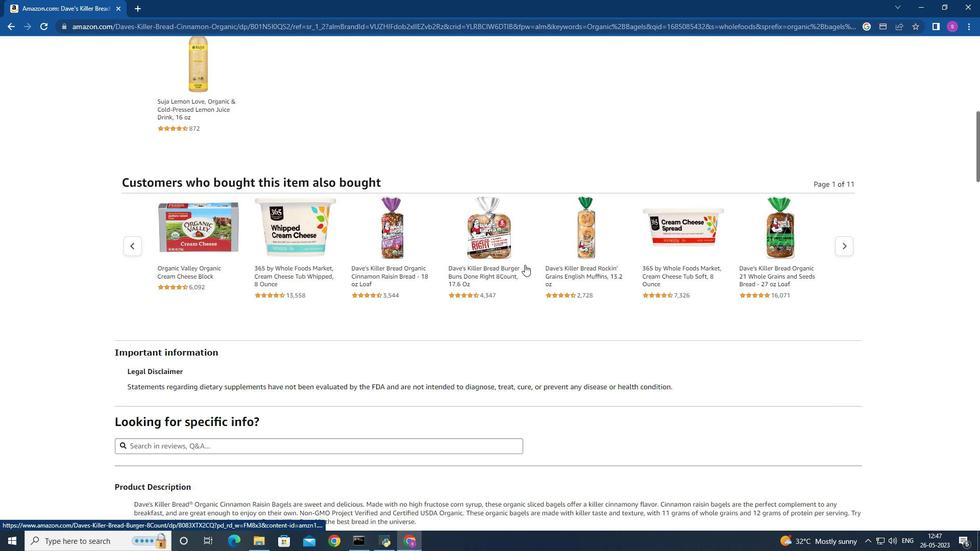 
Action: Mouse scrolled (524, 265) with delta (0, 0)
Screenshot: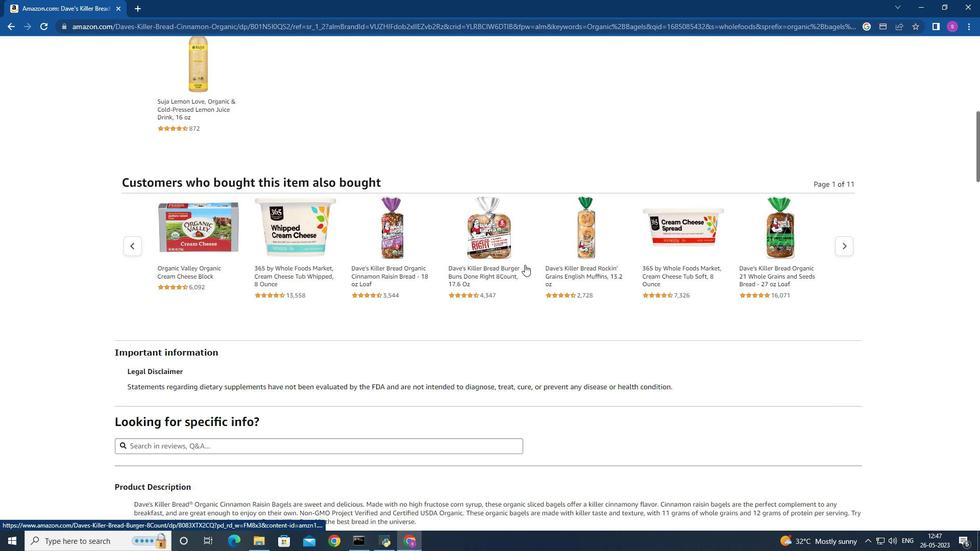 
Action: Mouse moved to (525, 264)
Screenshot: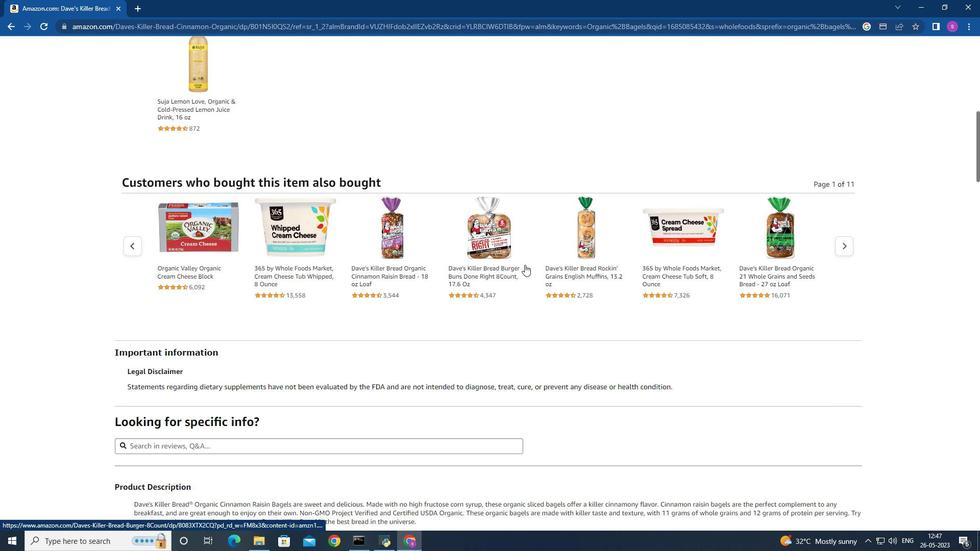 
Action: Mouse scrolled (525, 265) with delta (0, 0)
Screenshot: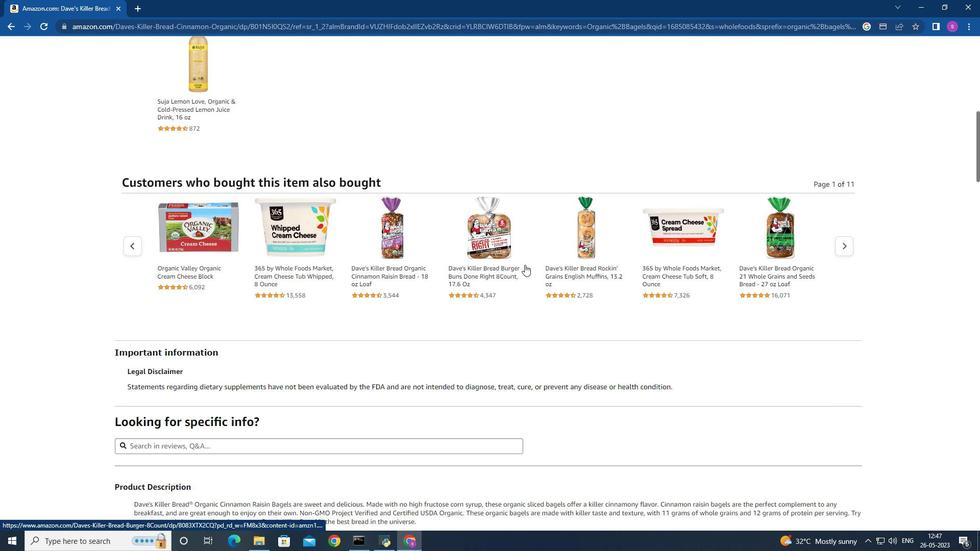 
Action: Mouse moved to (642, 272)
Screenshot: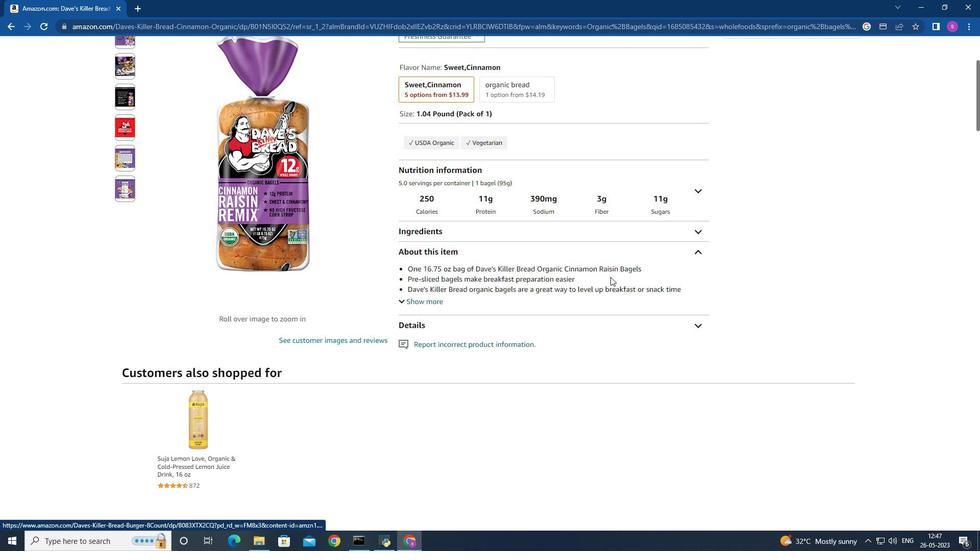 
Action: Mouse scrolled (642, 271) with delta (0, 0)
Screenshot: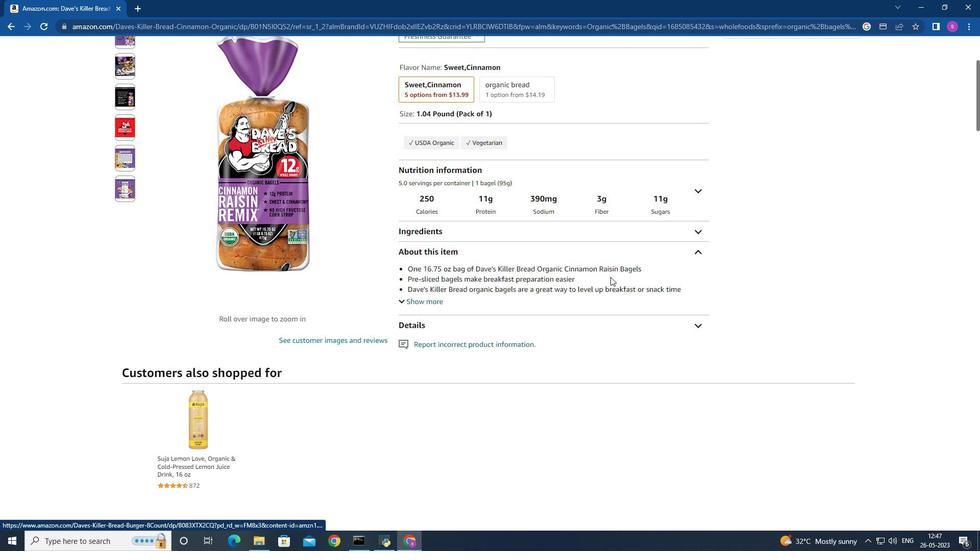
Action: Mouse moved to (642, 272)
Screenshot: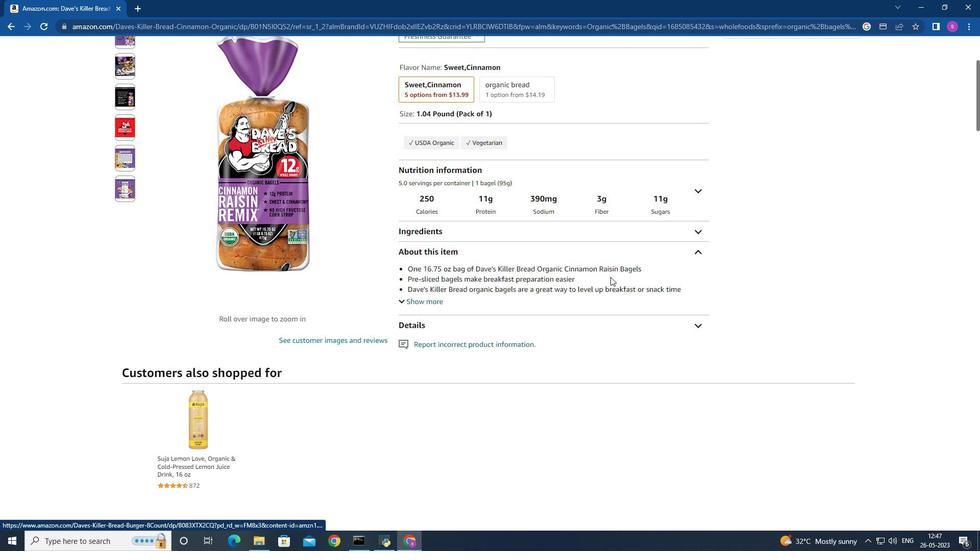 
Action: Mouse scrolled (642, 272) with delta (0, 0)
Screenshot: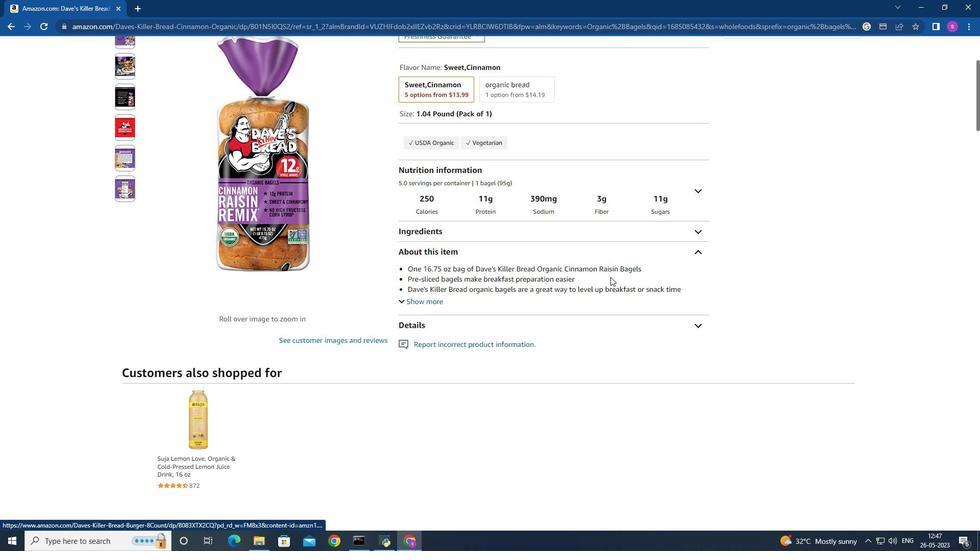 
Action: Mouse moved to (642, 273)
Screenshot: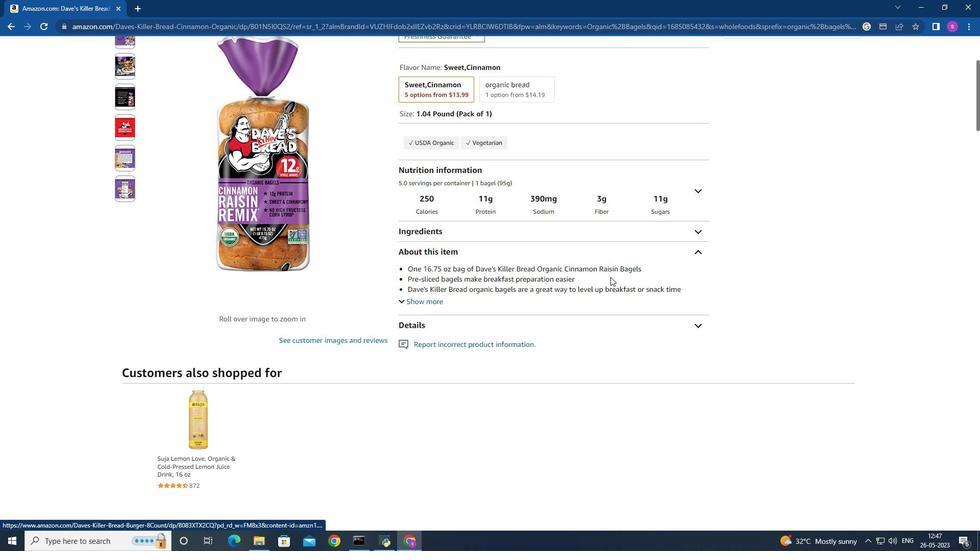 
Action: Mouse scrolled (642, 272) with delta (0, 0)
Screenshot: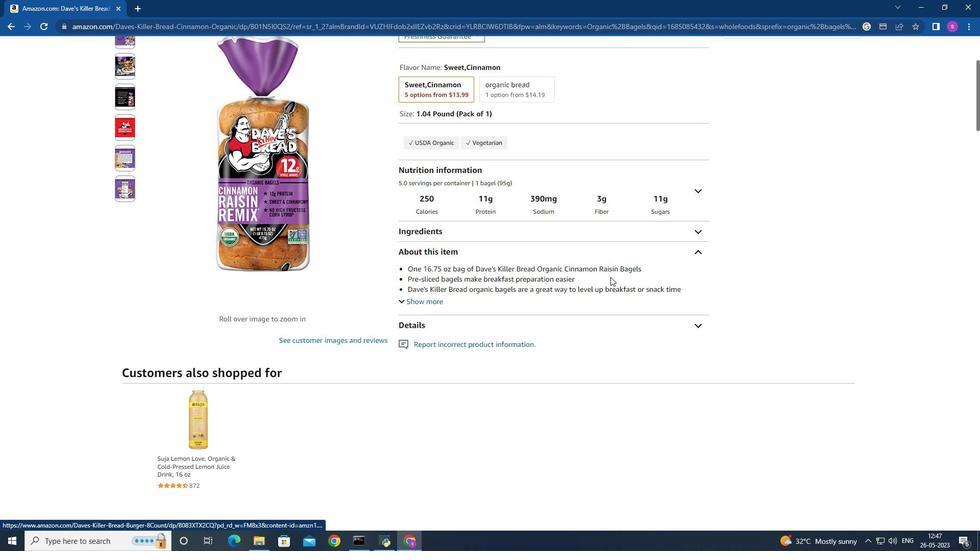 
Action: Mouse scrolled (642, 272) with delta (0, 0)
Screenshot: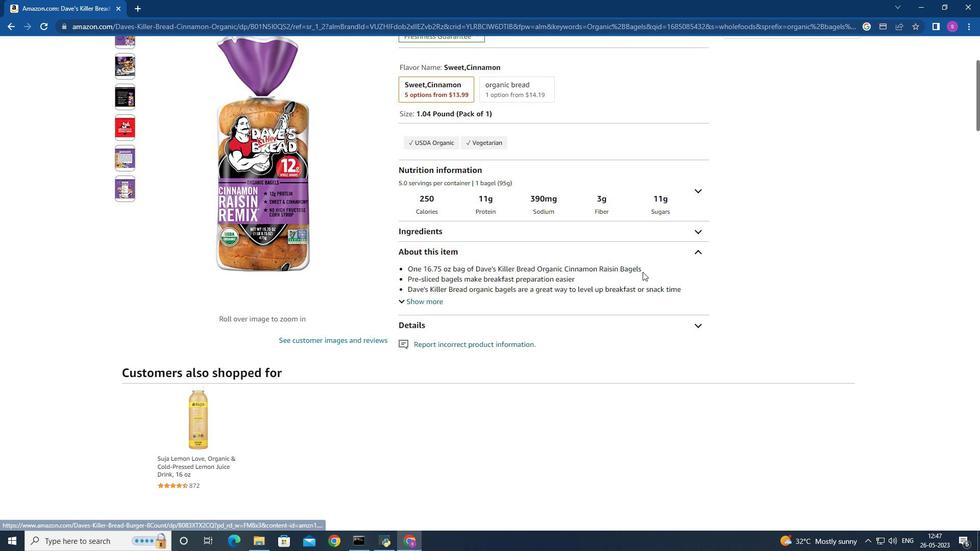 
Action: Mouse scrolled (642, 272) with delta (0, 0)
Screenshot: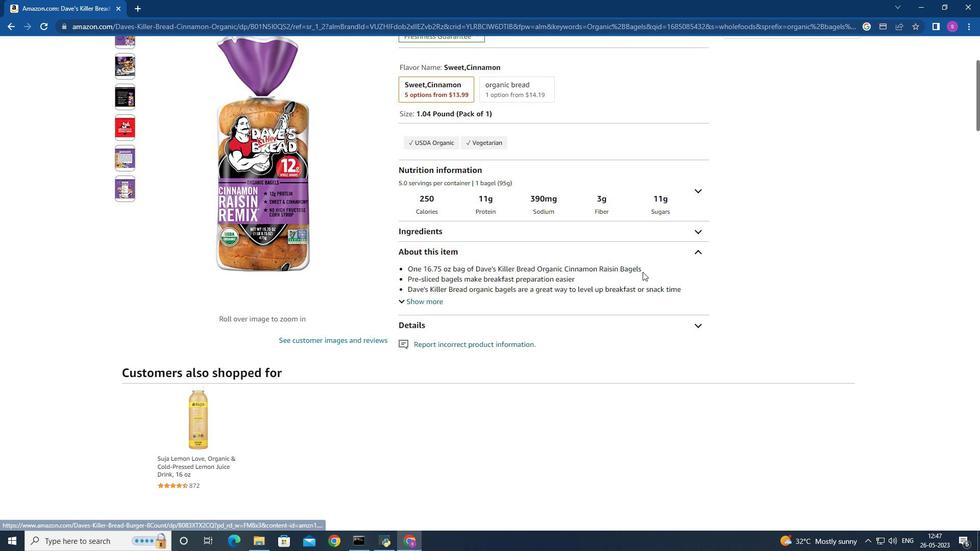 
Action: Mouse moved to (642, 273)
Screenshot: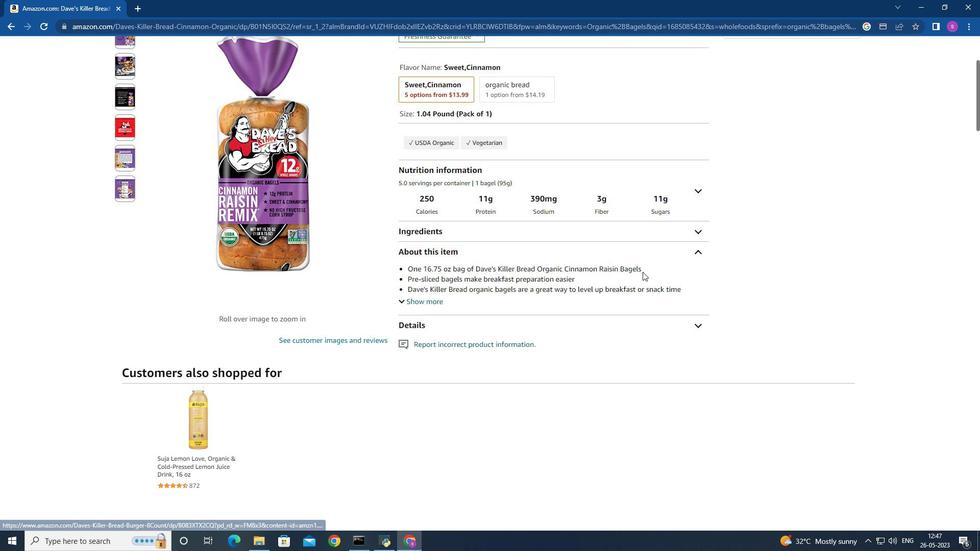 
Action: Mouse scrolled (642, 272) with delta (0, 0)
Screenshot: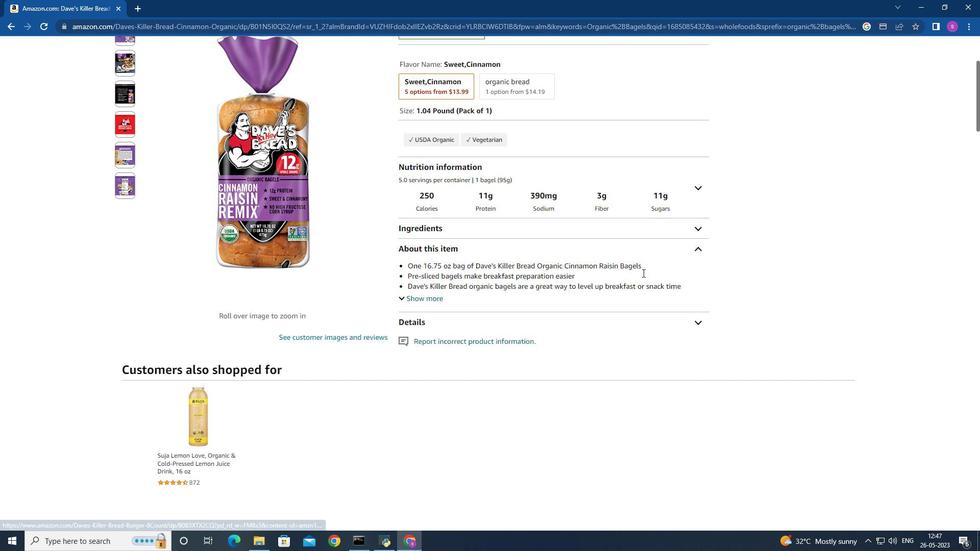 
Action: Mouse moved to (837, 297)
Screenshot: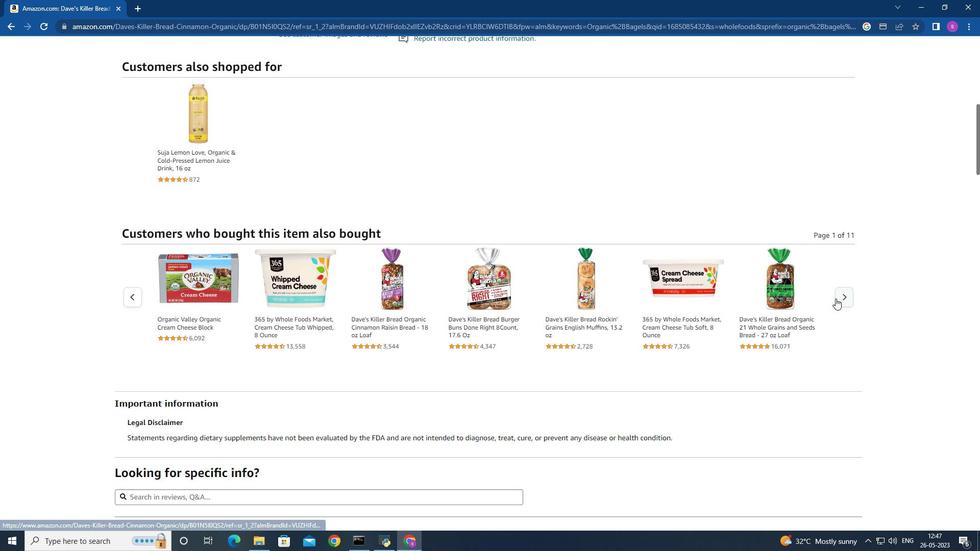 
Action: Mouse pressed left at (837, 297)
Screenshot: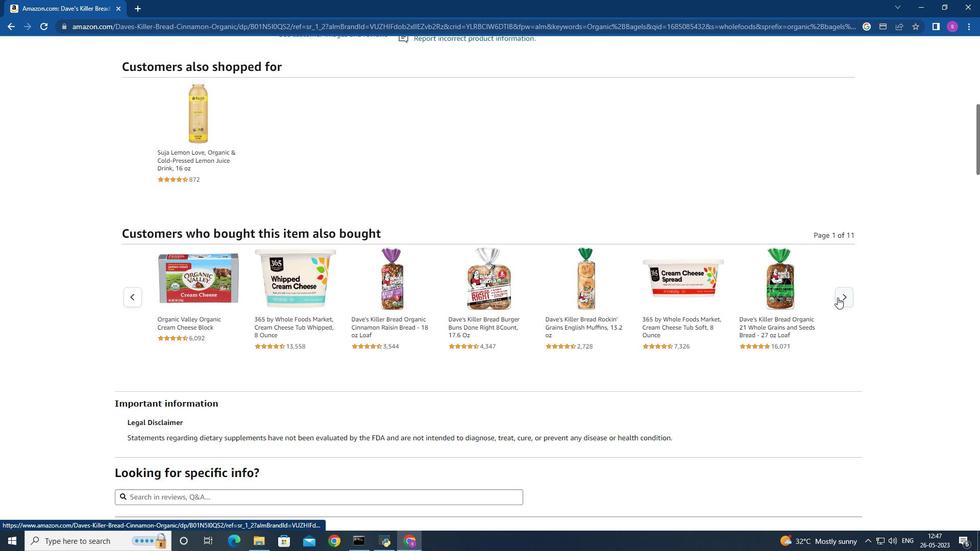 
Action: Mouse moved to (524, 172)
Screenshot: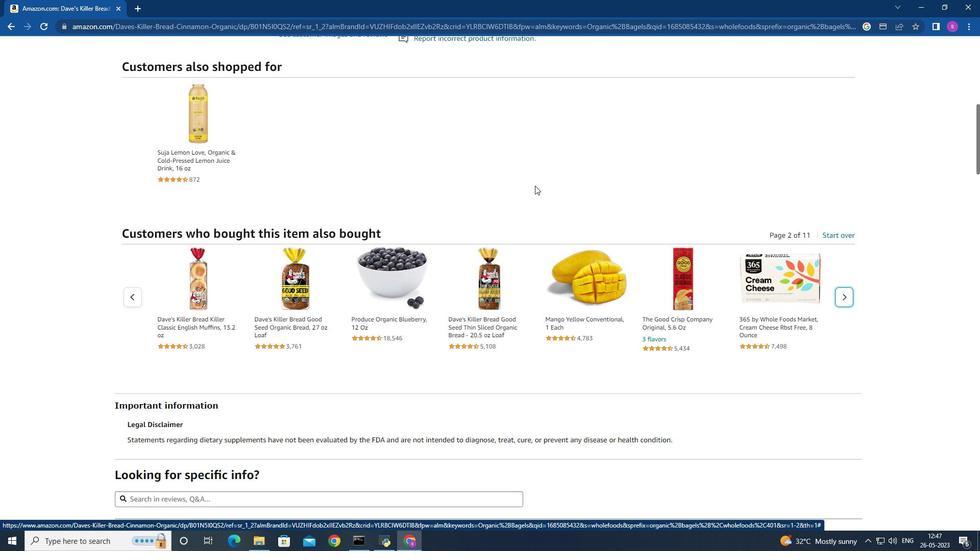 
Action: Mouse scrolled (524, 172) with delta (0, 0)
Screenshot: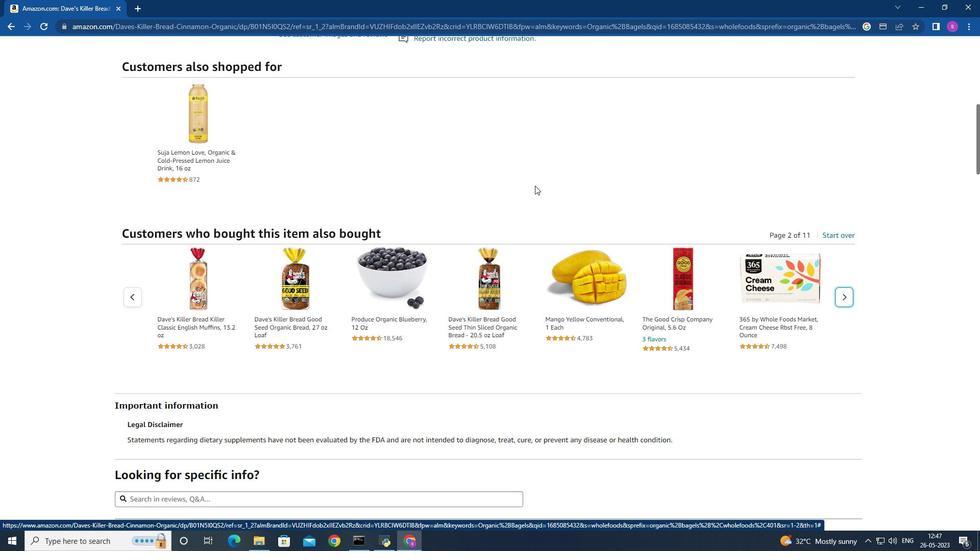 
Action: Mouse scrolled (524, 172) with delta (0, 0)
Screenshot: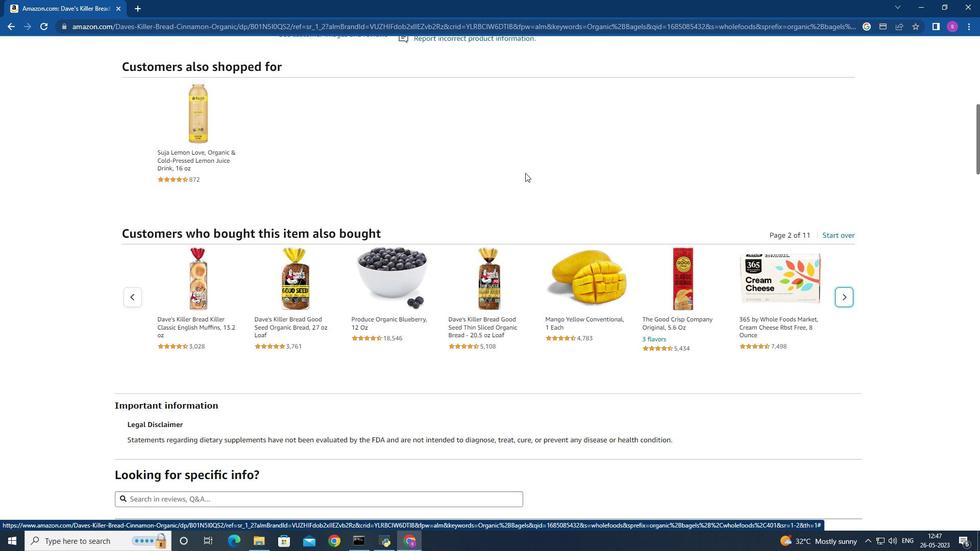 
Action: Mouse scrolled (524, 172) with delta (0, 0)
Screenshot: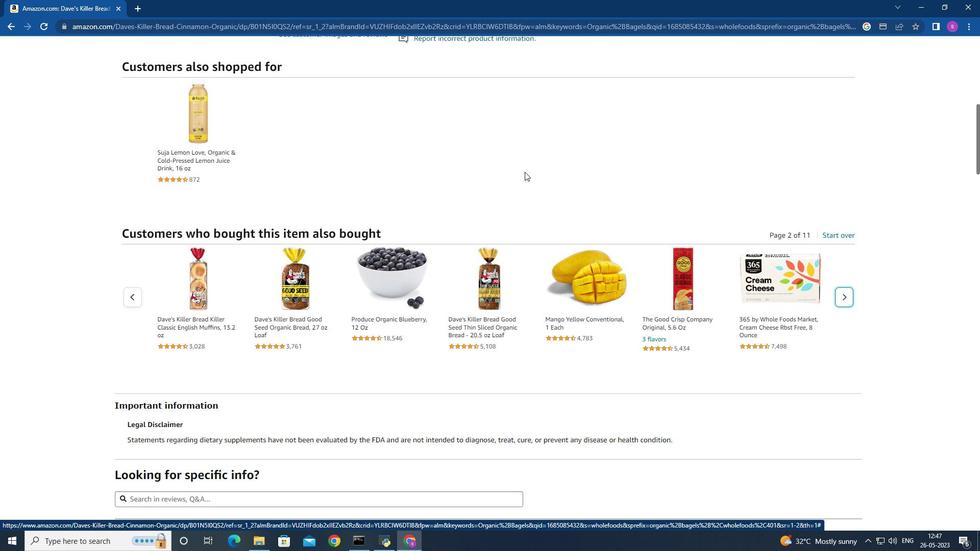 
Action: Mouse moved to (526, 177)
Screenshot: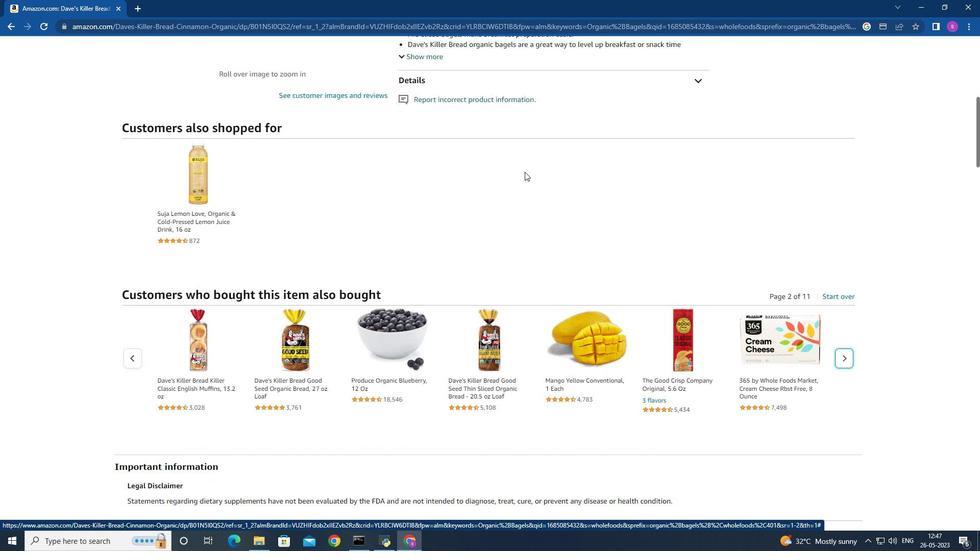
Action: Mouse scrolled (524, 172) with delta (0, 0)
Screenshot: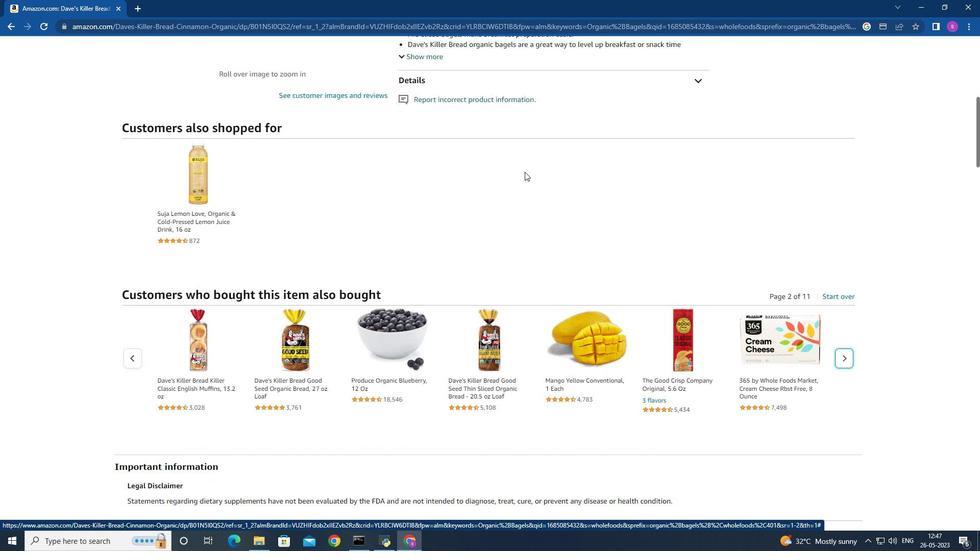 
Action: Mouse moved to (526, 177)
Screenshot: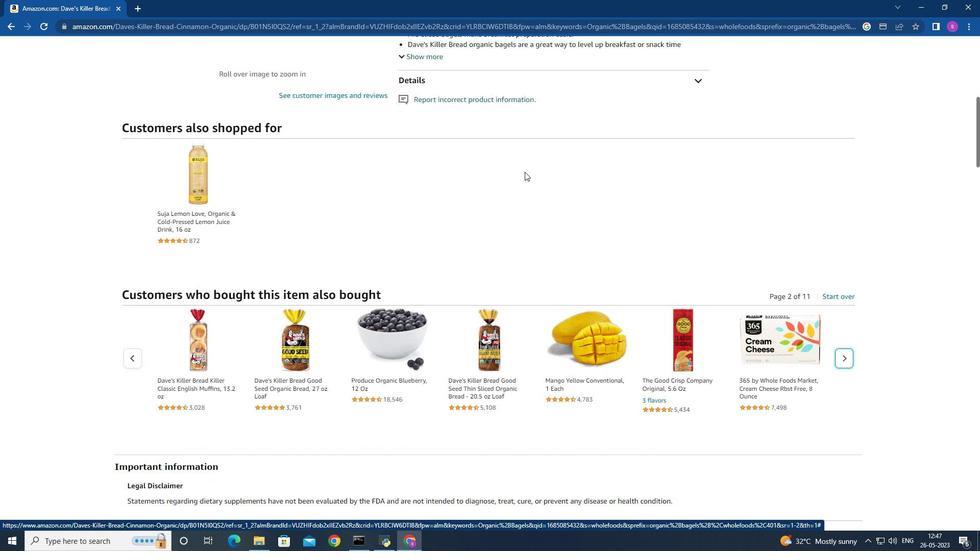 
Action: Mouse scrolled (526, 173) with delta (0, 0)
Screenshot: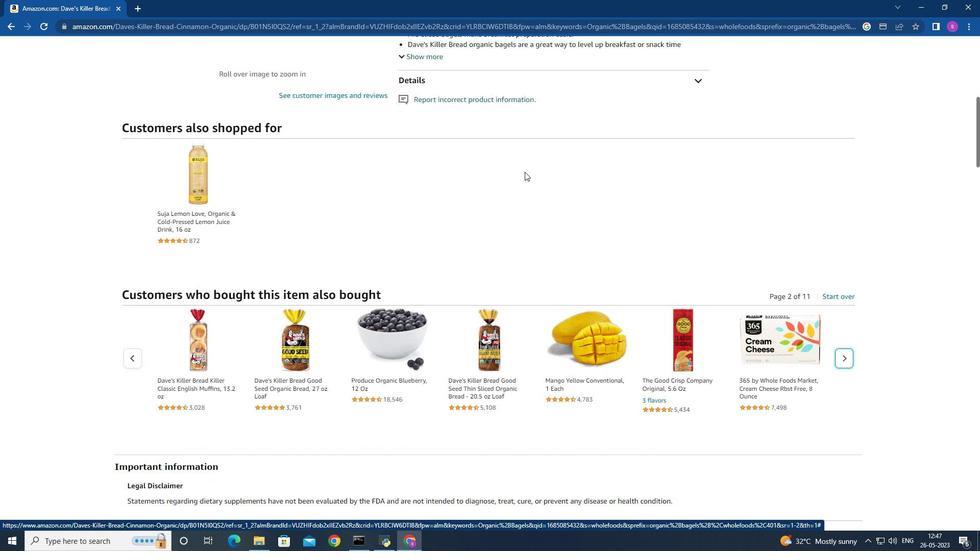 
Action: Mouse moved to (526, 177)
Screenshot: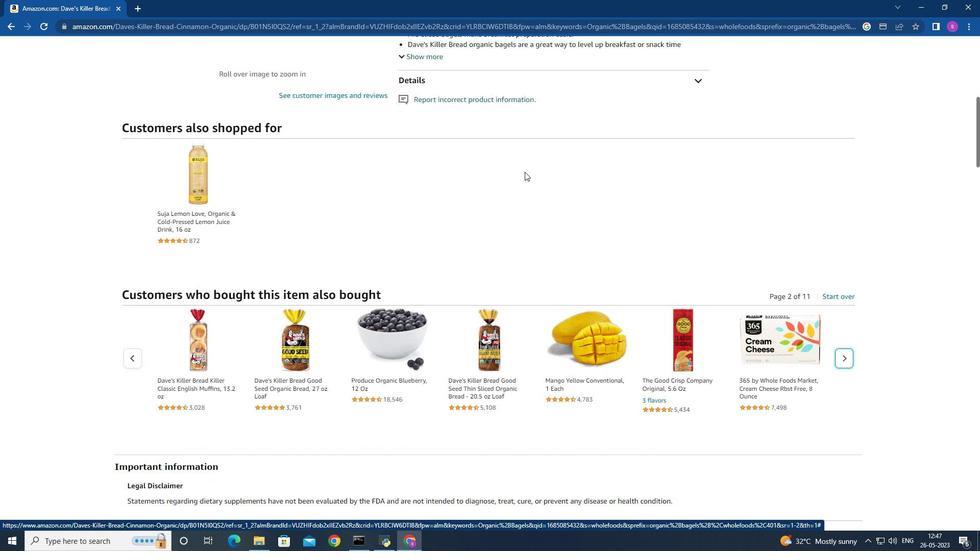 
Action: Mouse scrolled (526, 178) with delta (0, 0)
Screenshot: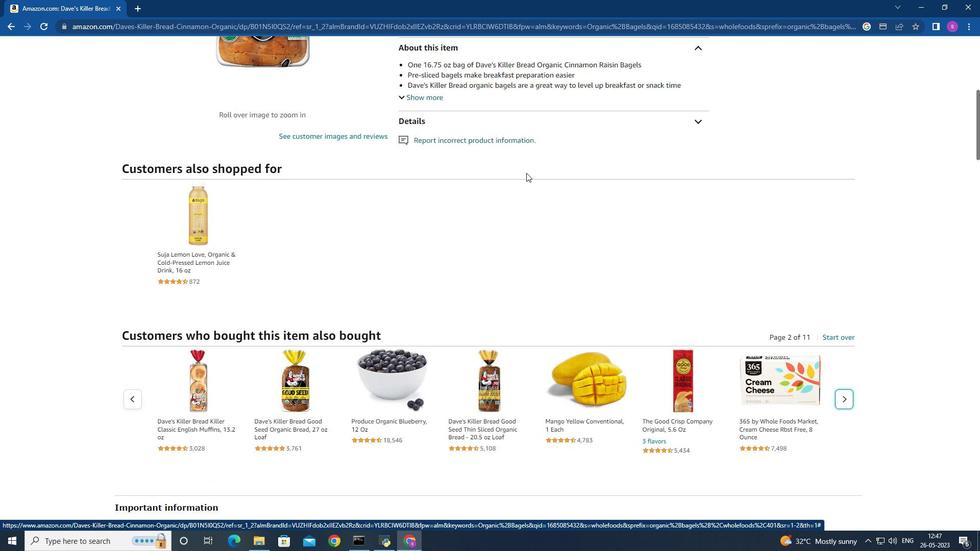 
Action: Mouse scrolled (526, 178) with delta (0, 0)
Screenshot: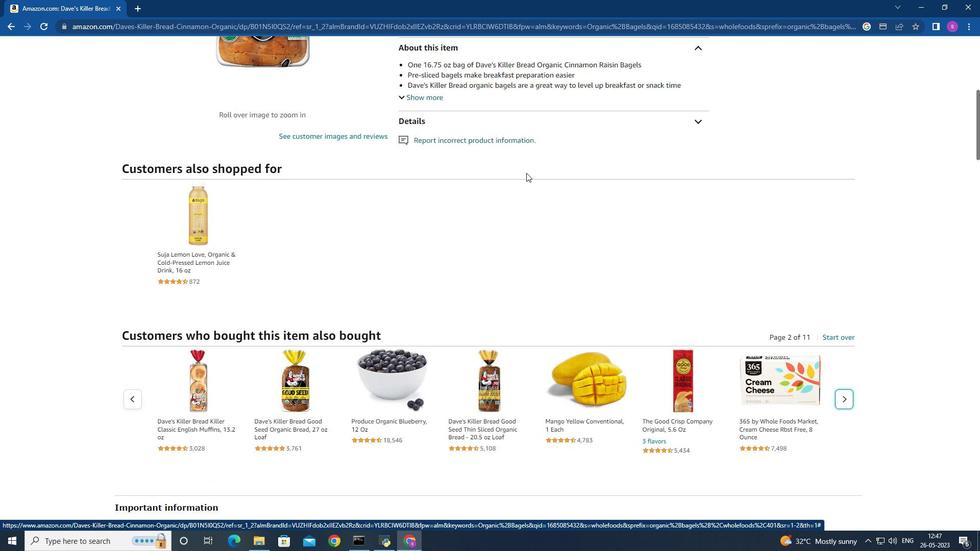 
Action: Mouse scrolled (526, 178) with delta (0, 0)
Screenshot: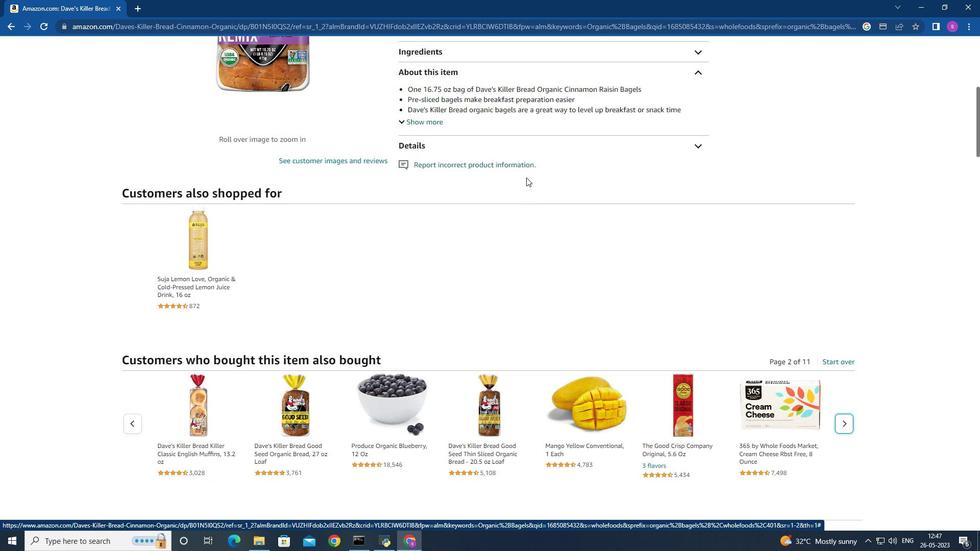 
Action: Mouse scrolled (526, 178) with delta (0, 0)
Screenshot: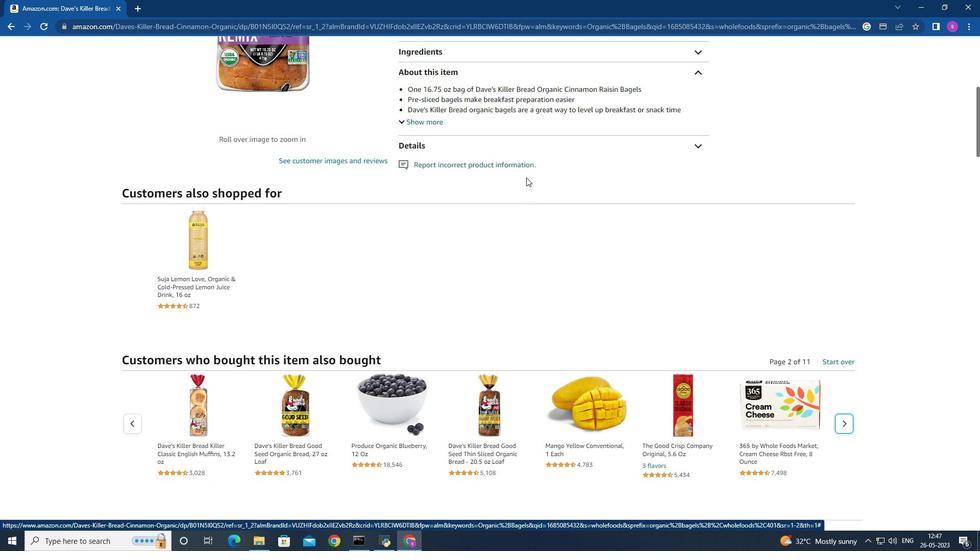 
Action: Mouse scrolled (526, 178) with delta (0, 0)
Screenshot: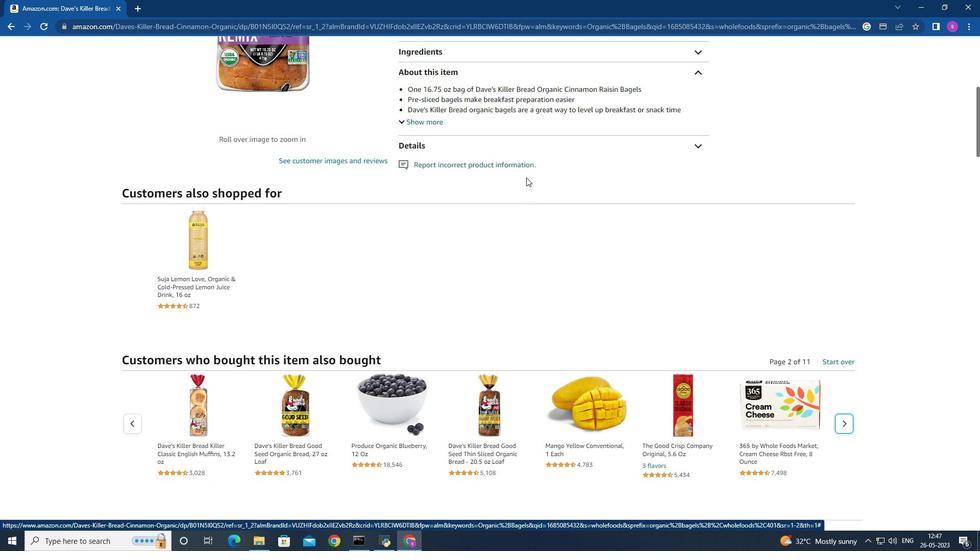 
Action: Mouse moved to (5, 26)
Screenshot: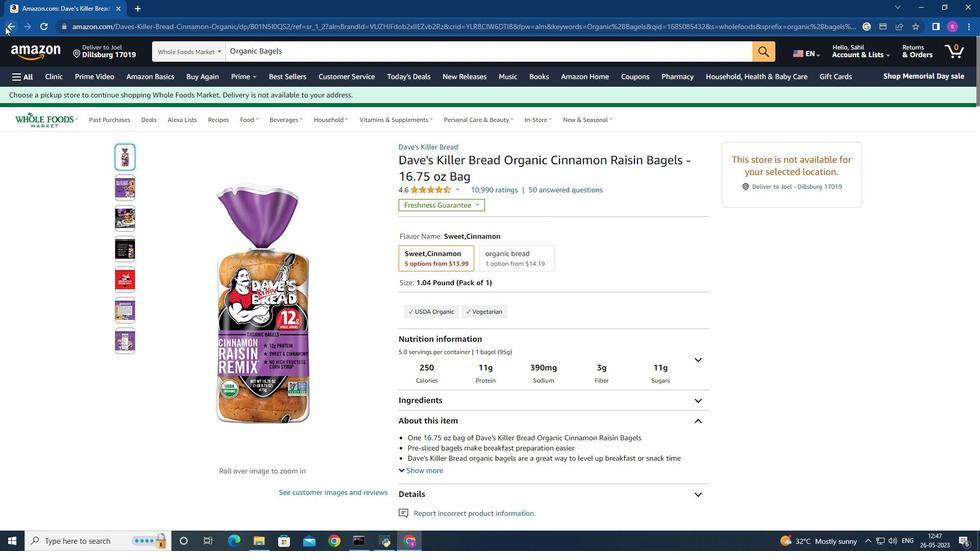 
Action: Mouse pressed left at (5, 26)
Screenshot: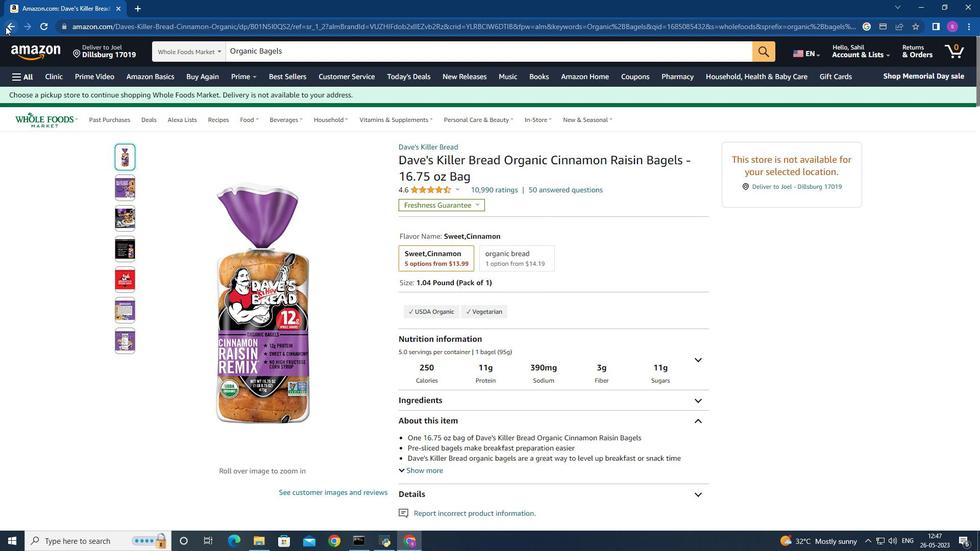 
Action: Mouse moved to (519, 200)
Screenshot: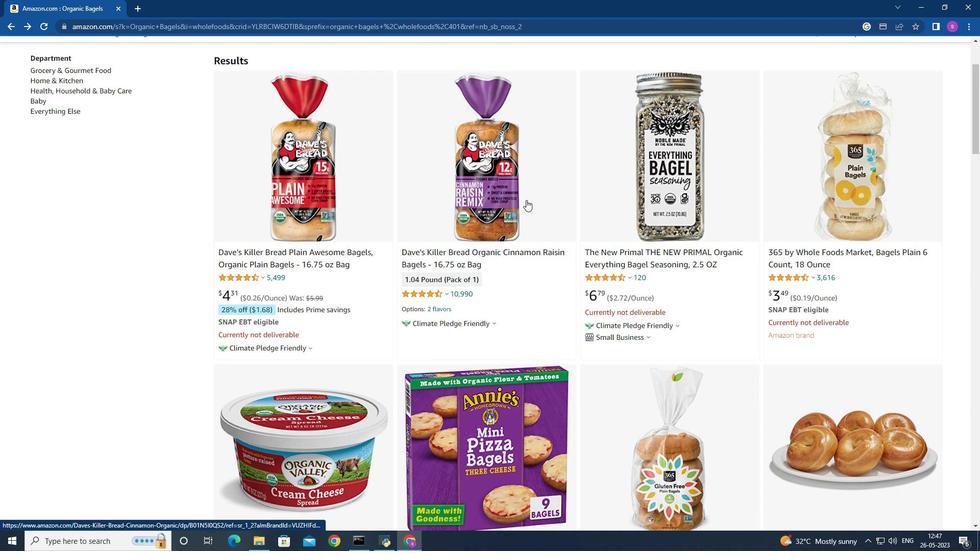 
Action: Mouse scrolled (521, 200) with delta (0, 0)
Screenshot: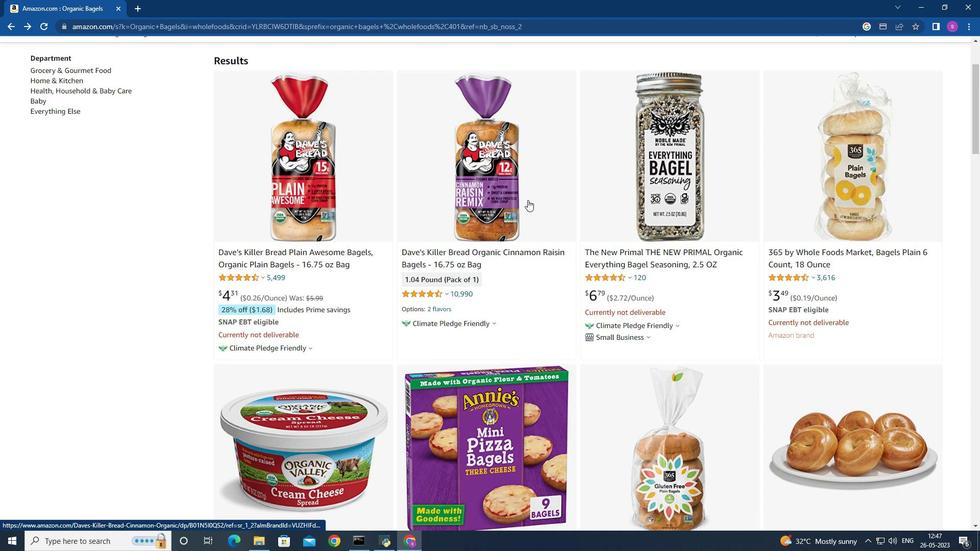 
Action: Mouse moved to (507, 203)
Screenshot: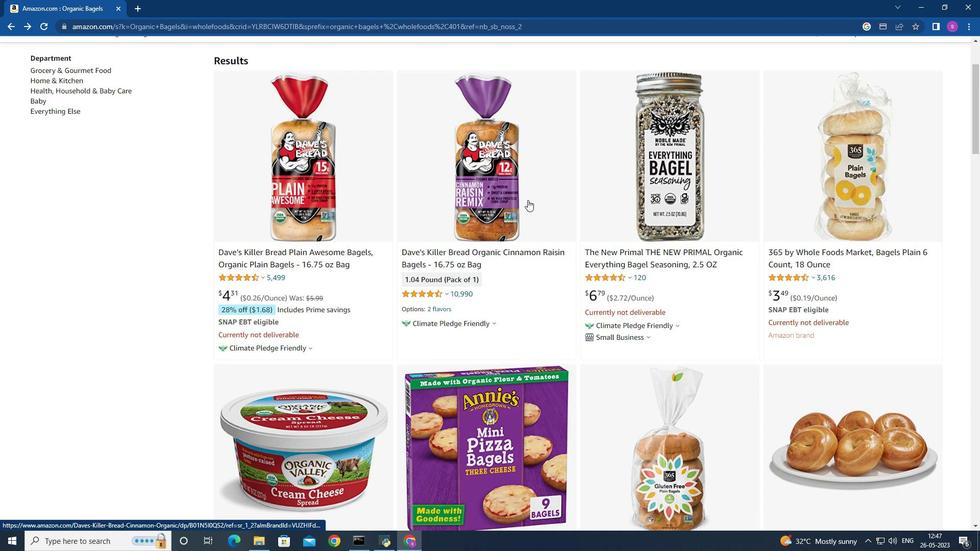 
Action: Mouse scrolled (507, 202) with delta (0, 0)
Screenshot: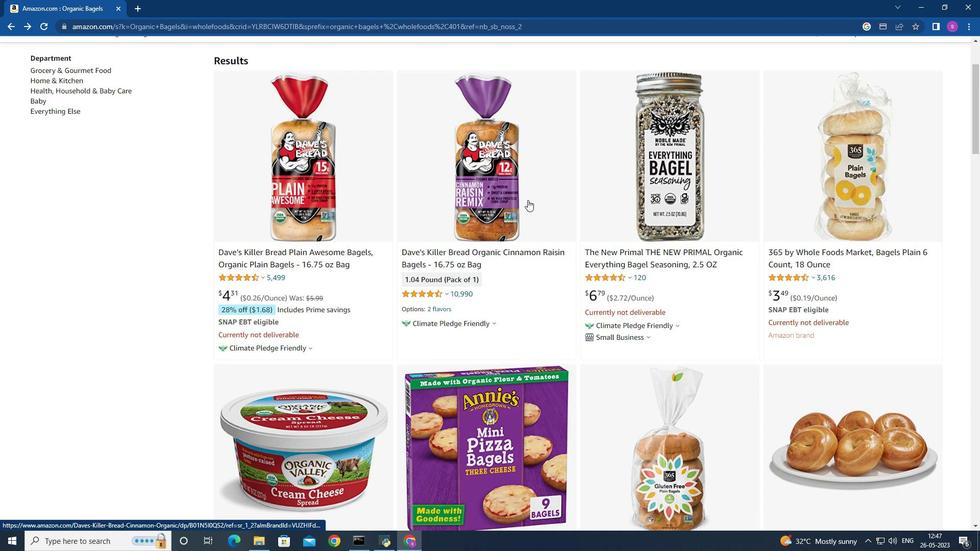 
Action: Mouse moved to (494, 204)
Screenshot: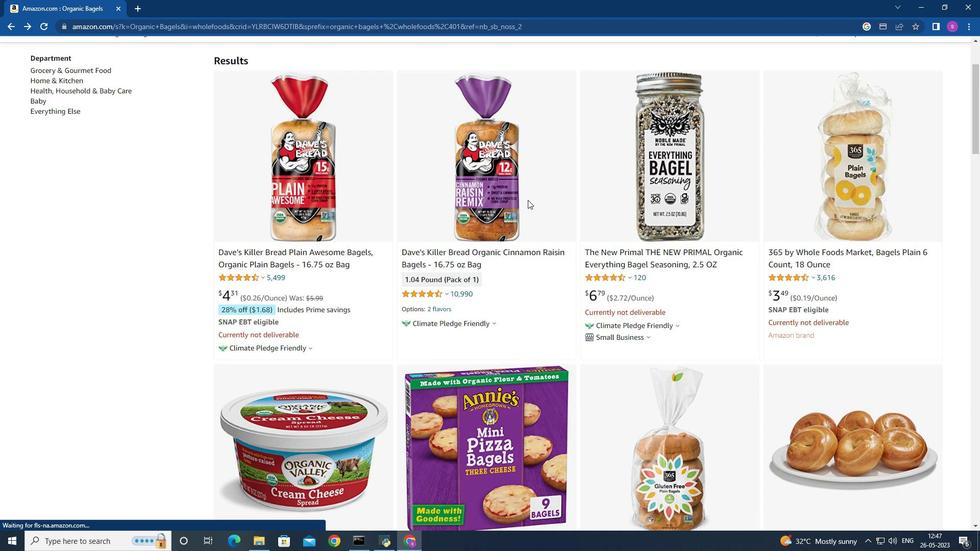 
Action: Mouse scrolled (494, 204) with delta (0, 0)
Screenshot: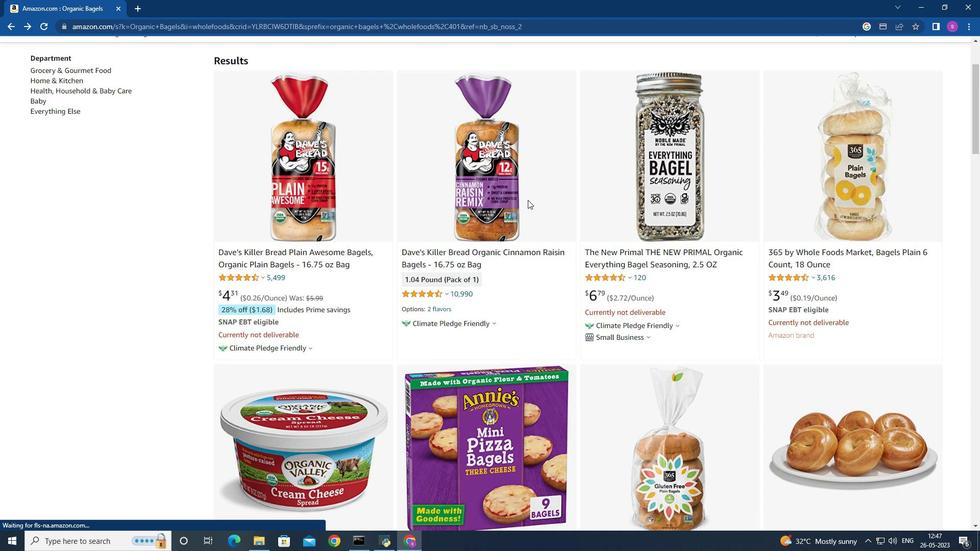 
Action: Mouse moved to (482, 202)
Screenshot: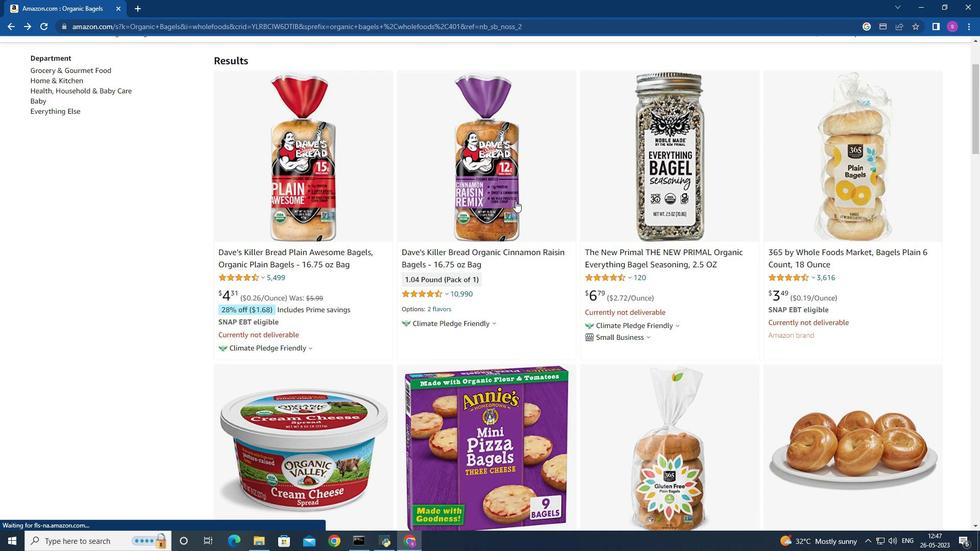 
Action: Mouse scrolled (482, 202) with delta (0, 0)
Screenshot: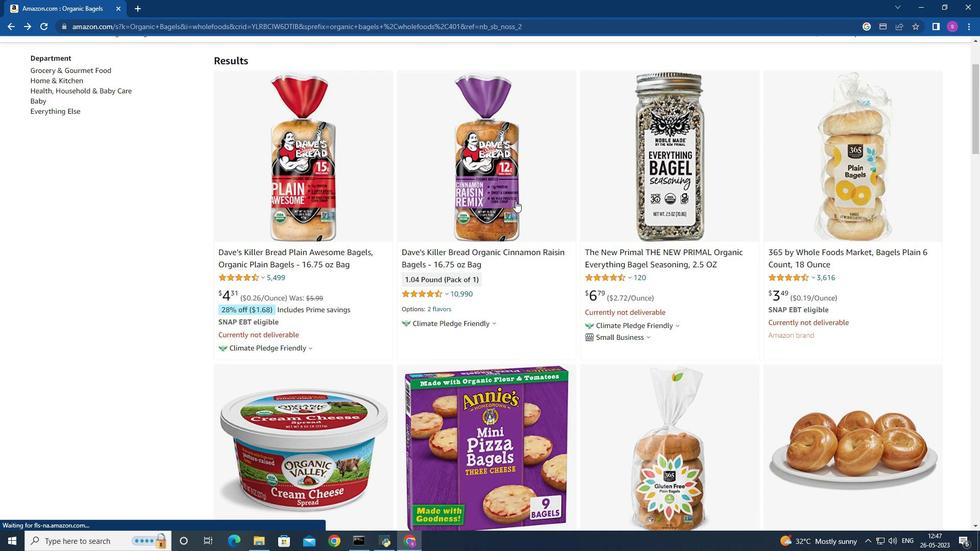 
Action: Mouse moved to (563, 211)
Screenshot: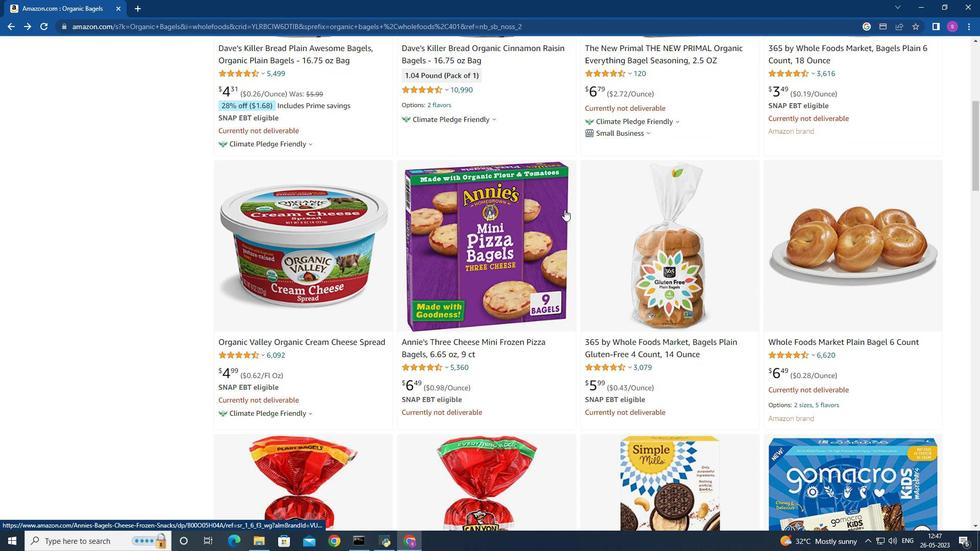 
Action: Mouse scrolled (563, 212) with delta (0, 0)
Screenshot: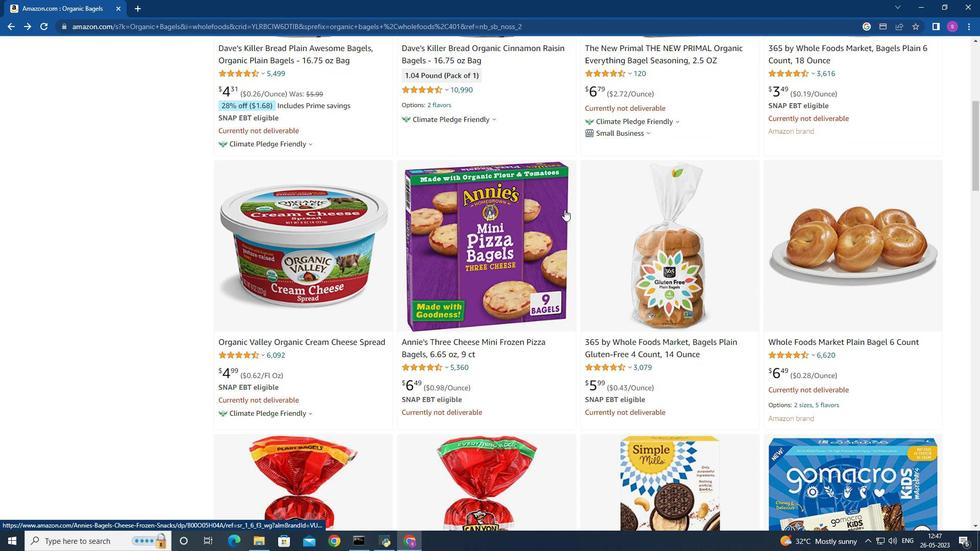 
Action: Mouse scrolled (563, 212) with delta (0, 0)
Screenshot: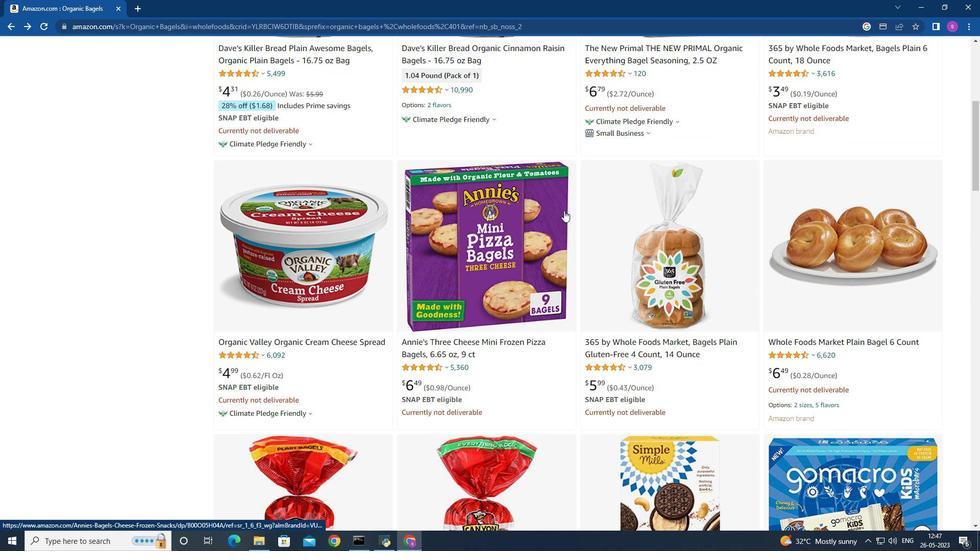 
Action: Mouse scrolled (563, 212) with delta (0, 0)
Screenshot: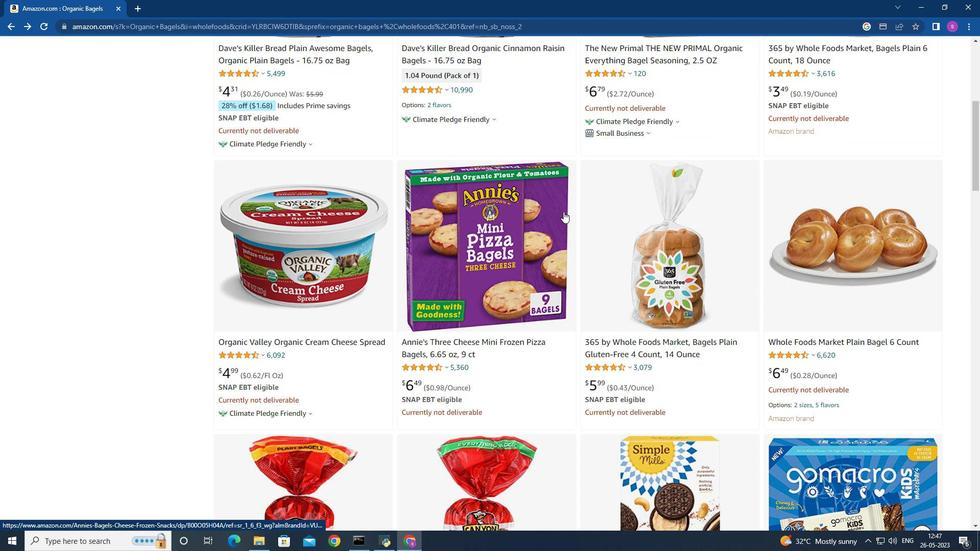 
Action: Mouse moved to (563, 211)
Screenshot: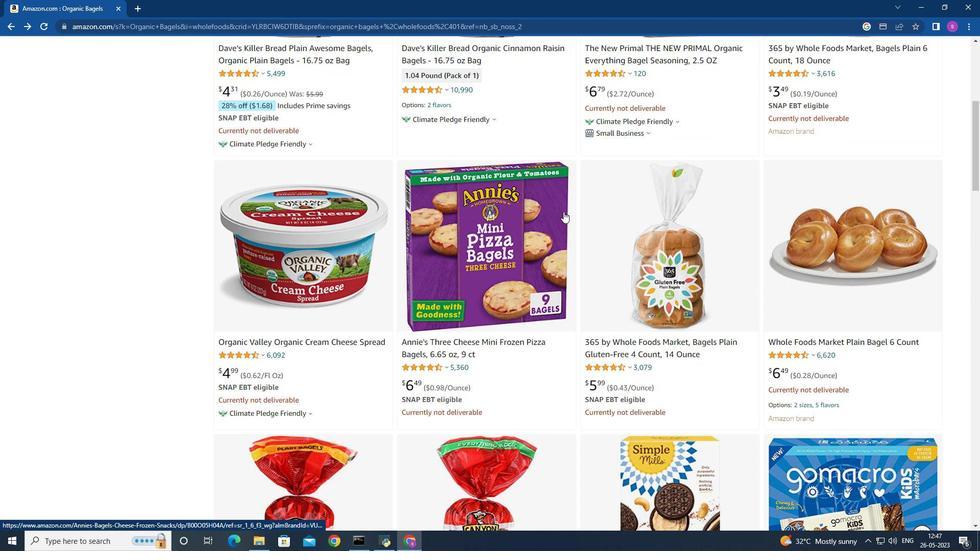 
Action: Mouse scrolled (563, 212) with delta (0, 0)
Screenshot: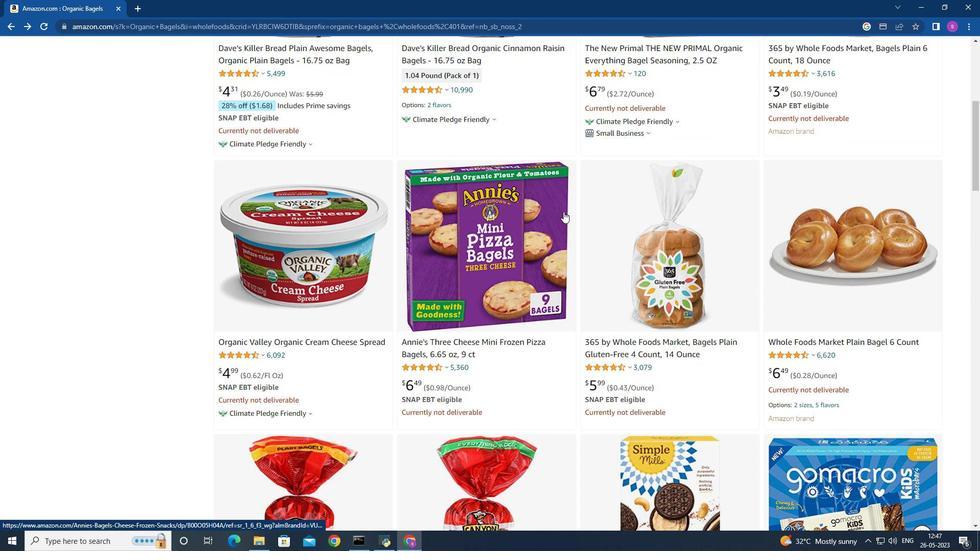 
Action: Mouse moved to (820, 161)
Screenshot: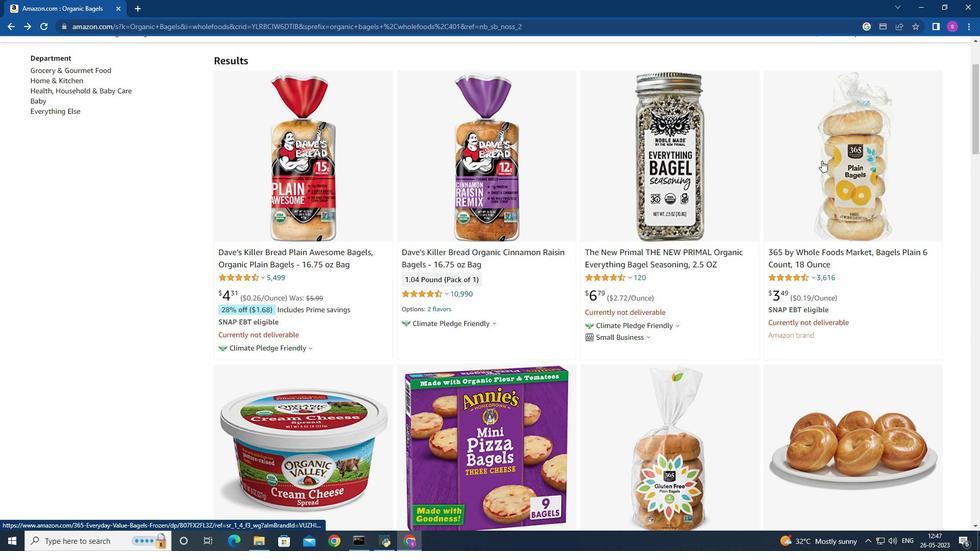 
Action: Mouse pressed left at (820, 161)
Screenshot: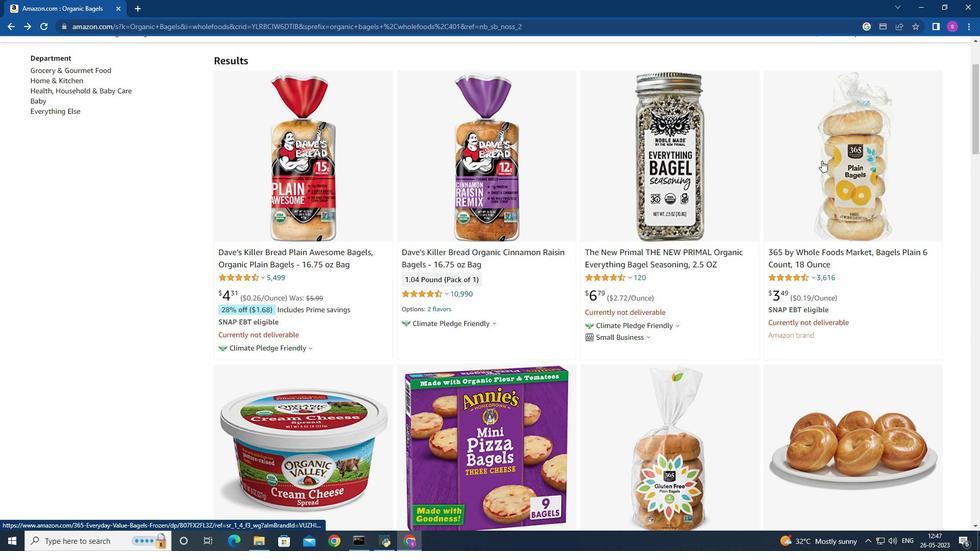 
Action: Mouse moved to (691, 228)
Screenshot: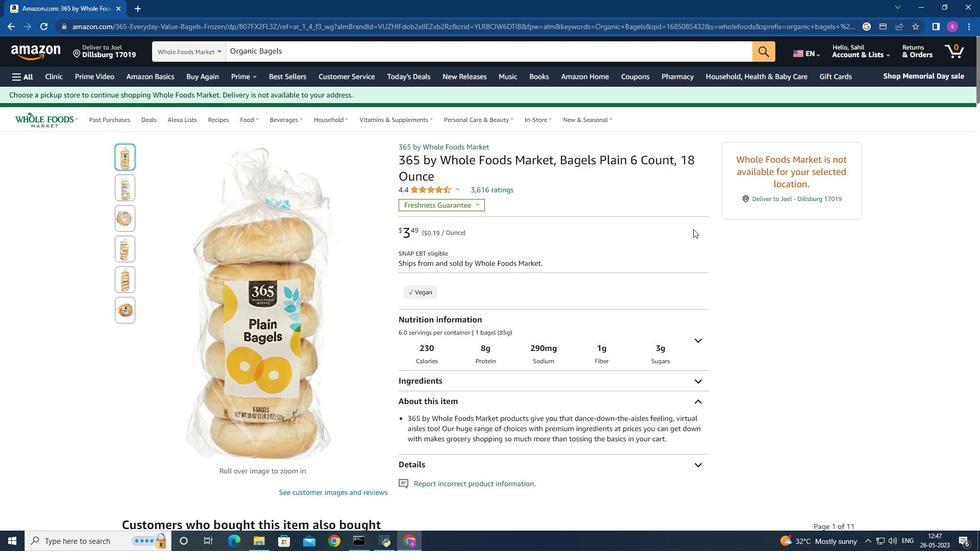 
Action: Mouse scrolled (691, 228) with delta (0, 0)
Screenshot: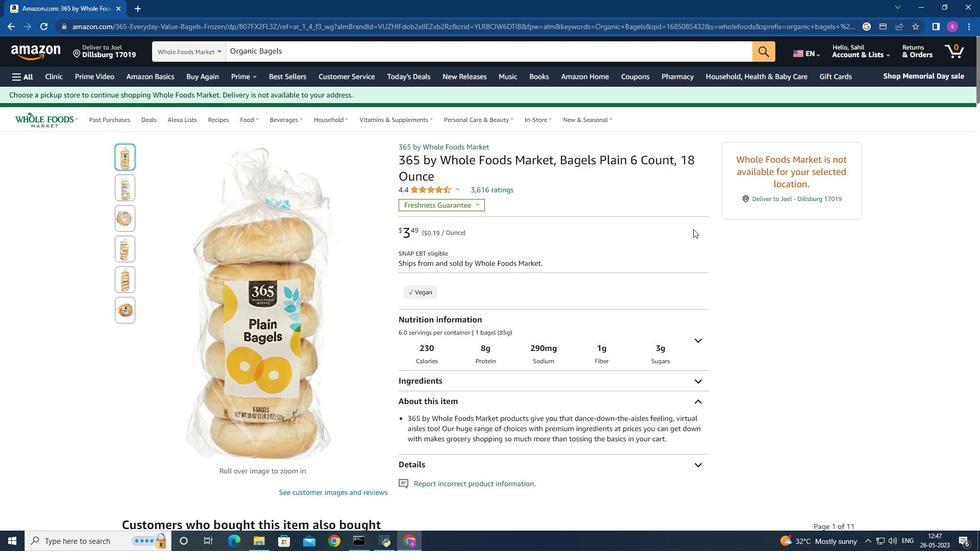
Action: Mouse moved to (690, 228)
Screenshot: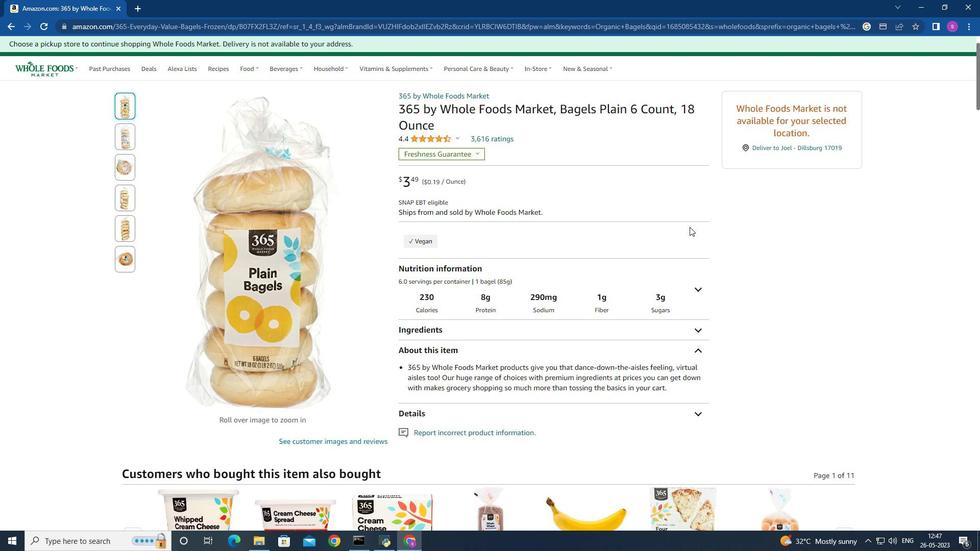 
Action: Mouse scrolled (690, 227) with delta (0, 0)
Screenshot: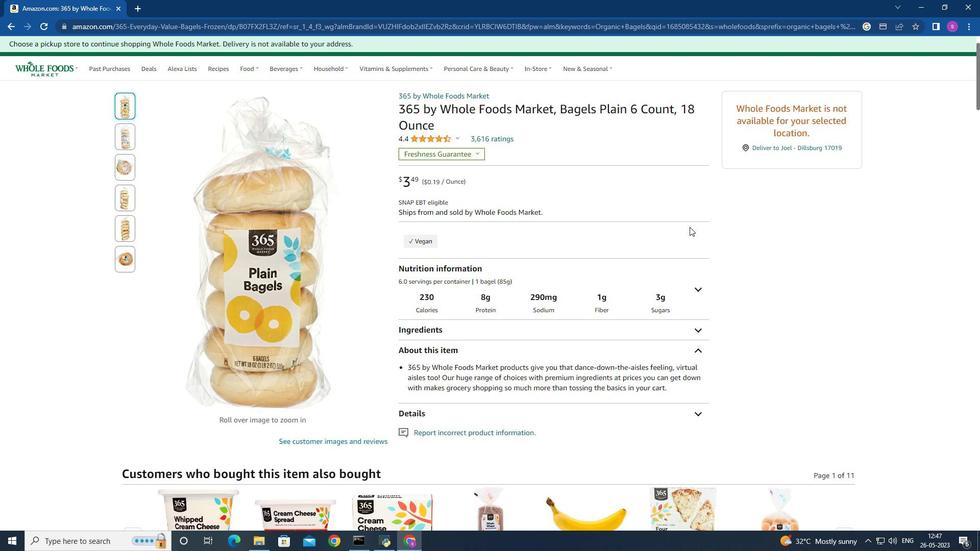 
Action: Mouse moved to (690, 229)
Screenshot: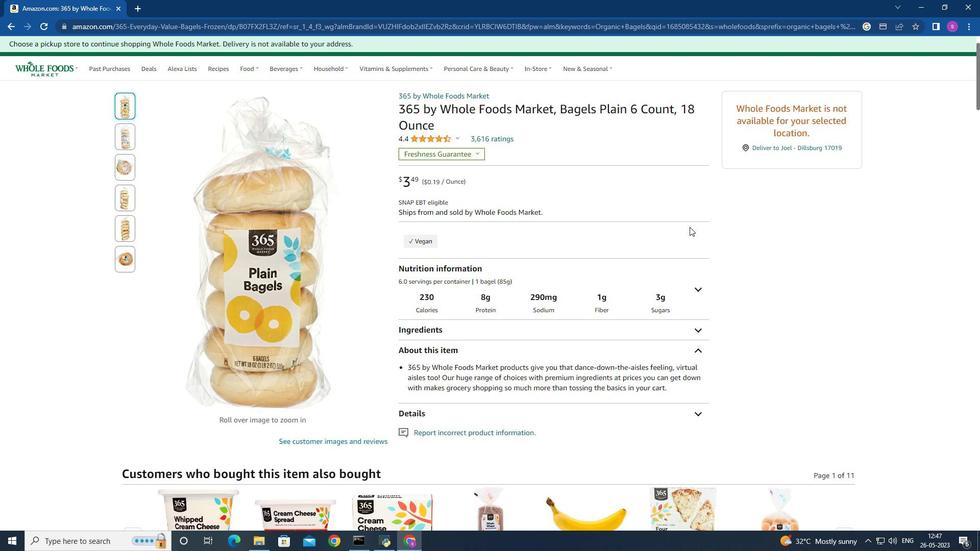 
Action: Mouse scrolled (690, 228) with delta (0, 0)
Screenshot: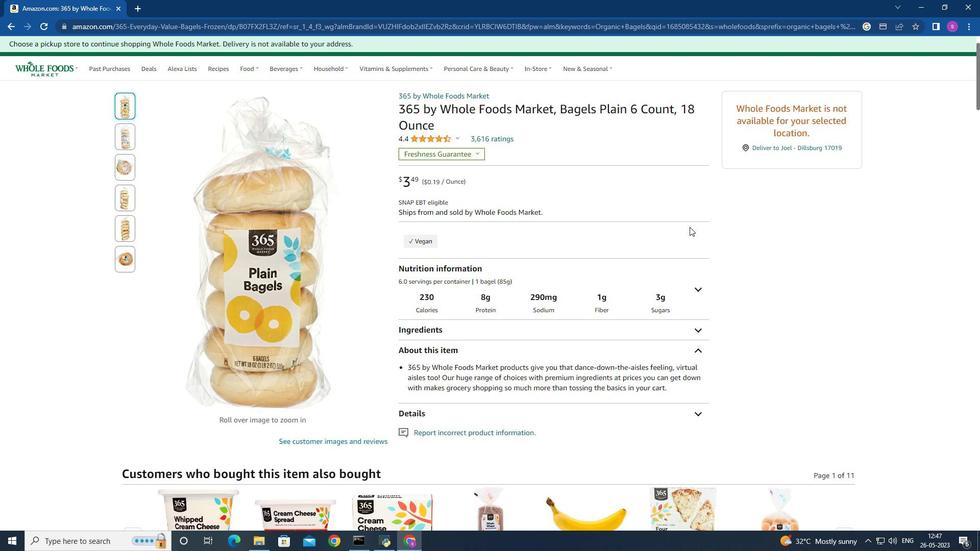 
Action: Mouse moved to (690, 229)
Screenshot: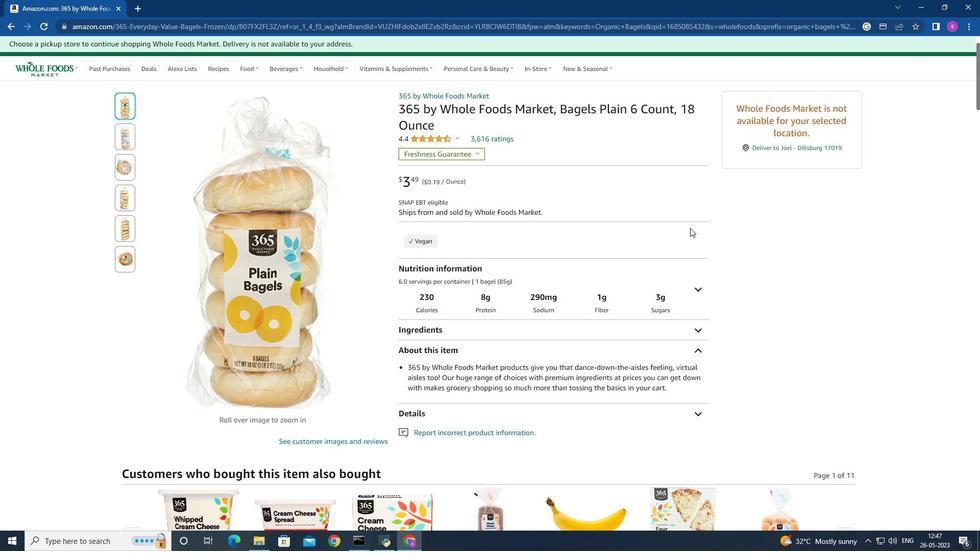 
Action: Mouse scrolled (690, 228) with delta (0, 0)
Screenshot: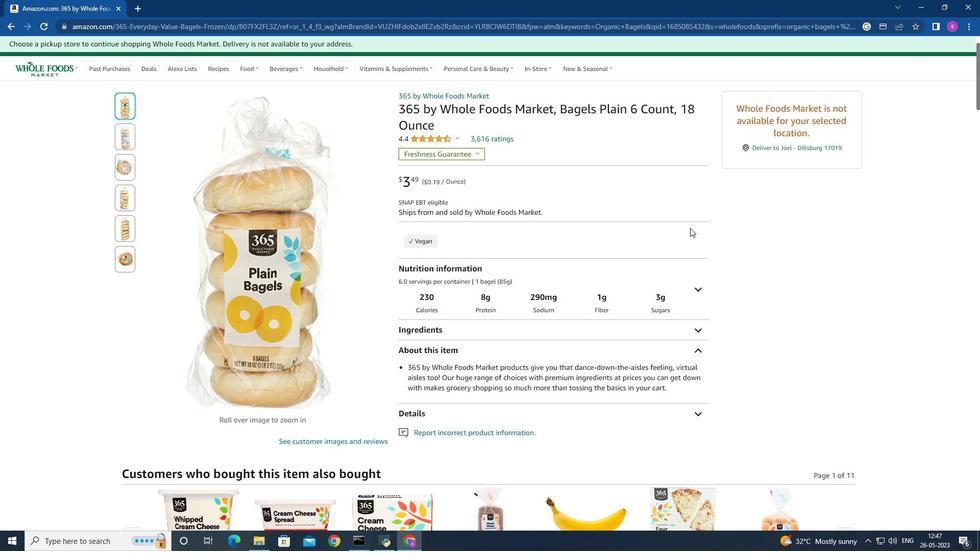 
Action: Mouse moved to (694, 228)
Screenshot: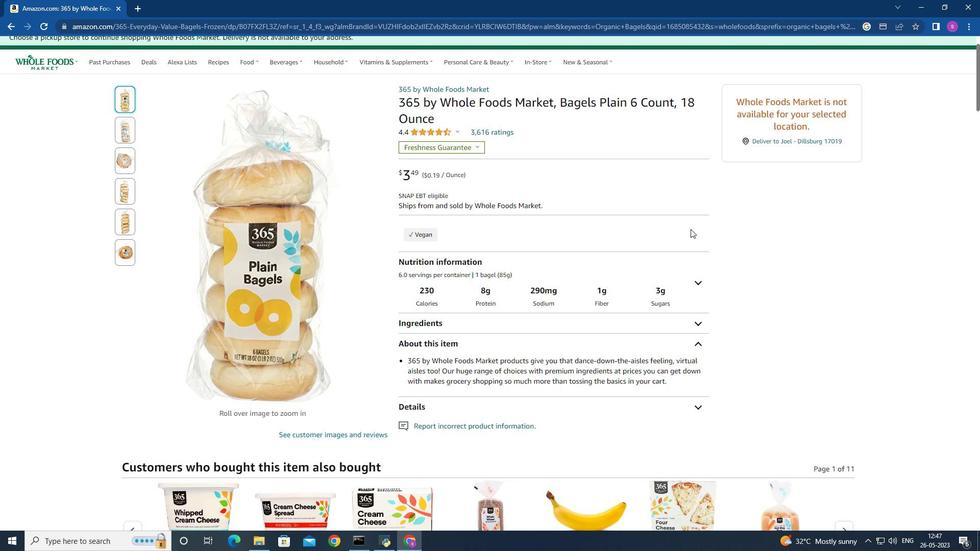 
Action: Mouse scrolled (694, 227) with delta (0, 0)
Screenshot: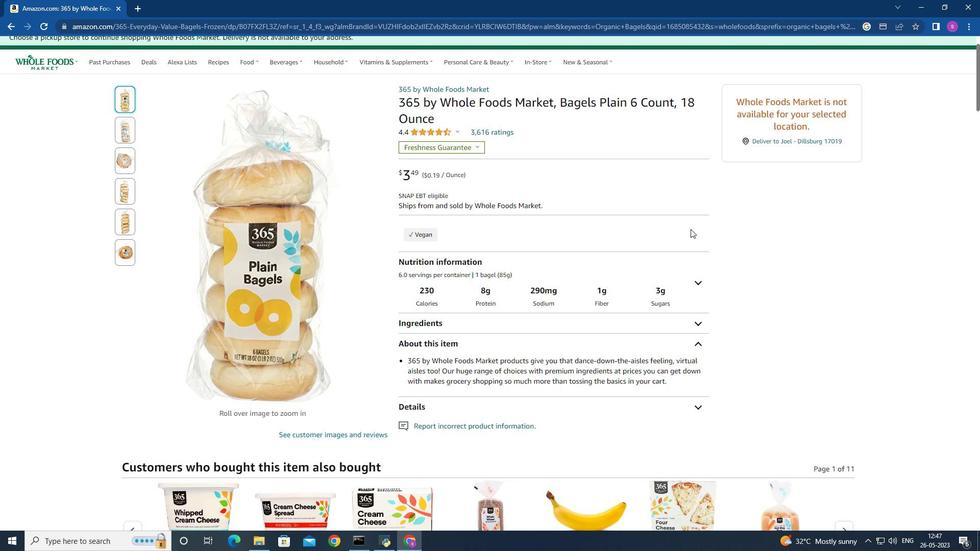 
Action: Mouse moved to (695, 228)
Screenshot: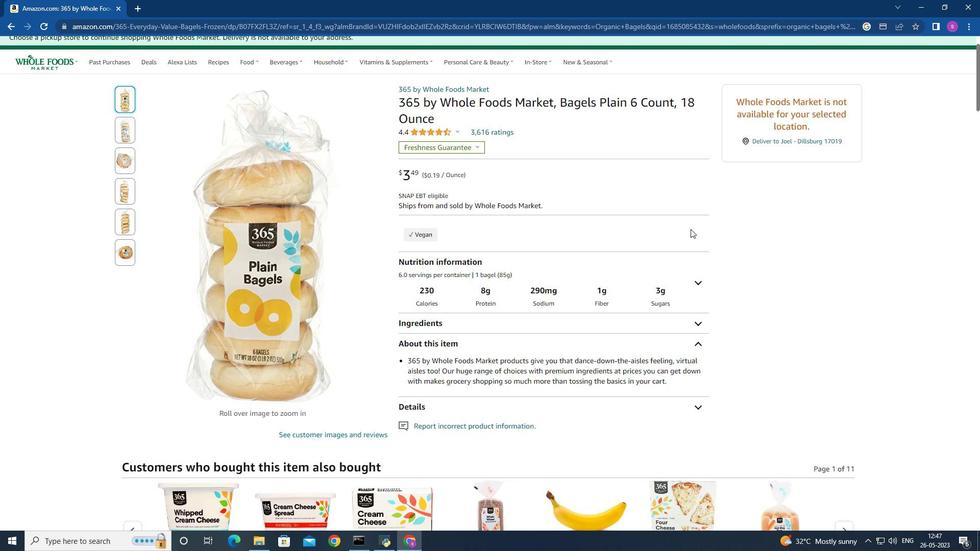 
Action: Mouse scrolled (695, 227) with delta (0, 0)
Screenshot: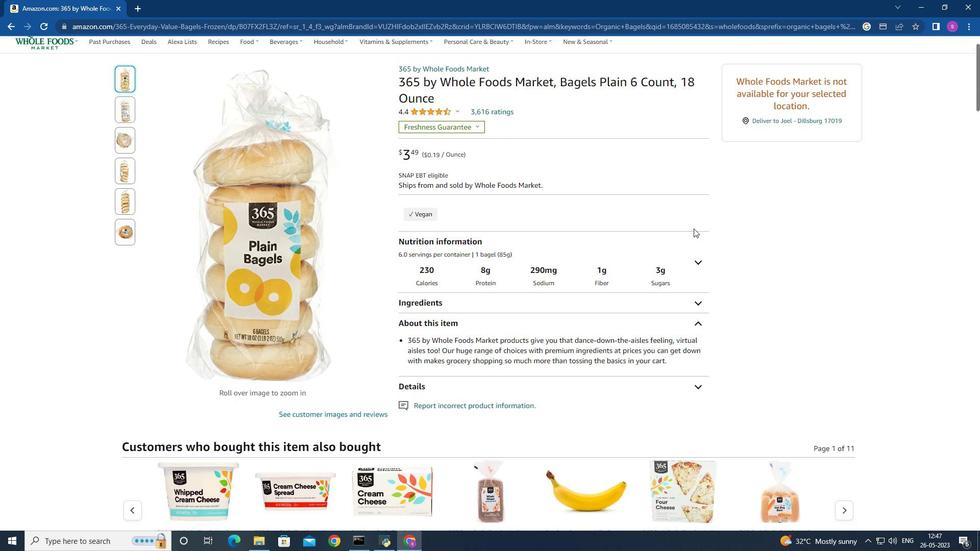 
Action: Mouse moved to (724, 208)
Screenshot: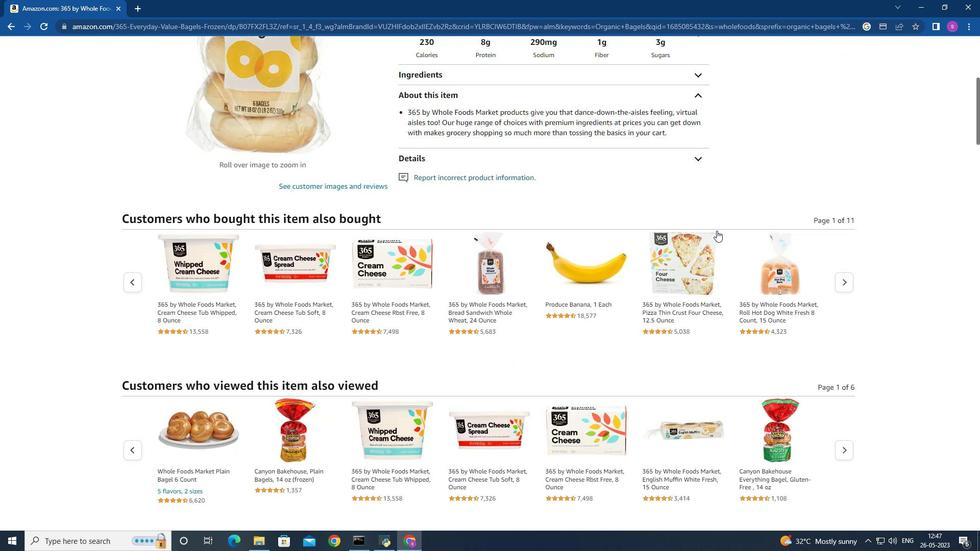 
Action: Mouse scrolled (724, 208) with delta (0, 0)
Screenshot: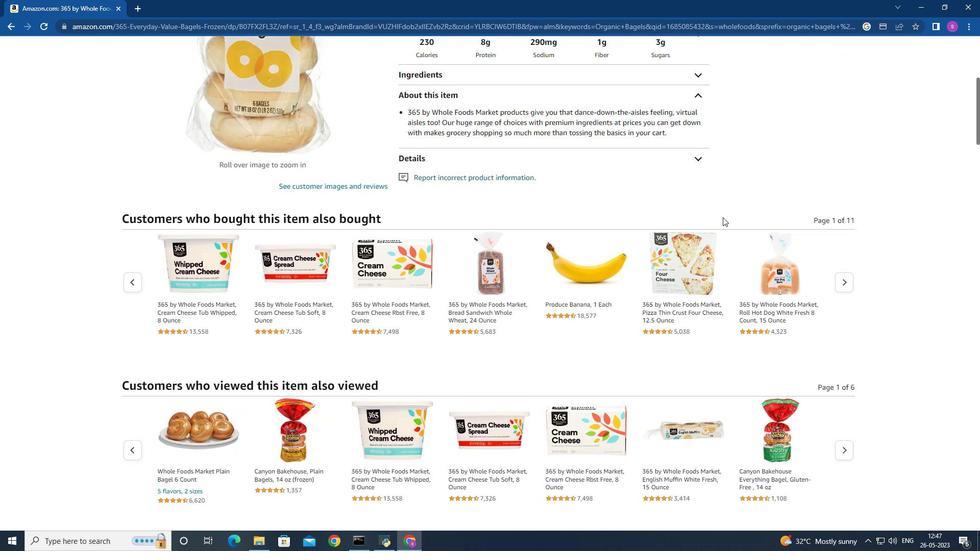 
Action: Mouse moved to (724, 210)
Screenshot: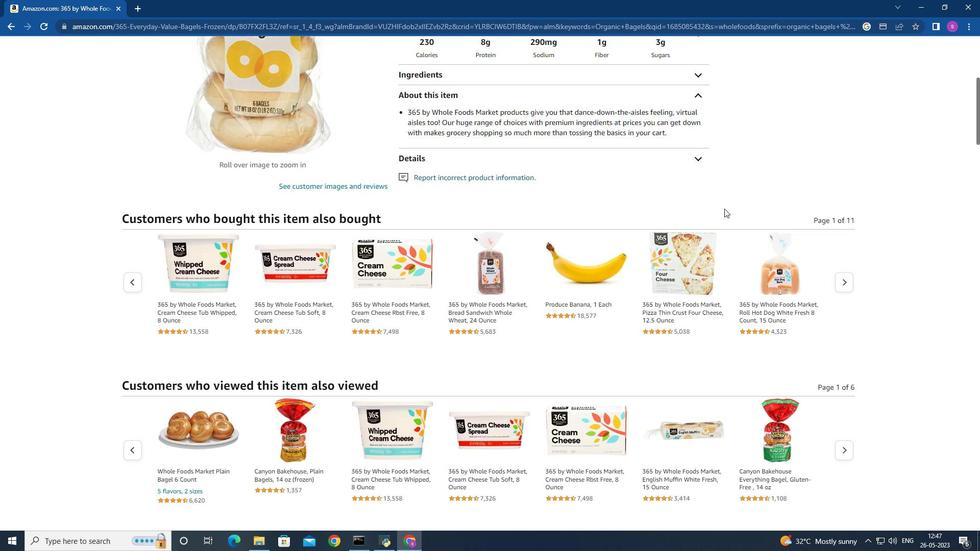 
Action: Mouse scrolled (724, 210) with delta (0, 0)
Screenshot: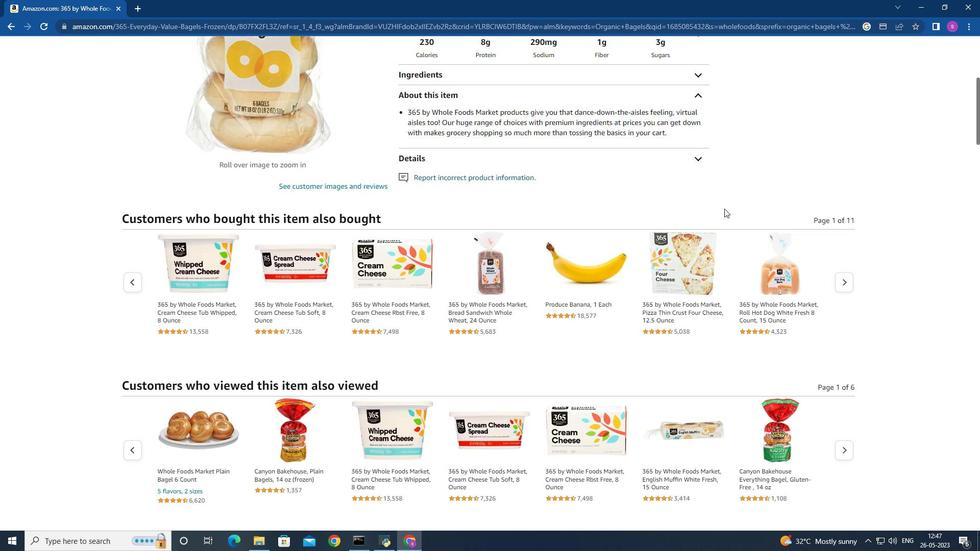 
Action: Mouse moved to (724, 212)
Screenshot: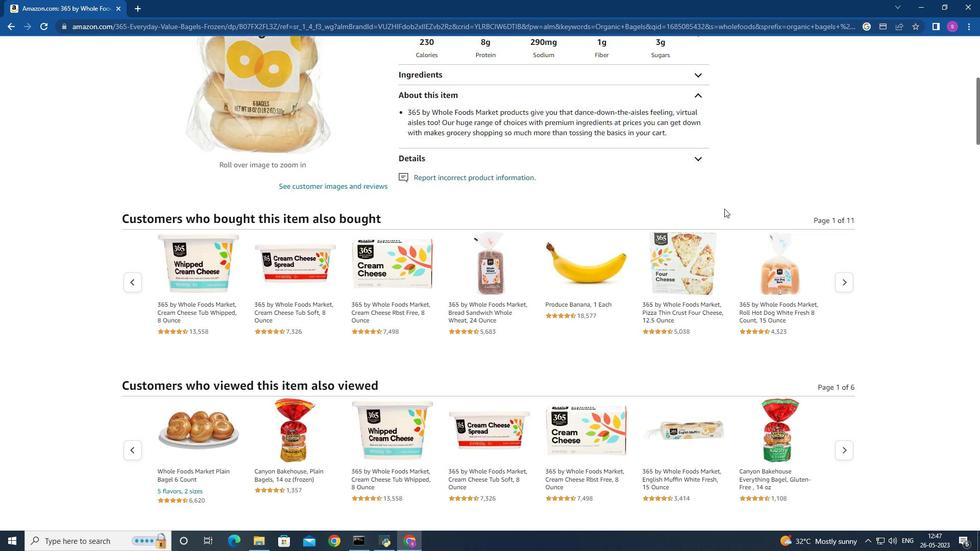 
Action: Mouse scrolled (724, 212) with delta (0, 0)
Screenshot: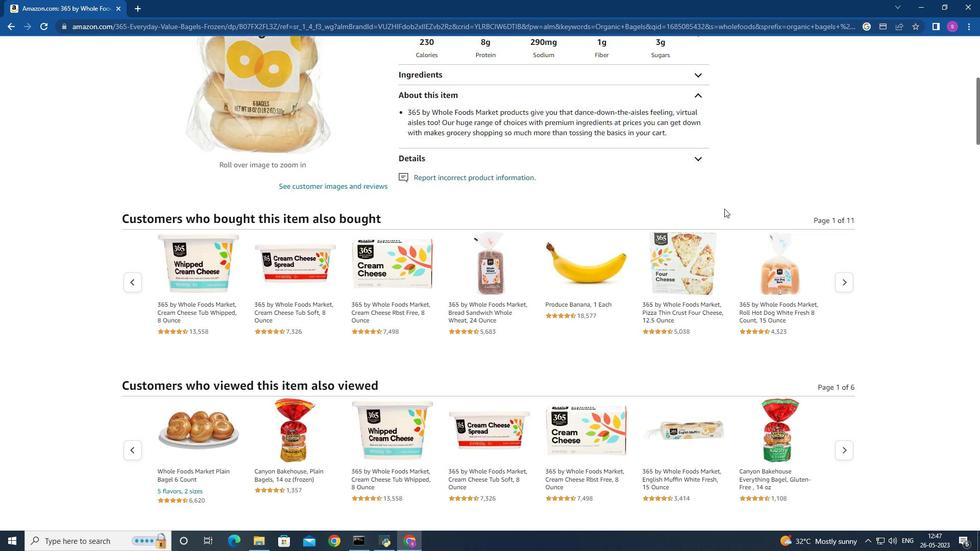 
Action: Mouse moved to (610, 176)
Screenshot: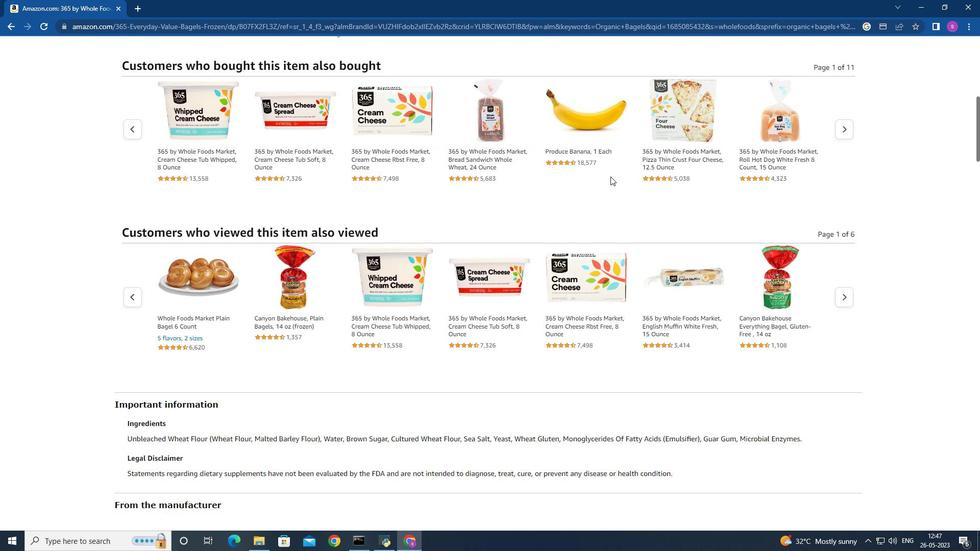 
Action: Mouse scrolled (610, 176) with delta (0, 0)
Screenshot: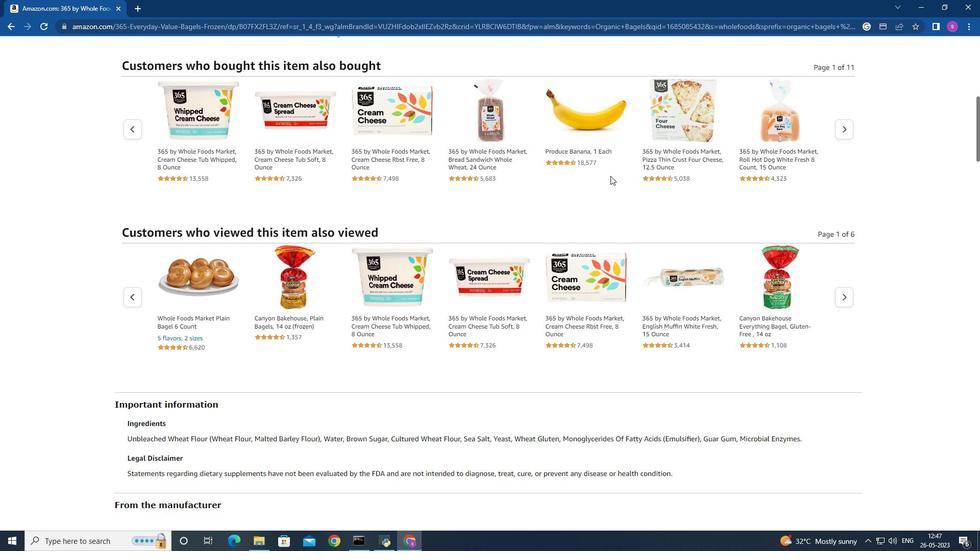 
Action: Mouse scrolled (610, 176) with delta (0, 0)
Screenshot: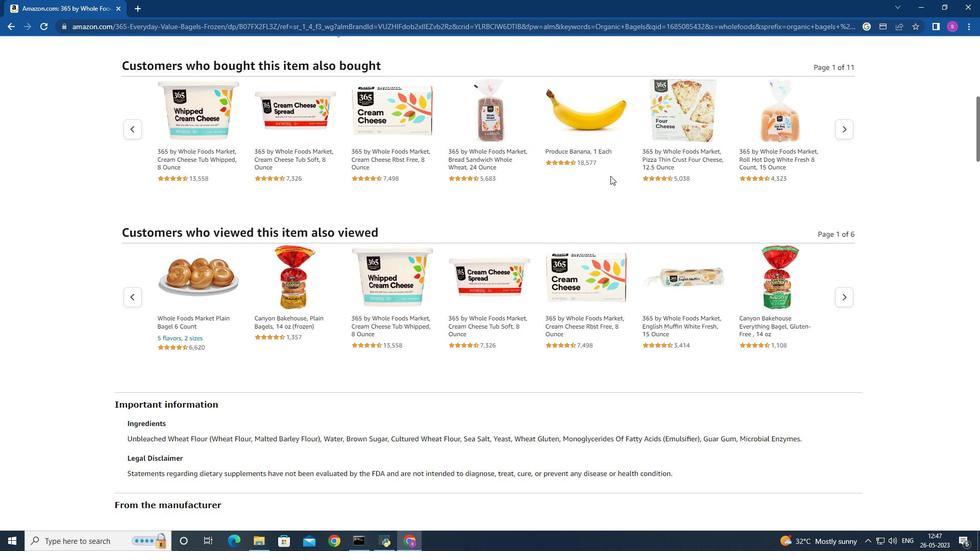 
Action: Mouse scrolled (610, 176) with delta (0, 0)
Screenshot: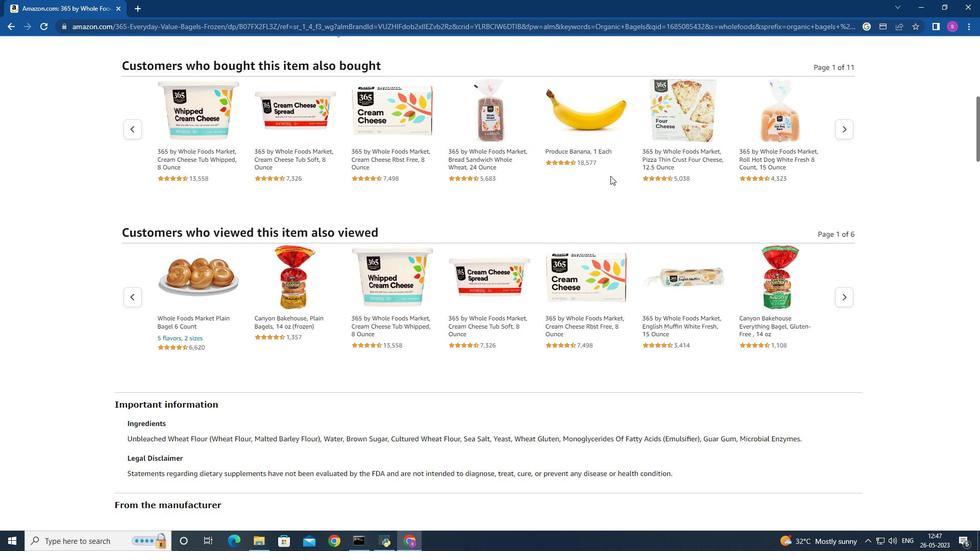 
Action: Mouse moved to (610, 176)
Screenshot: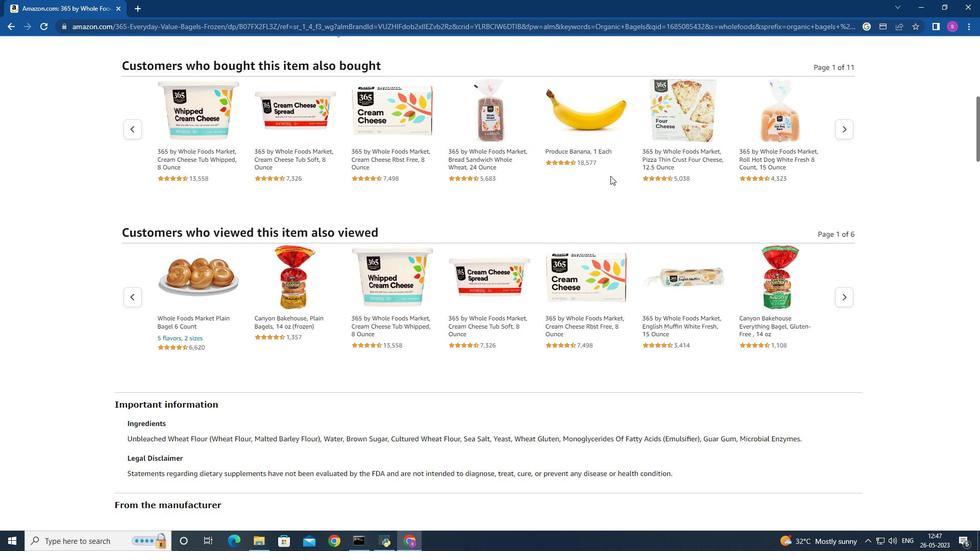 
Action: Mouse scrolled (610, 176) with delta (0, 0)
Screenshot: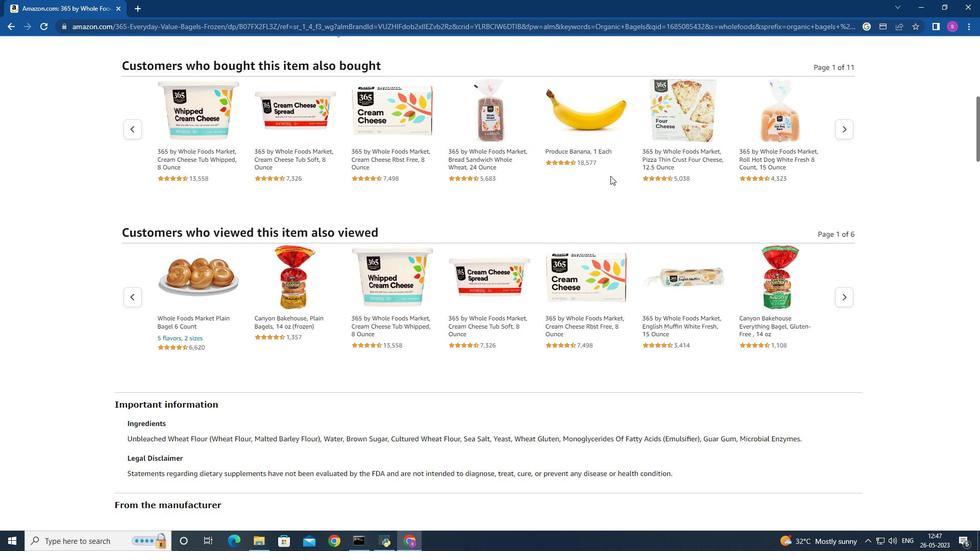 
Action: Mouse moved to (610, 176)
Screenshot: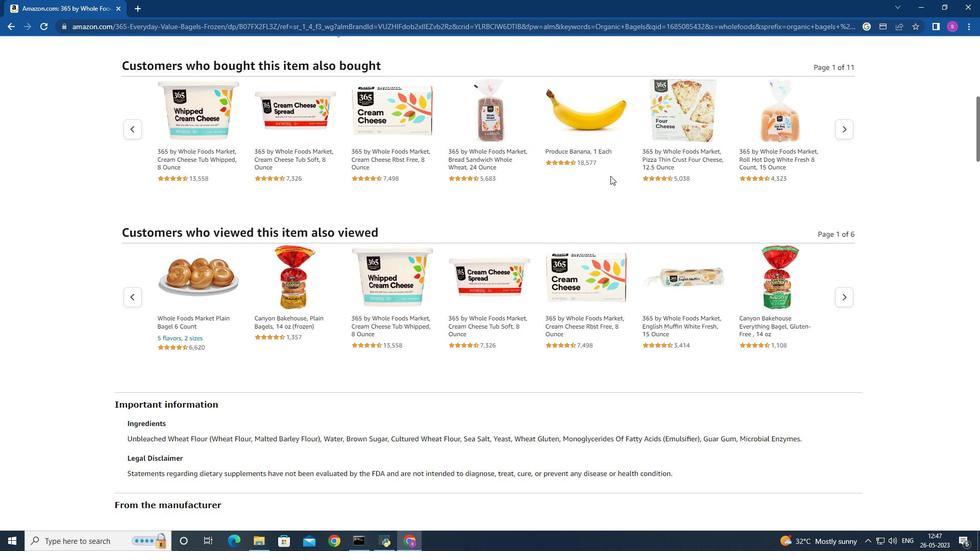 
Action: Mouse scrolled (610, 177) with delta (0, 0)
Screenshot: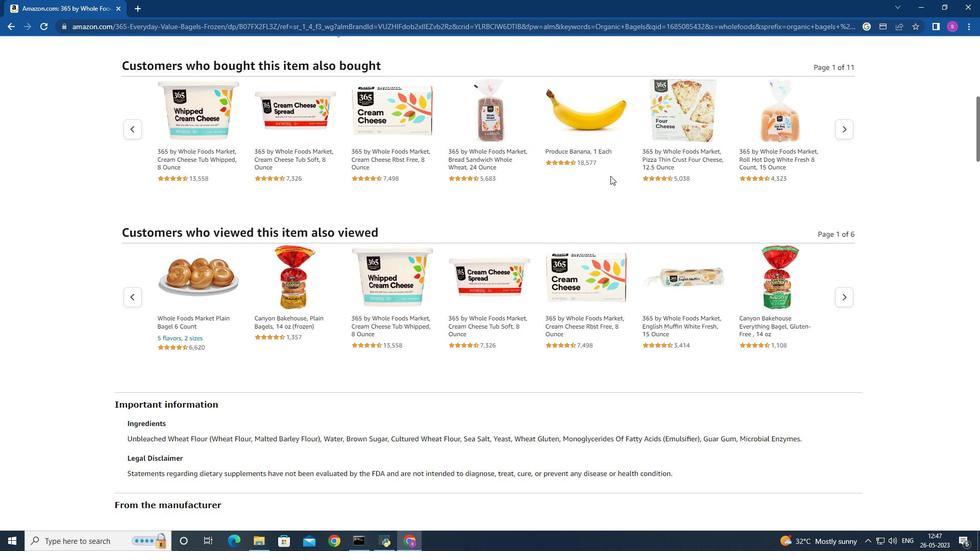 
Action: Mouse moved to (618, 187)
Screenshot: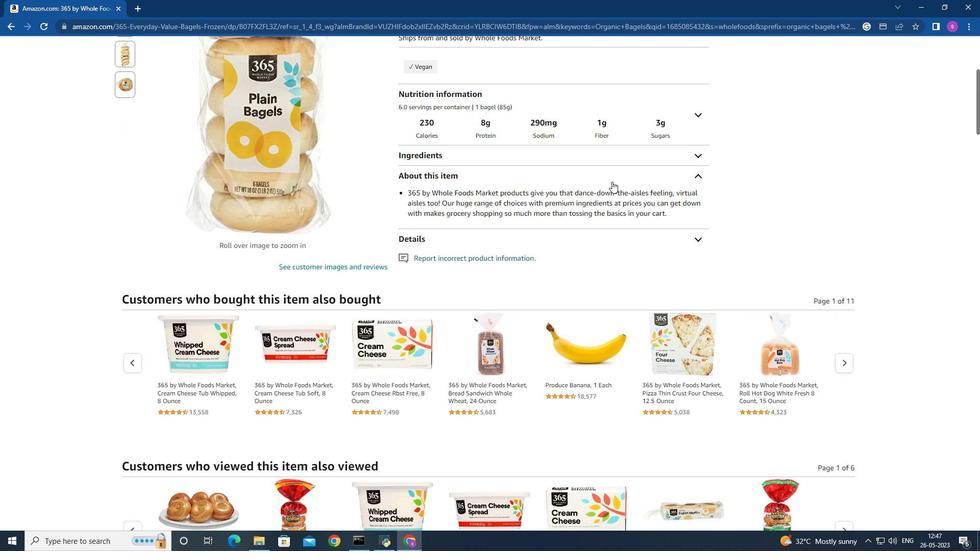
Action: Mouse scrolled (618, 187) with delta (0, 0)
Screenshot: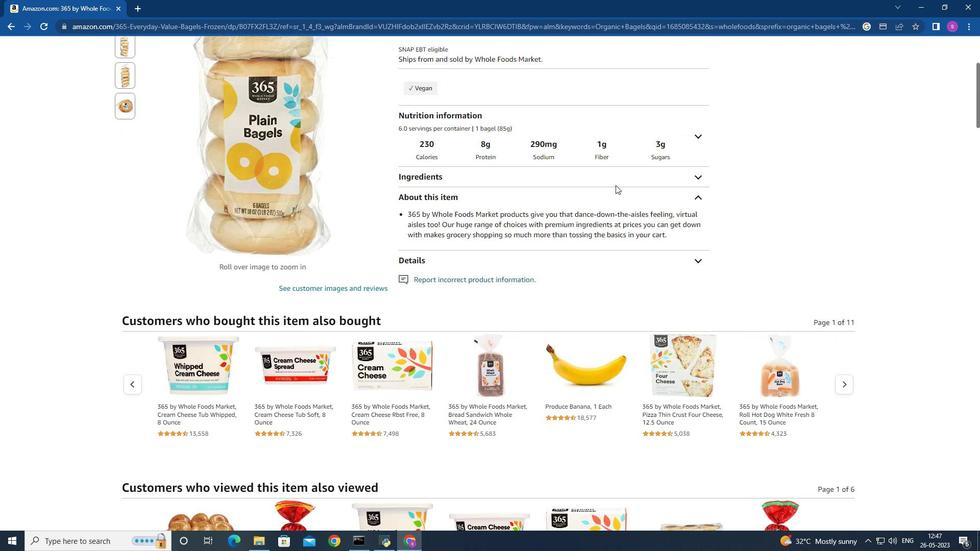 
Action: Mouse scrolled (618, 187) with delta (0, 0)
Screenshot: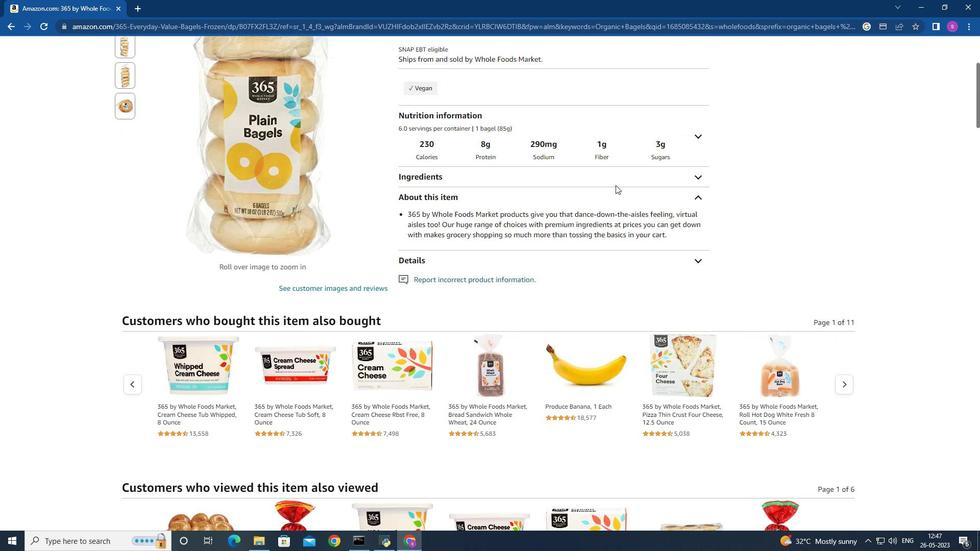
Action: Mouse scrolled (618, 187) with delta (0, 0)
Screenshot: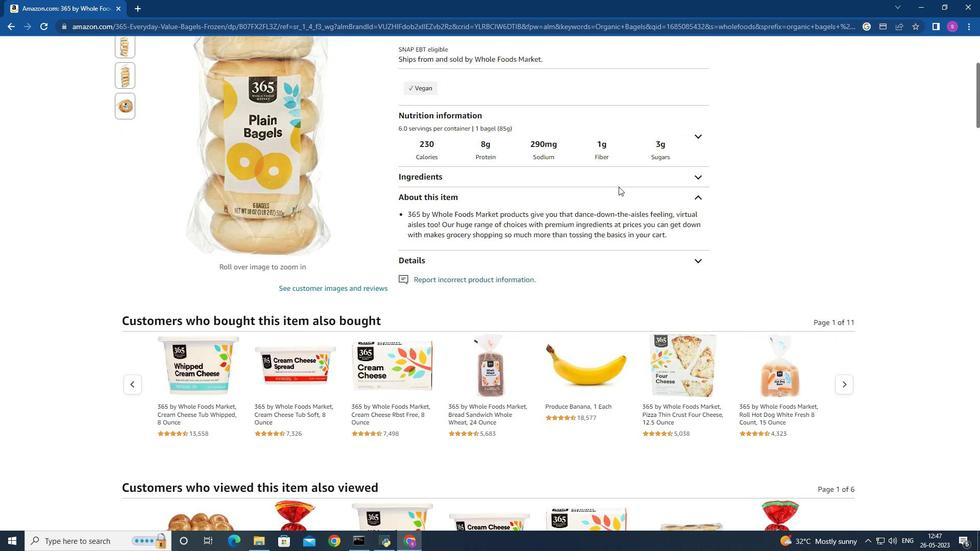 
Action: Mouse scrolled (618, 187) with delta (0, 0)
Screenshot: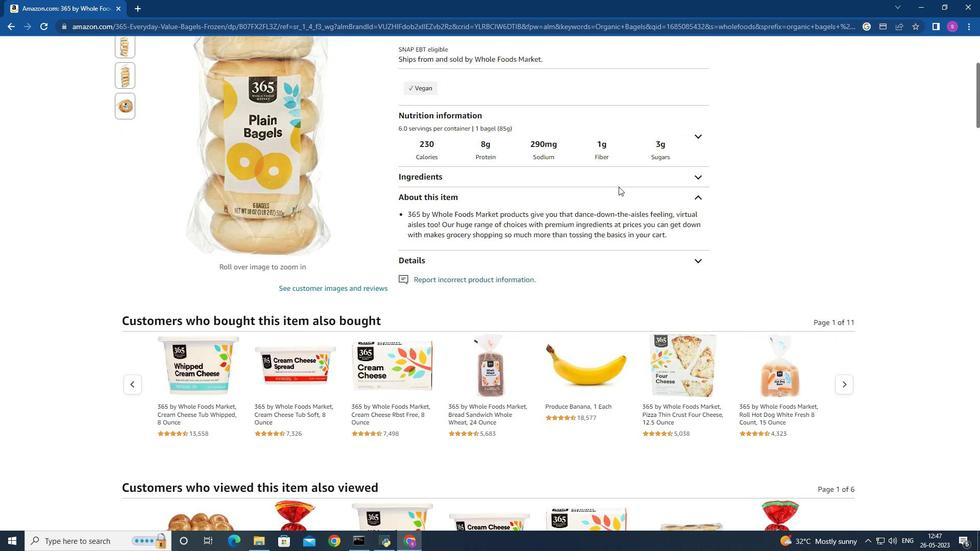 
Action: Mouse scrolled (618, 187) with delta (0, 0)
Screenshot: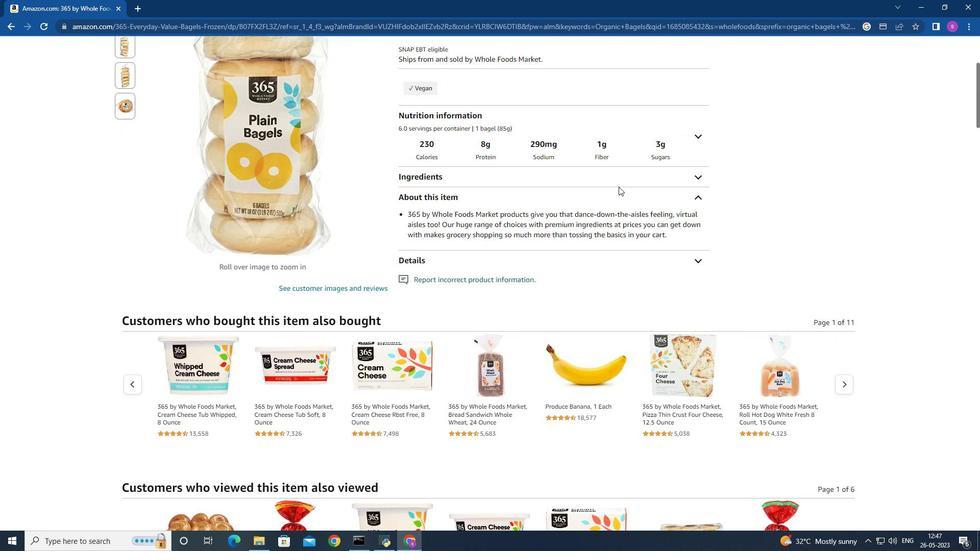 
Action: Mouse scrolled (618, 187) with delta (0, 0)
Screenshot: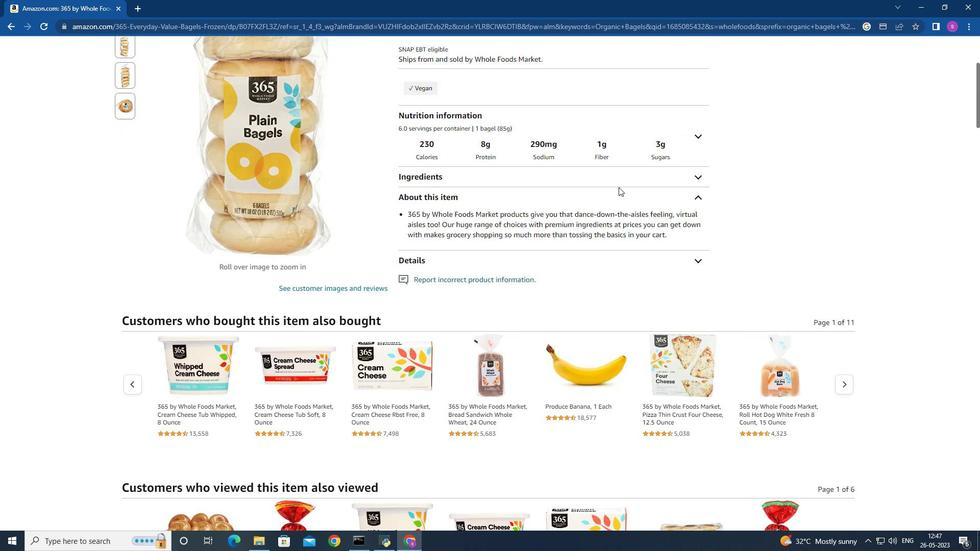 
Action: Mouse moved to (625, 187)
Screenshot: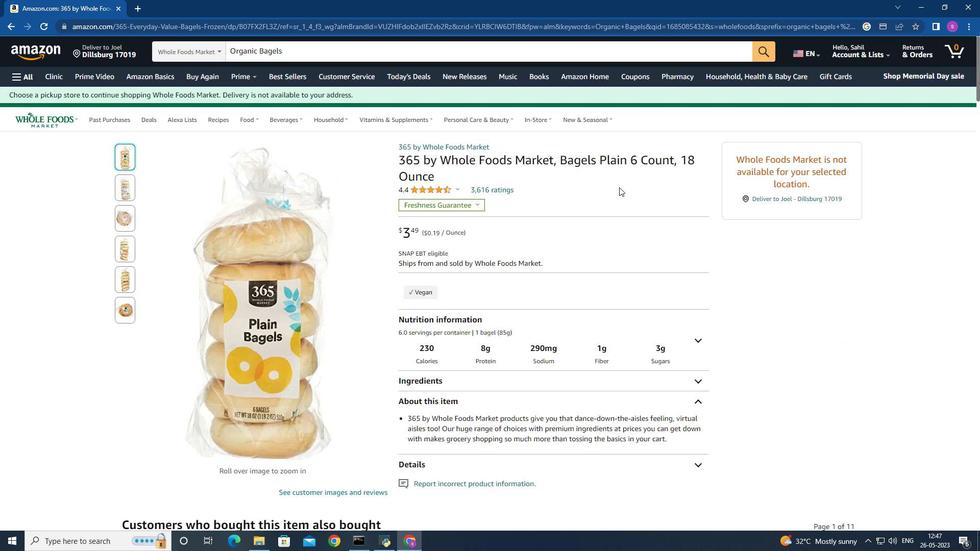 
Action: Mouse scrolled (625, 188) with delta (0, 0)
Screenshot: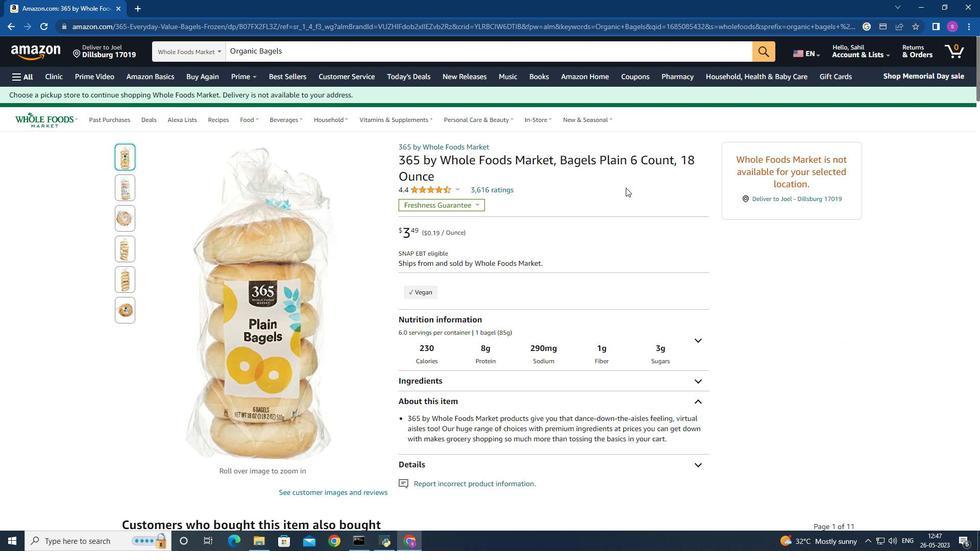 
Action: Mouse scrolled (625, 188) with delta (0, 0)
Screenshot: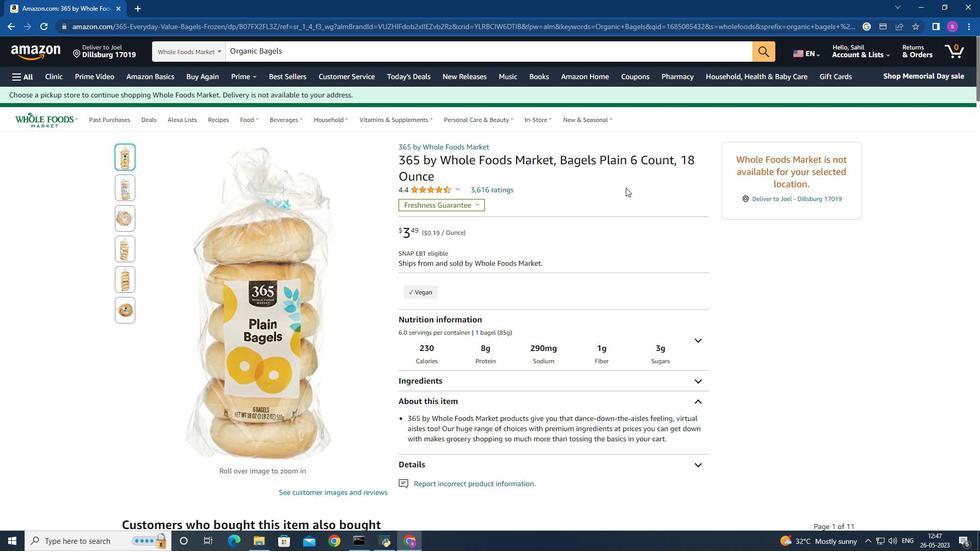 
Action: Mouse scrolled (625, 188) with delta (0, 0)
Screenshot: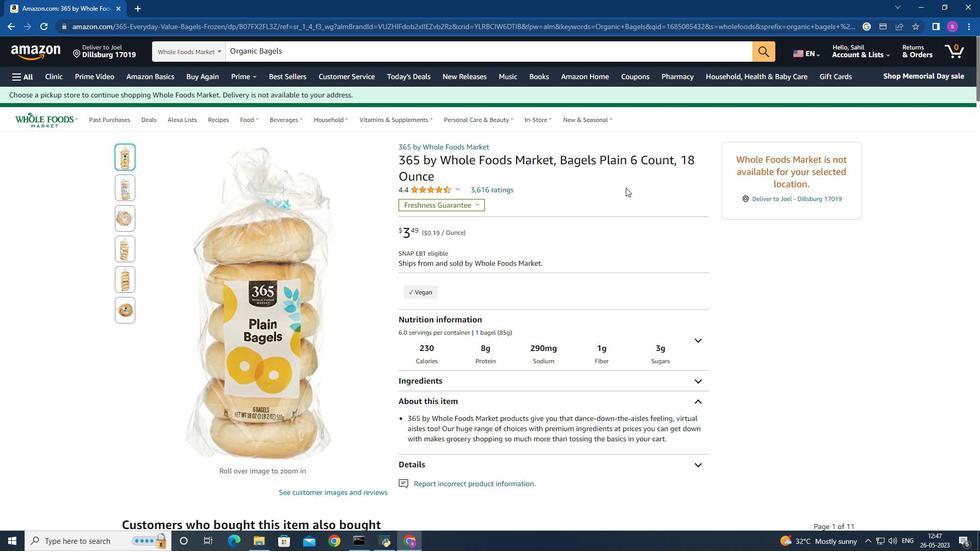 
Action: Mouse moved to (6, 27)
Screenshot: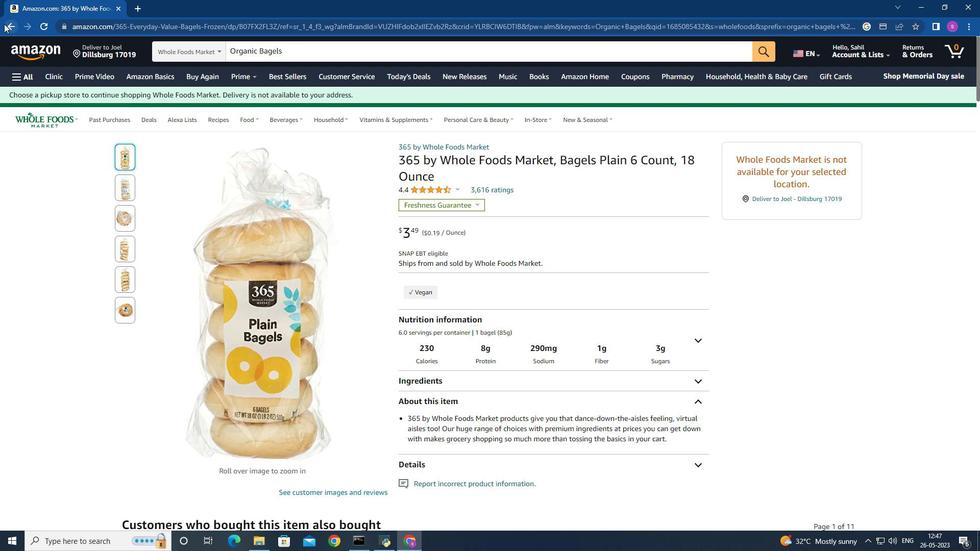 
Action: Mouse pressed left at (6, 27)
Screenshot: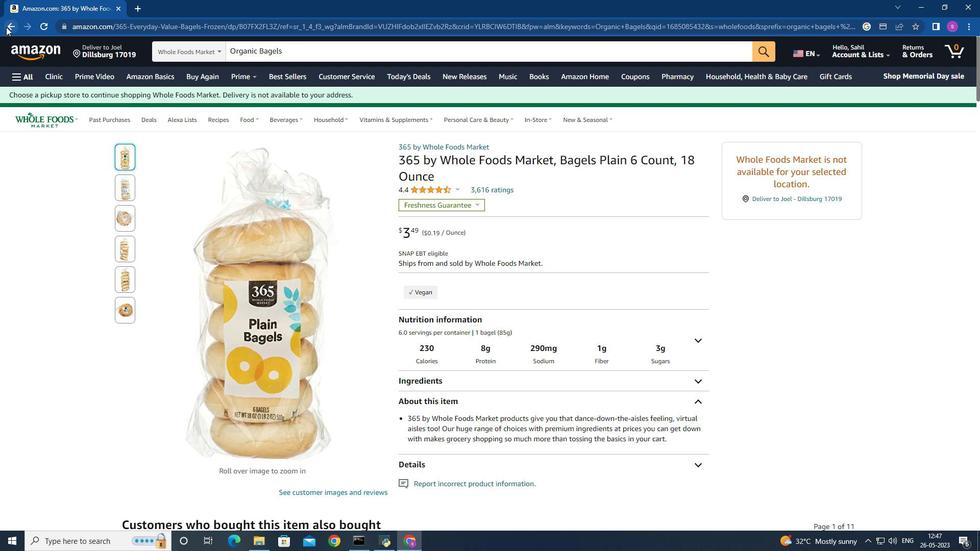 
Action: Mouse moved to (557, 205)
Screenshot: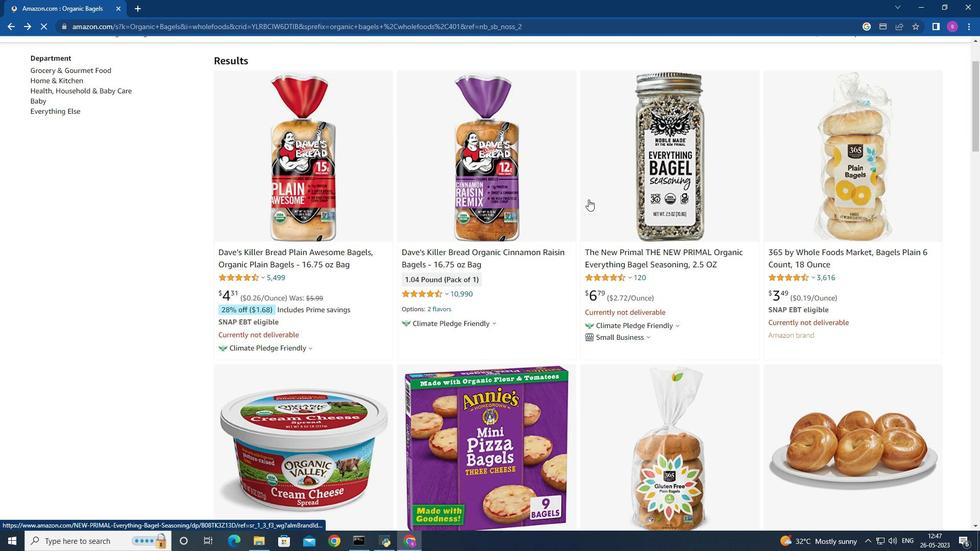 
Action: Mouse scrolled (557, 205) with delta (0, 0)
Screenshot: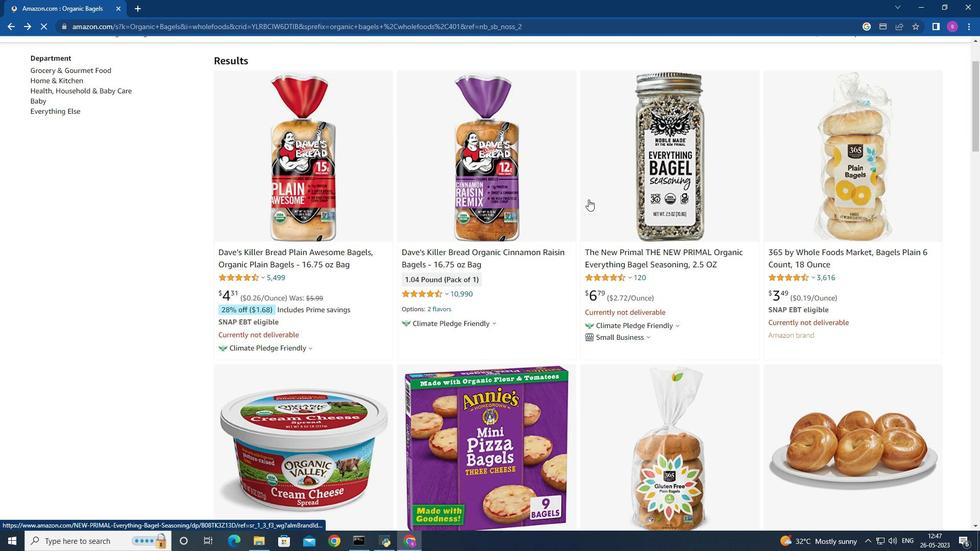 
Action: Mouse scrolled (557, 205) with delta (0, 0)
Screenshot: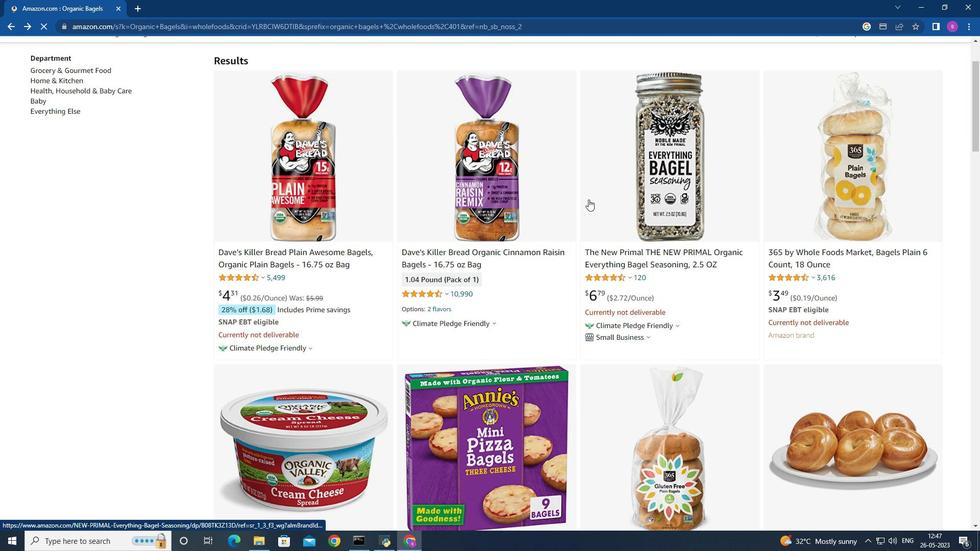 
Action: Mouse scrolled (557, 205) with delta (0, 0)
Screenshot: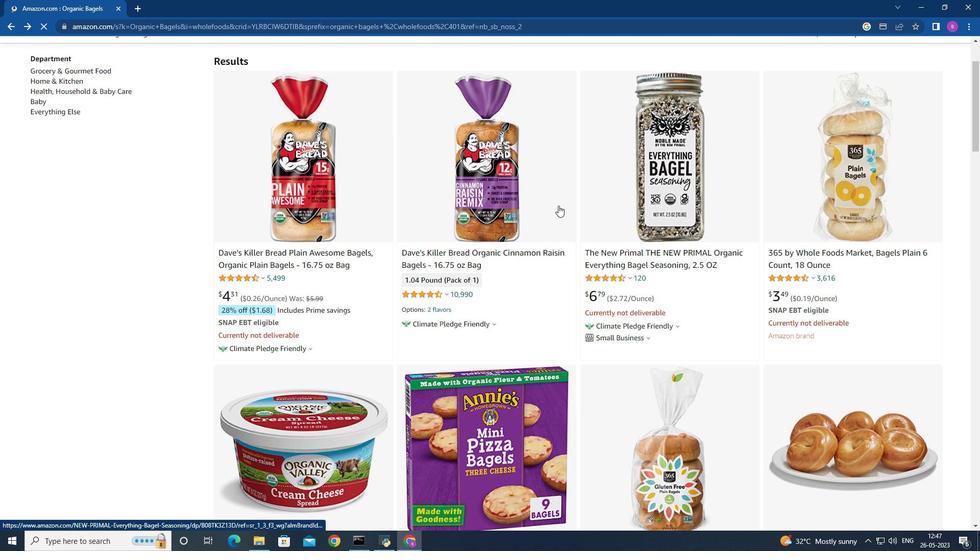 
Action: Mouse moved to (557, 205)
Screenshot: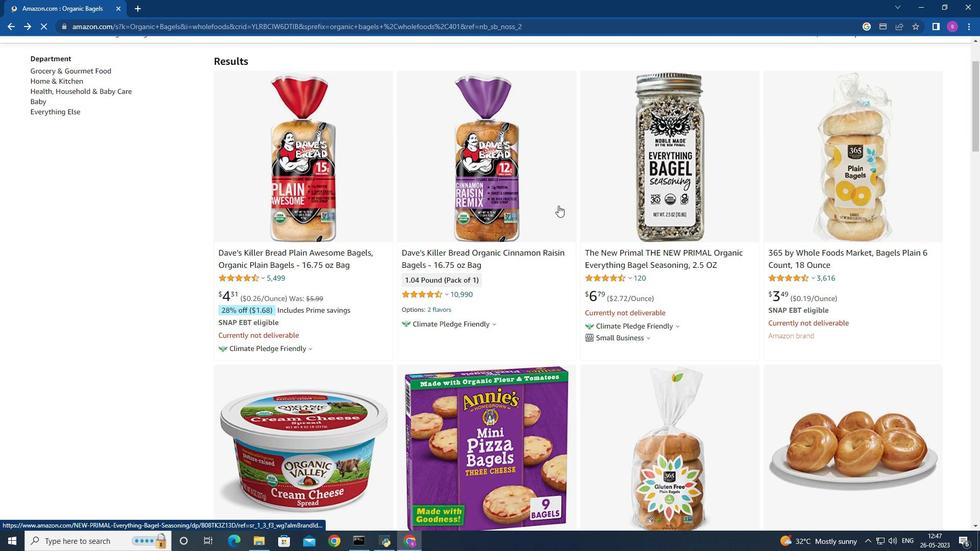 
Action: Mouse scrolled (557, 205) with delta (0, 0)
Screenshot: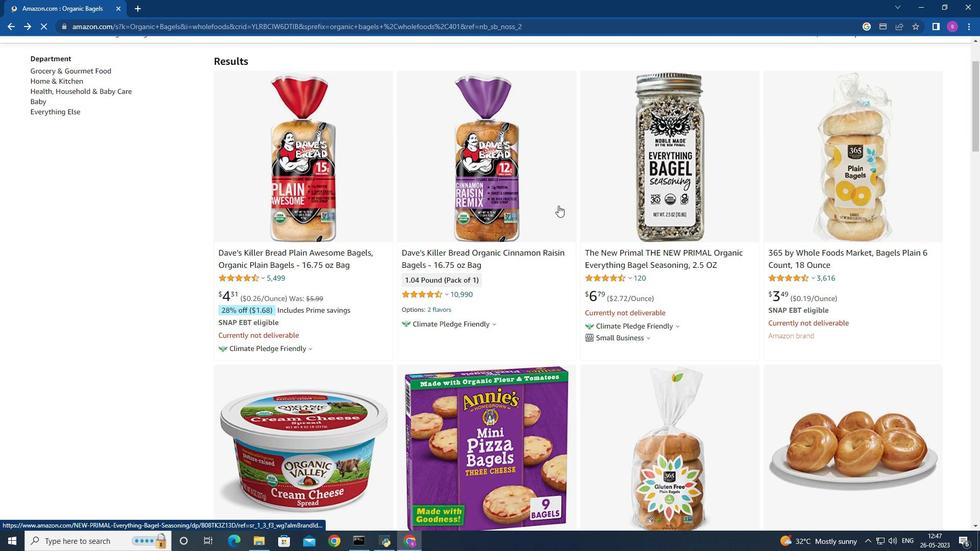 
Action: Mouse moved to (559, 209)
Screenshot: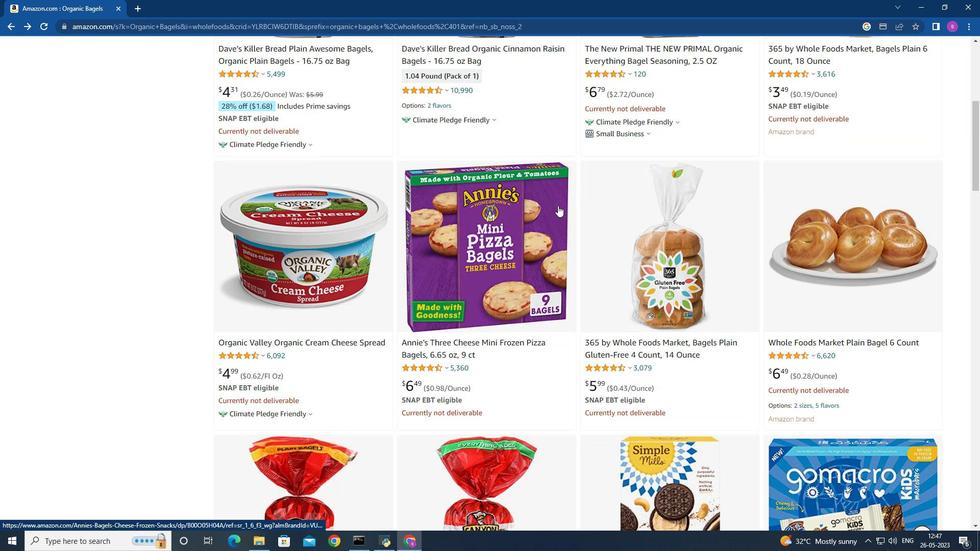 
Action: Mouse scrolled (559, 208) with delta (0, 0)
Screenshot: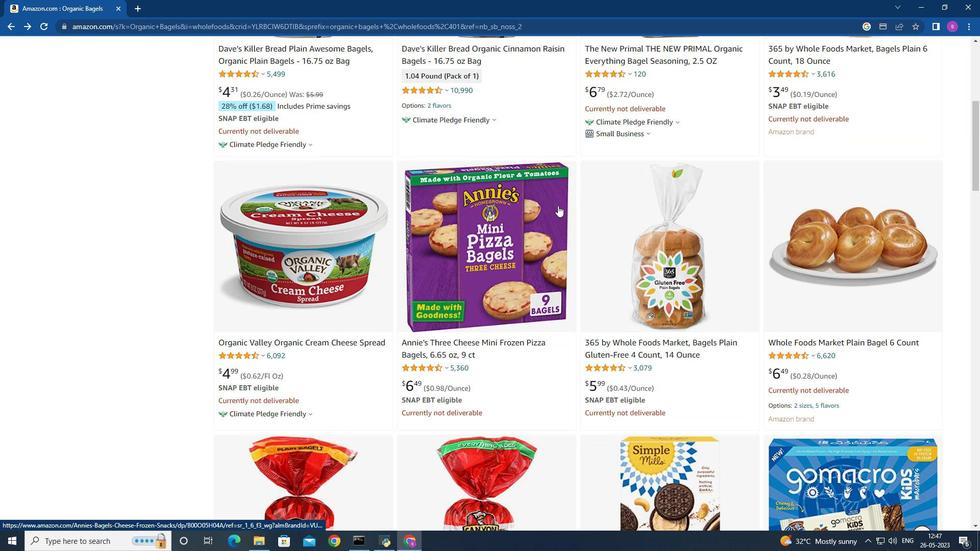 
Action: Mouse scrolled (559, 208) with delta (0, 0)
Screenshot: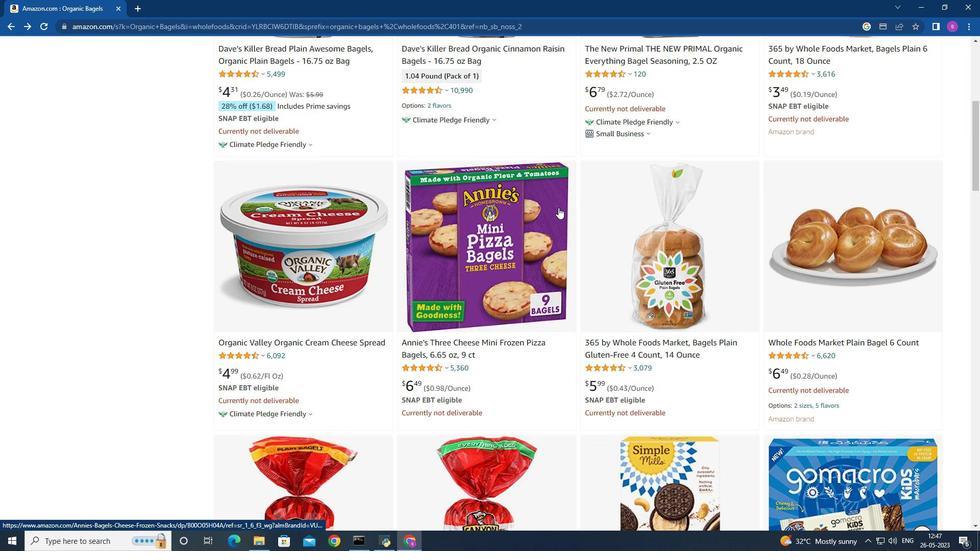 
Action: Mouse scrolled (559, 208) with delta (0, 0)
Screenshot: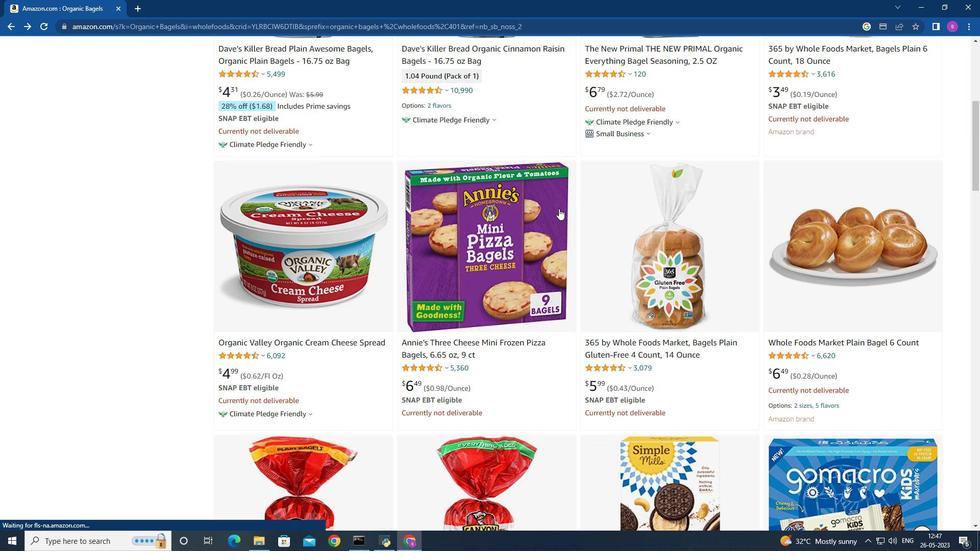 
Action: Mouse scrolled (559, 208) with delta (0, 0)
Screenshot: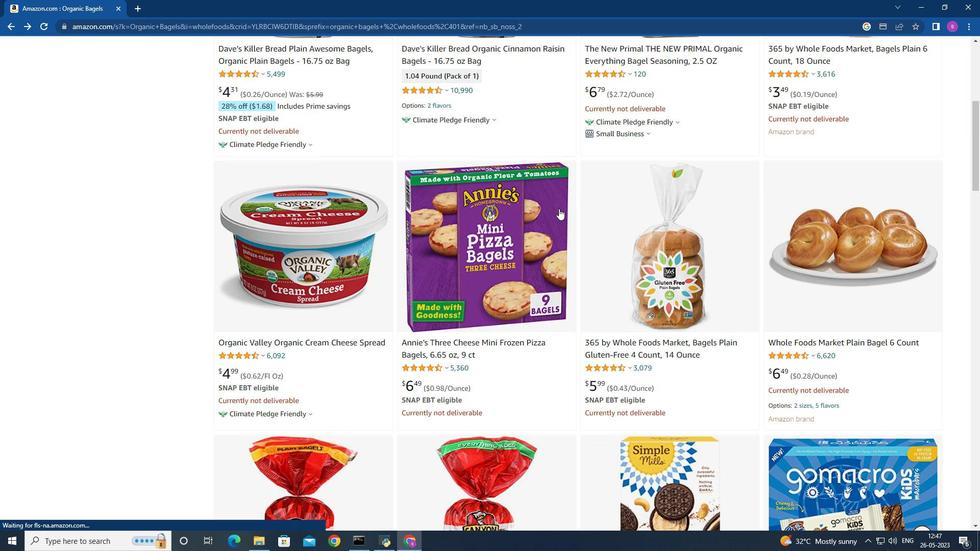 
Action: Mouse scrolled (559, 208) with delta (0, 0)
Screenshot: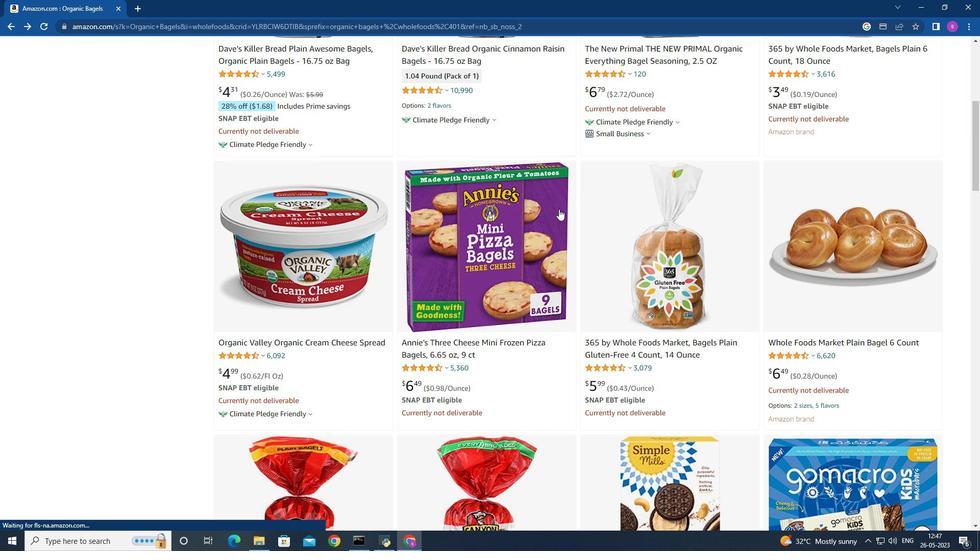 
Action: Mouse moved to (575, 207)
Screenshot: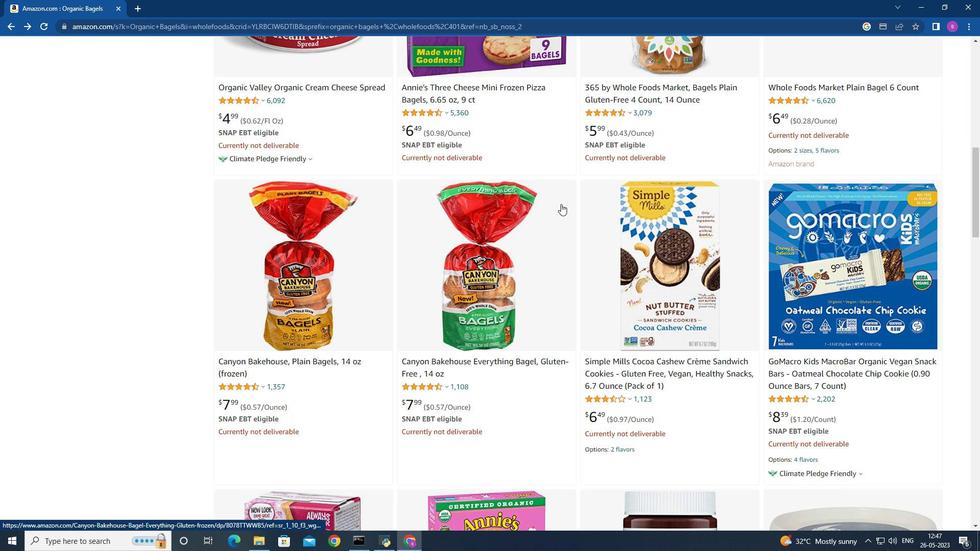 
Action: Mouse scrolled (575, 207) with delta (0, 0)
Screenshot: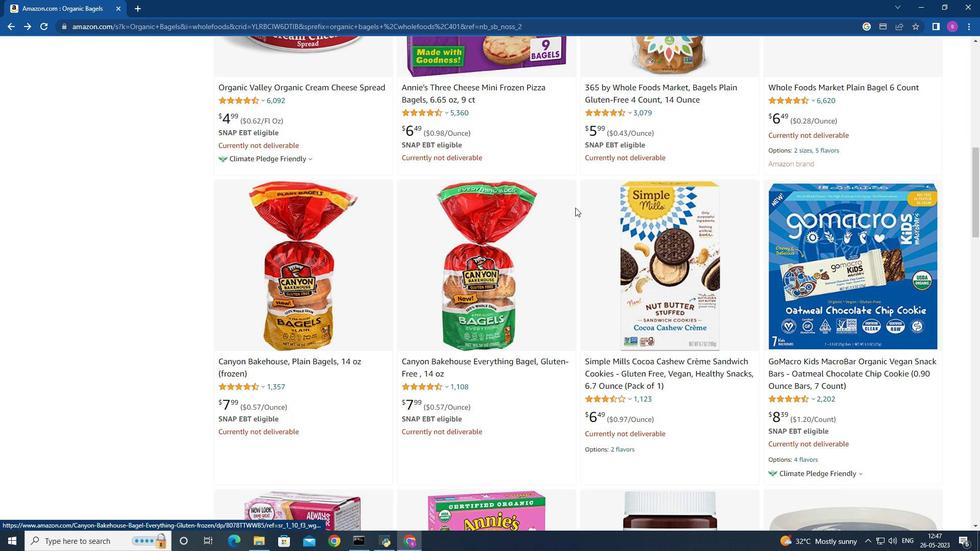 
Action: Mouse moved to (575, 207)
Screenshot: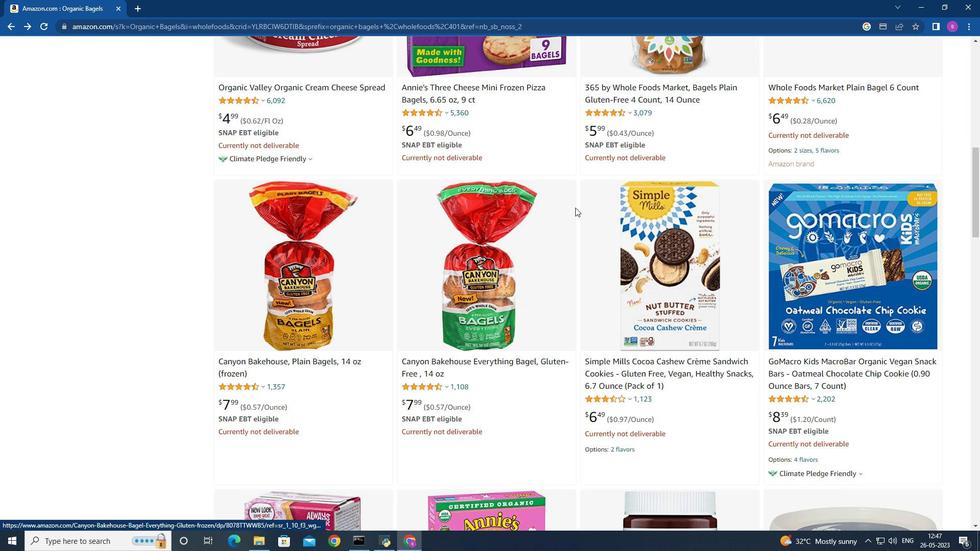 
Action: Mouse scrolled (575, 207) with delta (0, 0)
Screenshot: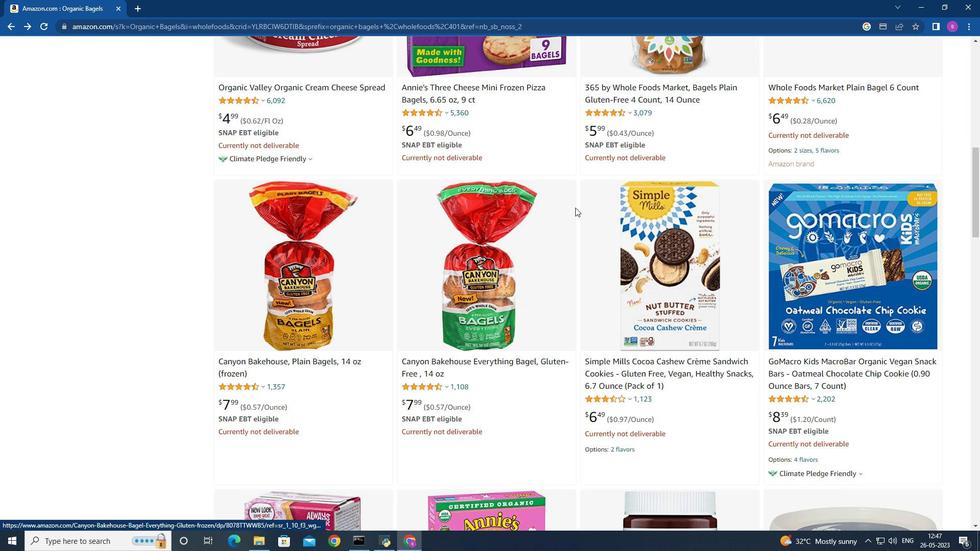 
Action: Mouse moved to (575, 208)
Screenshot: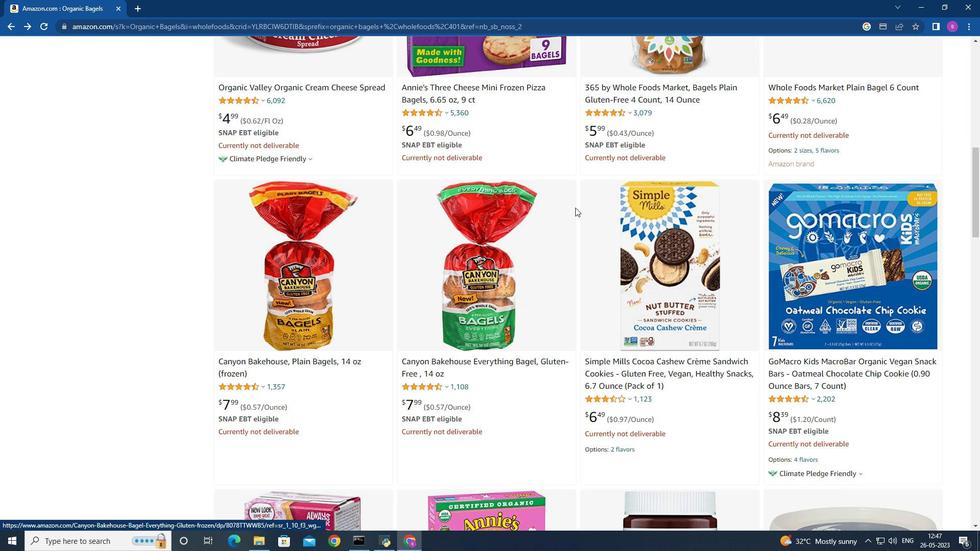 
Action: Mouse scrolled (575, 207) with delta (0, 0)
Screenshot: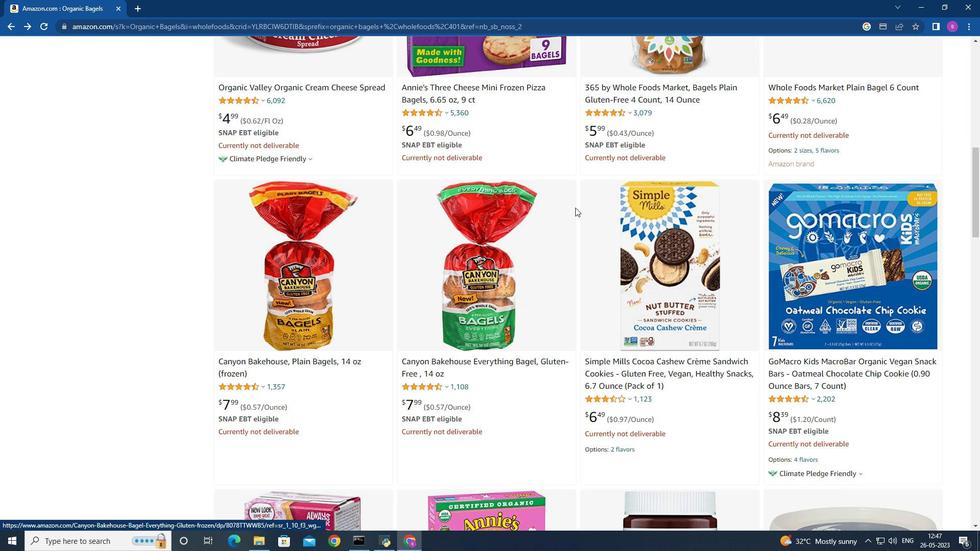 
Action: Mouse moved to (575, 208)
Screenshot: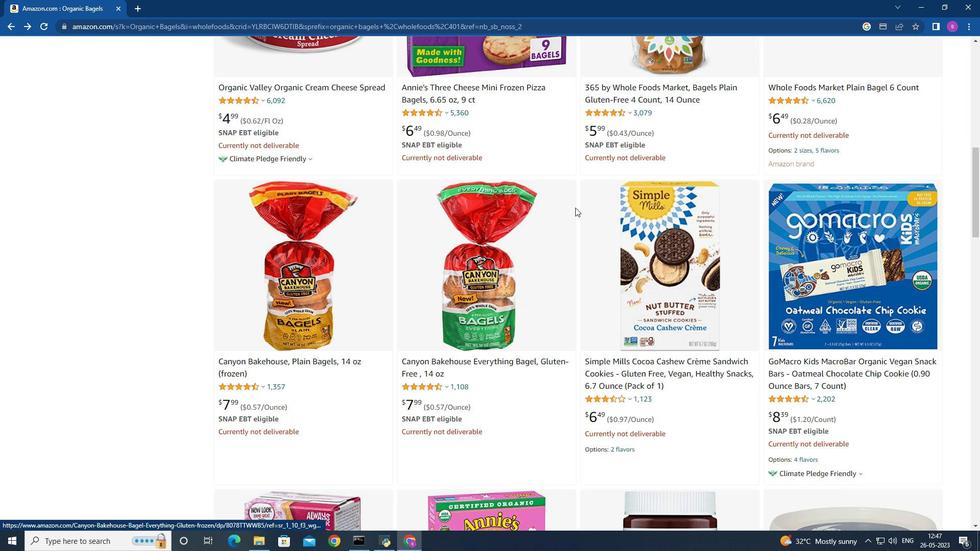 
Action: Mouse scrolled (575, 208) with delta (0, 0)
Screenshot: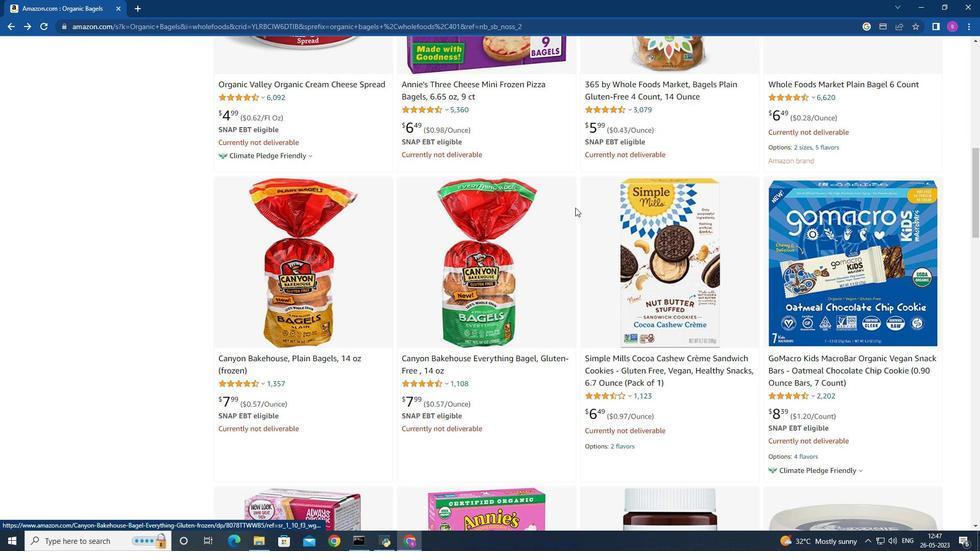 
Action: Mouse moved to (730, 208)
Screenshot: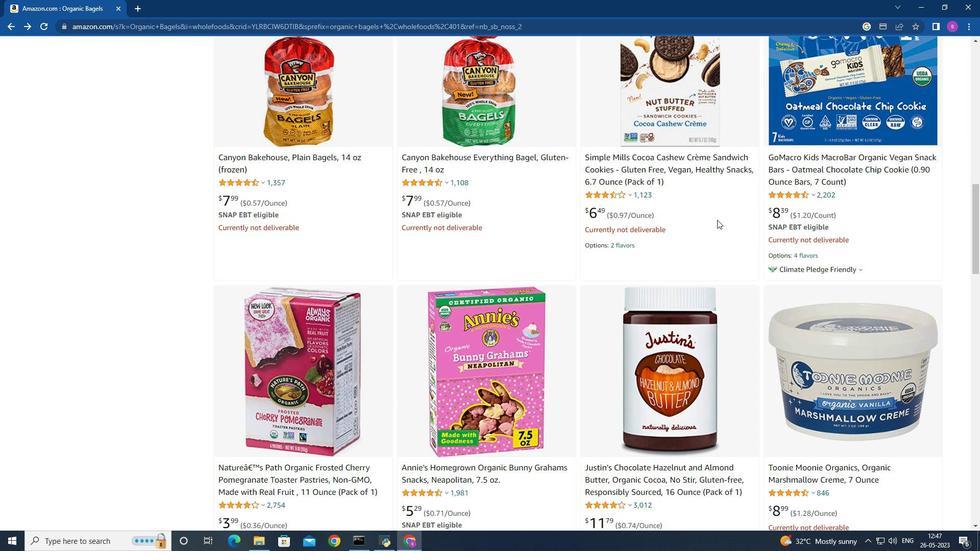 
Action: Mouse scrolled (730, 208) with delta (0, 0)
Screenshot: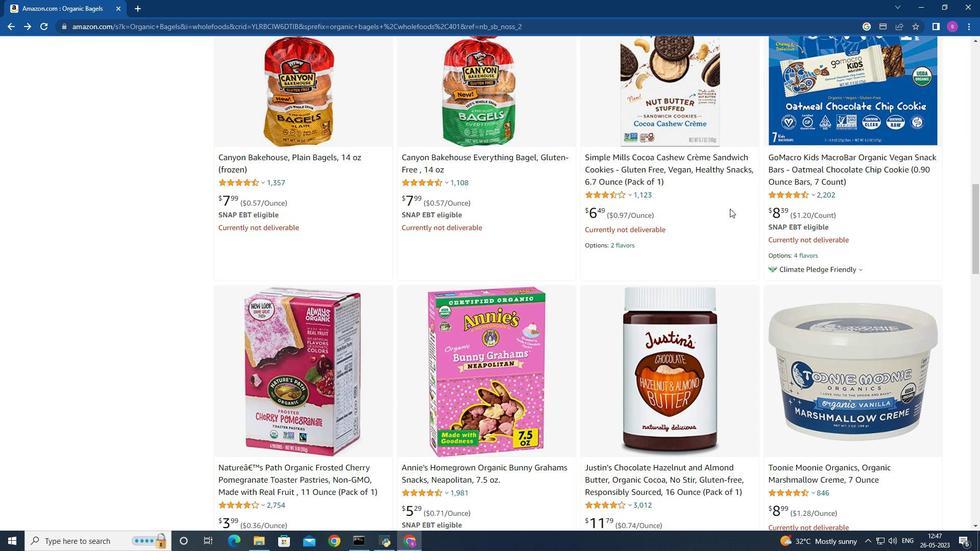 
Action: Mouse moved to (730, 209)
Screenshot: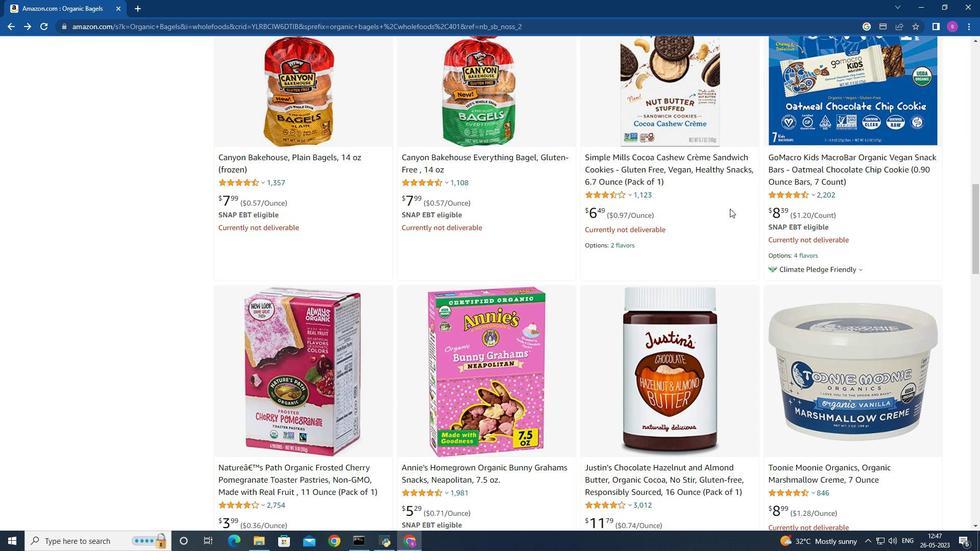 
Action: Mouse scrolled (730, 208) with delta (0, 0)
Screenshot: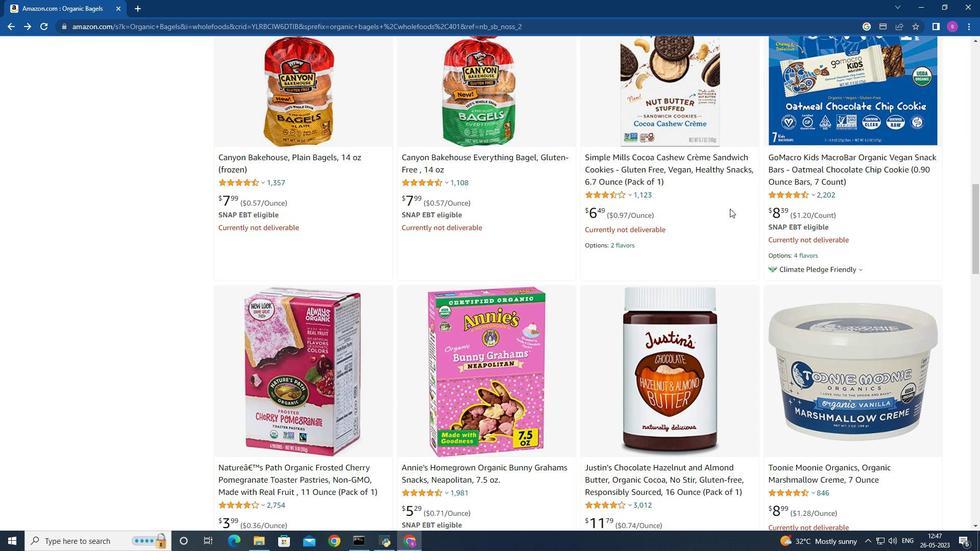 
Action: Mouse moved to (730, 209)
Screenshot: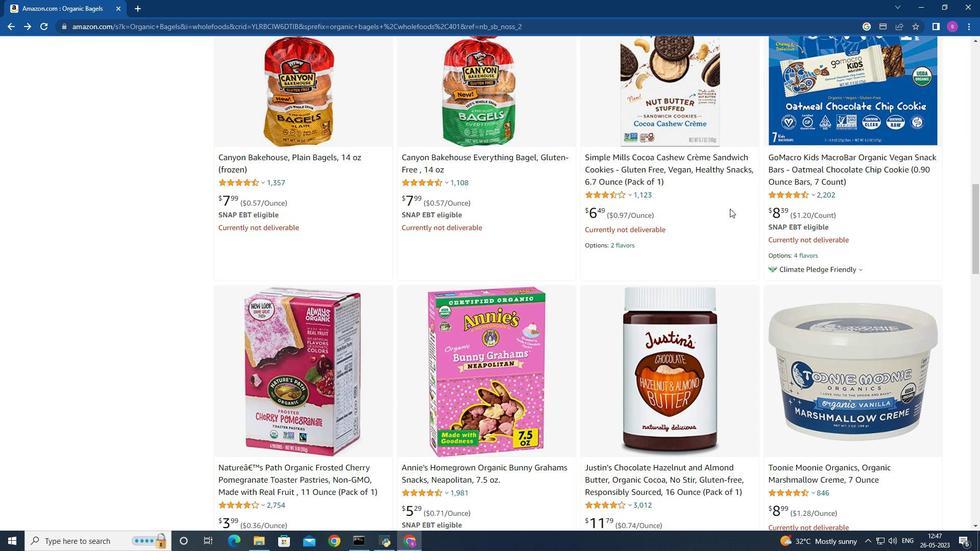 
Action: Mouse scrolled (730, 209) with delta (0, 0)
Screenshot: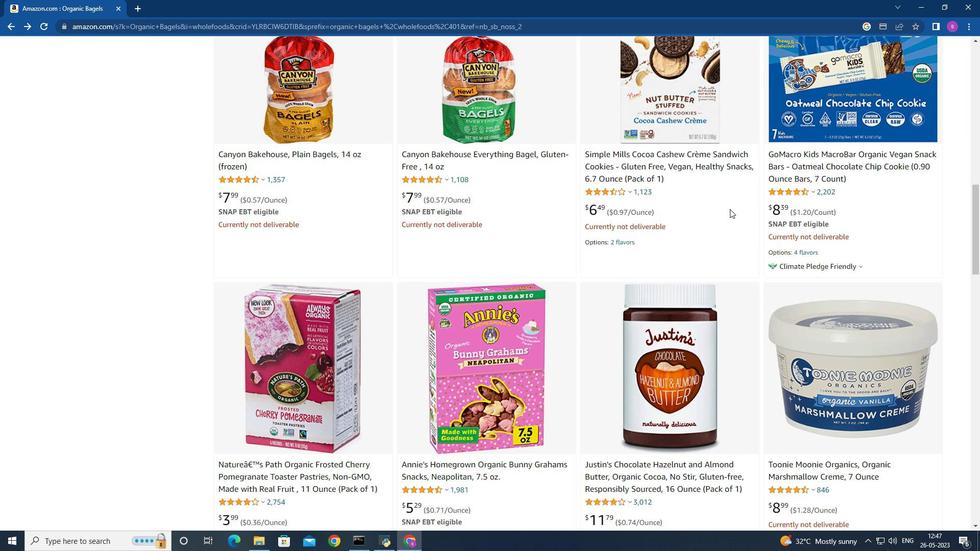 
Action: Mouse moved to (730, 209)
Screenshot: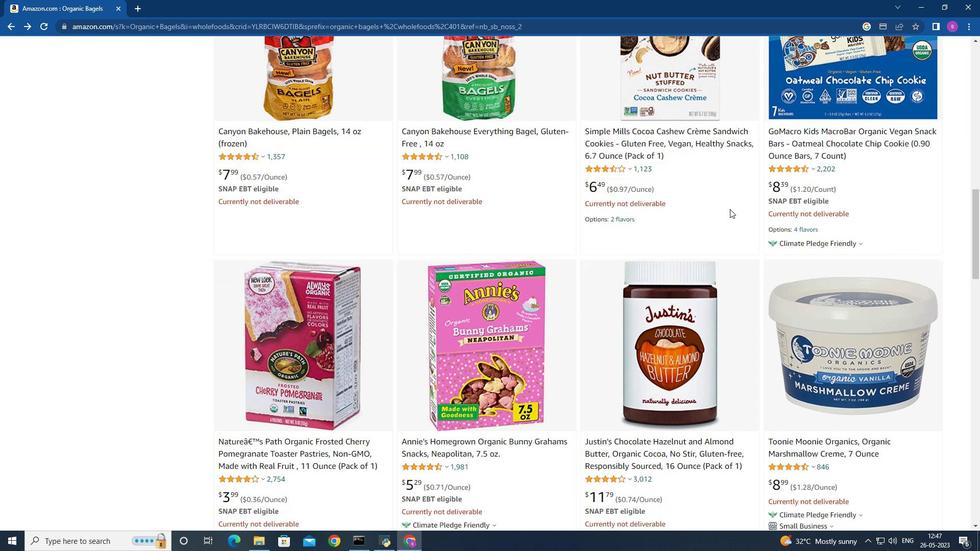 
Action: Mouse scrolled (730, 209) with delta (0, 0)
Screenshot: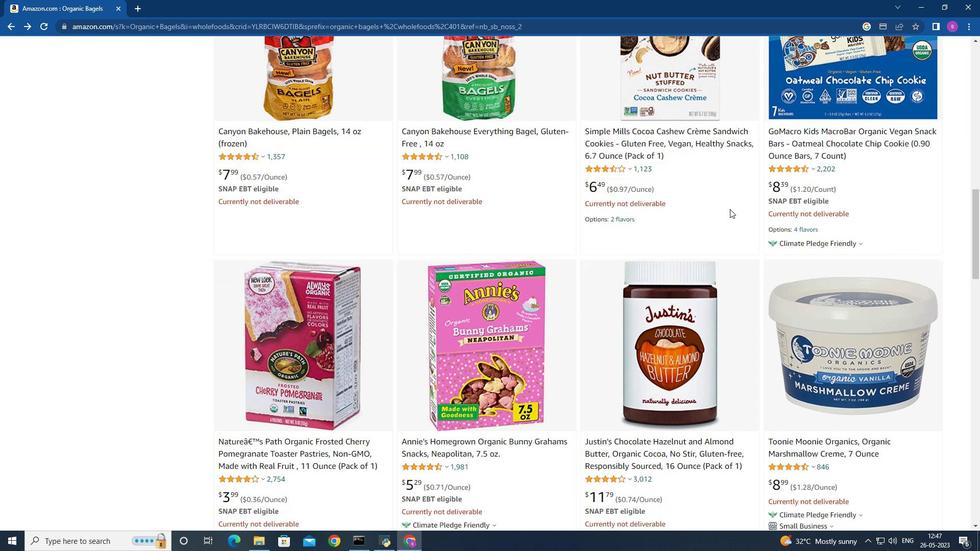 
Action: Mouse moved to (856, 220)
Screenshot: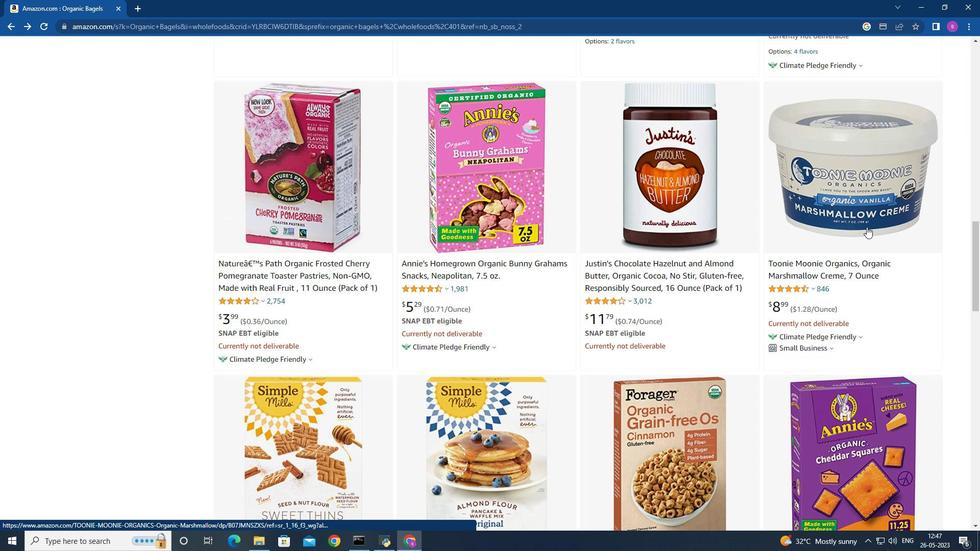 
Action: Mouse scrolled (856, 220) with delta (0, 0)
Screenshot: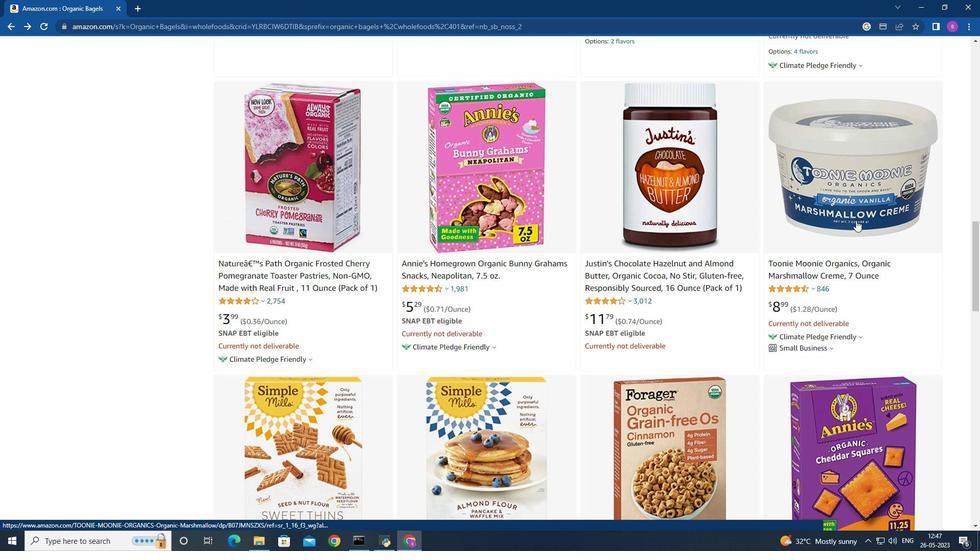 
Action: Mouse scrolled (856, 220) with delta (0, 0)
Screenshot: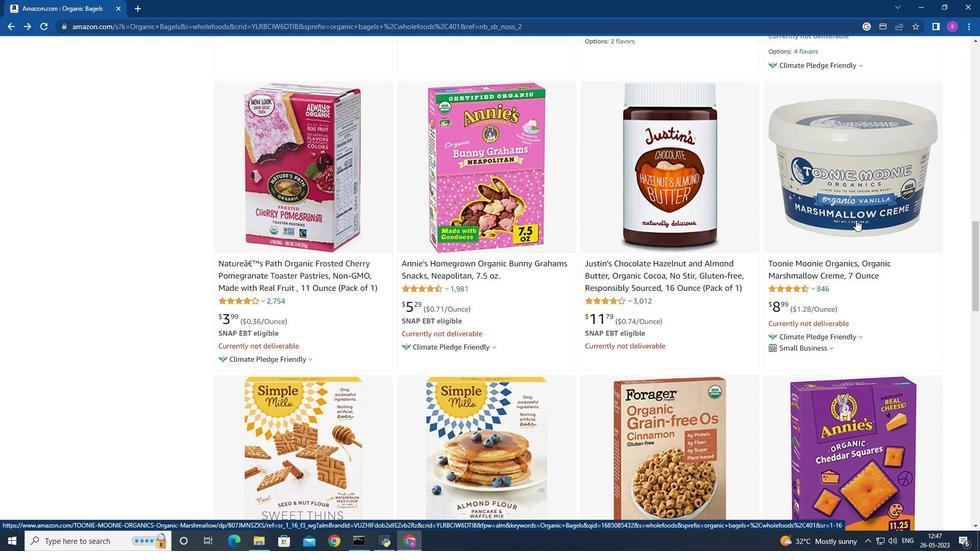 
Action: Mouse scrolled (856, 220) with delta (0, 0)
Screenshot: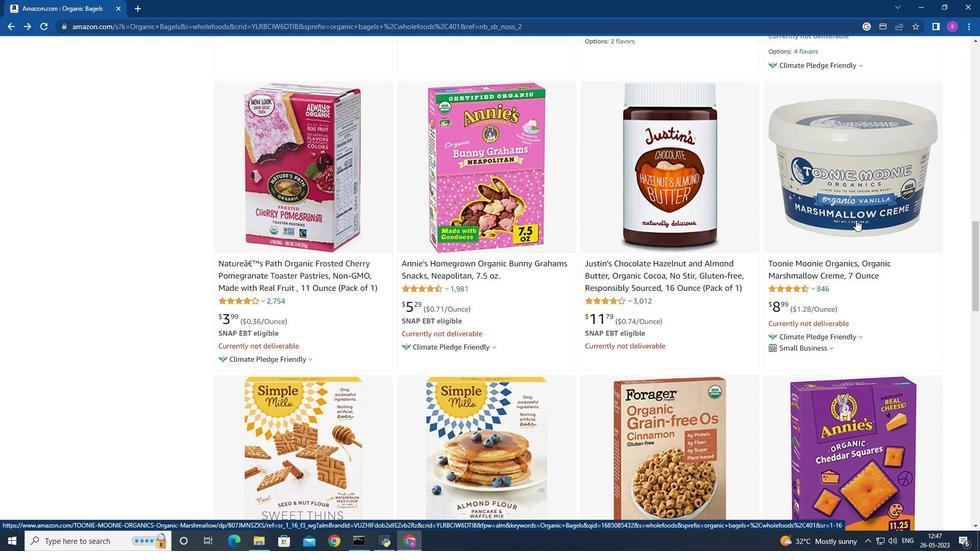 
Action: Mouse moved to (744, 200)
Screenshot: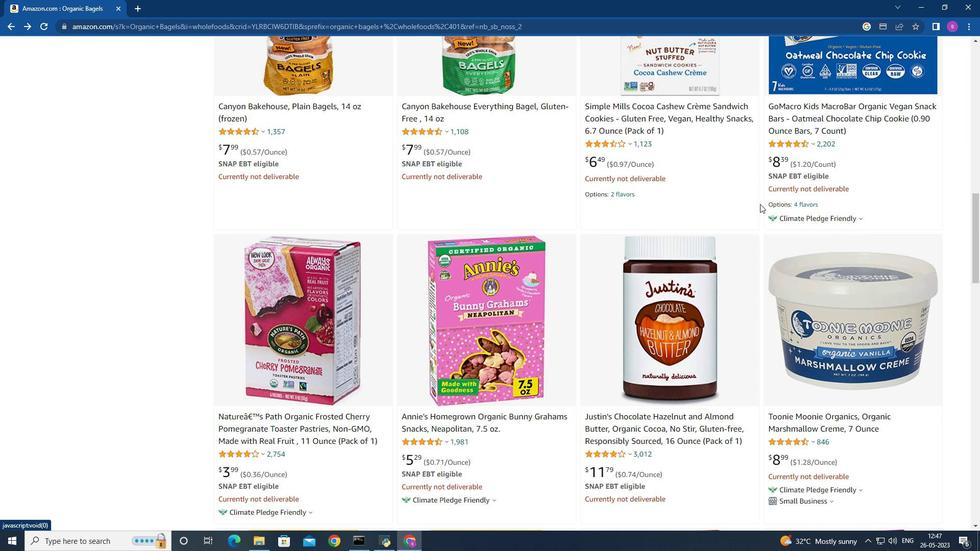 
Action: Mouse scrolled (744, 200) with delta (0, 0)
